 Task: Search one way flight ticket for 3 adults in first from Punta Gorda: Punta Gorda Airport to Laramie: Laramie Regional Airport on 5-3-2023. Choice of flights is Singapure airlines. Number of bags: 11 checked bags. Price is upto 106000. Outbound departure time preference is 18:30.
Action: Mouse moved to (393, 207)
Screenshot: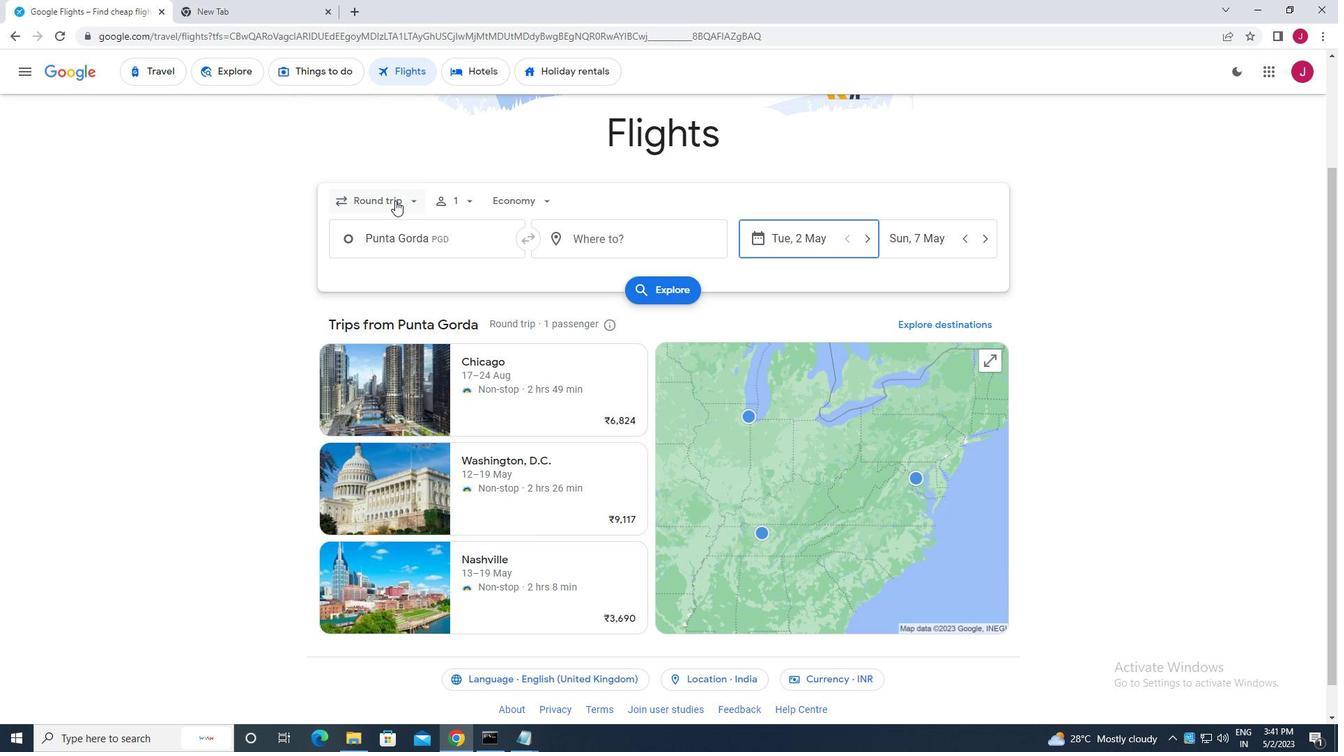 
Action: Mouse pressed left at (393, 207)
Screenshot: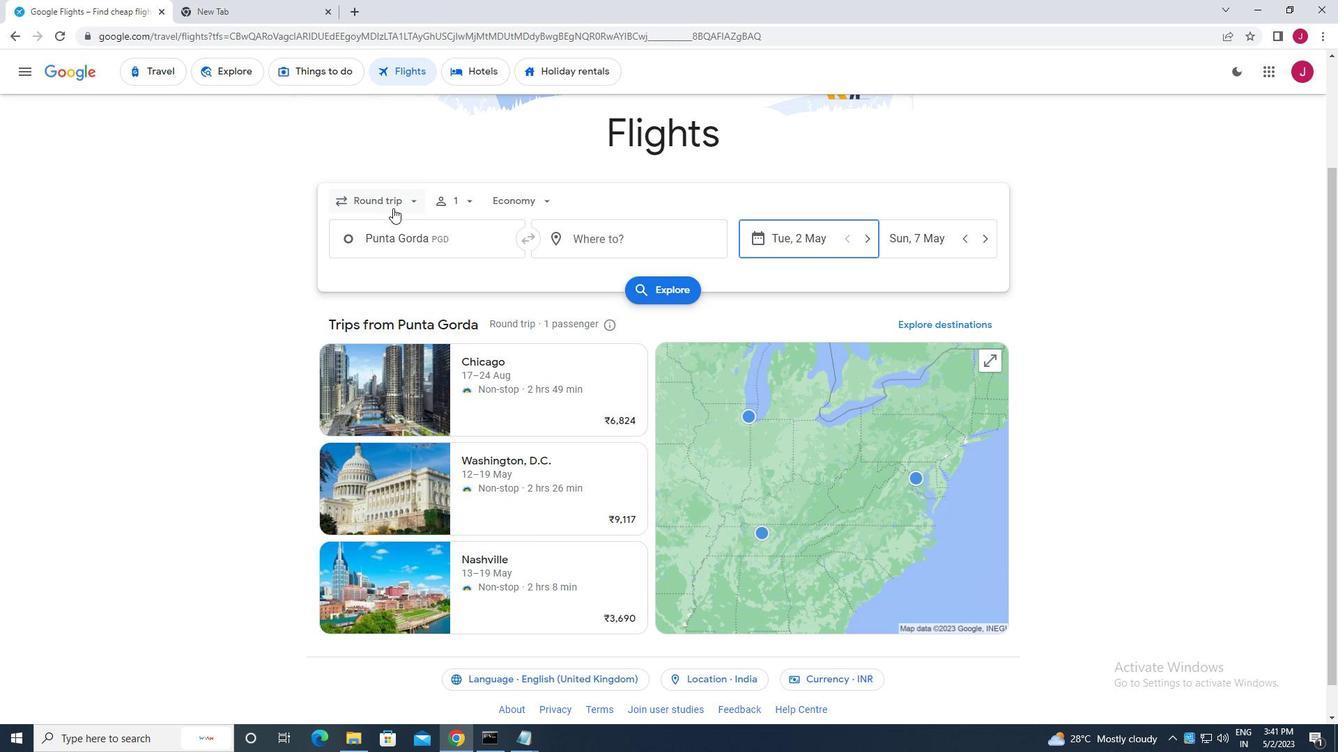 
Action: Mouse moved to (405, 261)
Screenshot: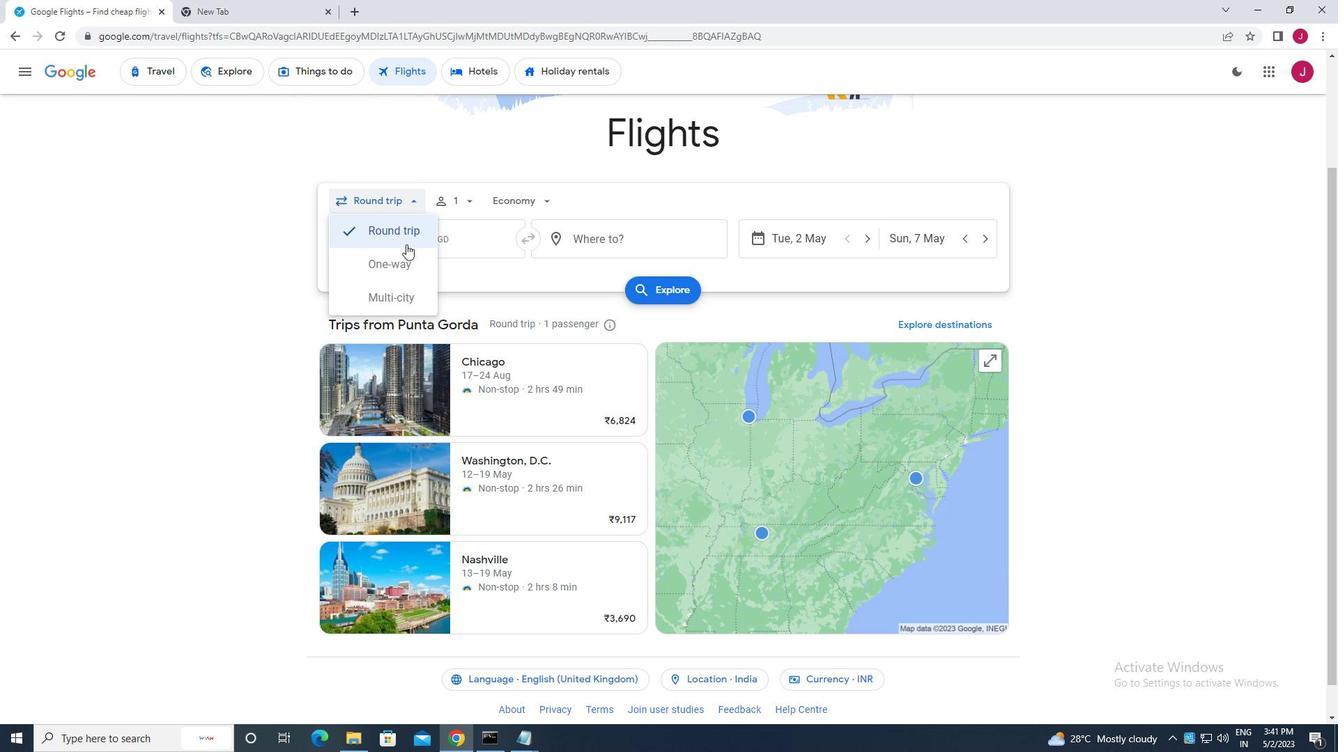 
Action: Mouse pressed left at (405, 261)
Screenshot: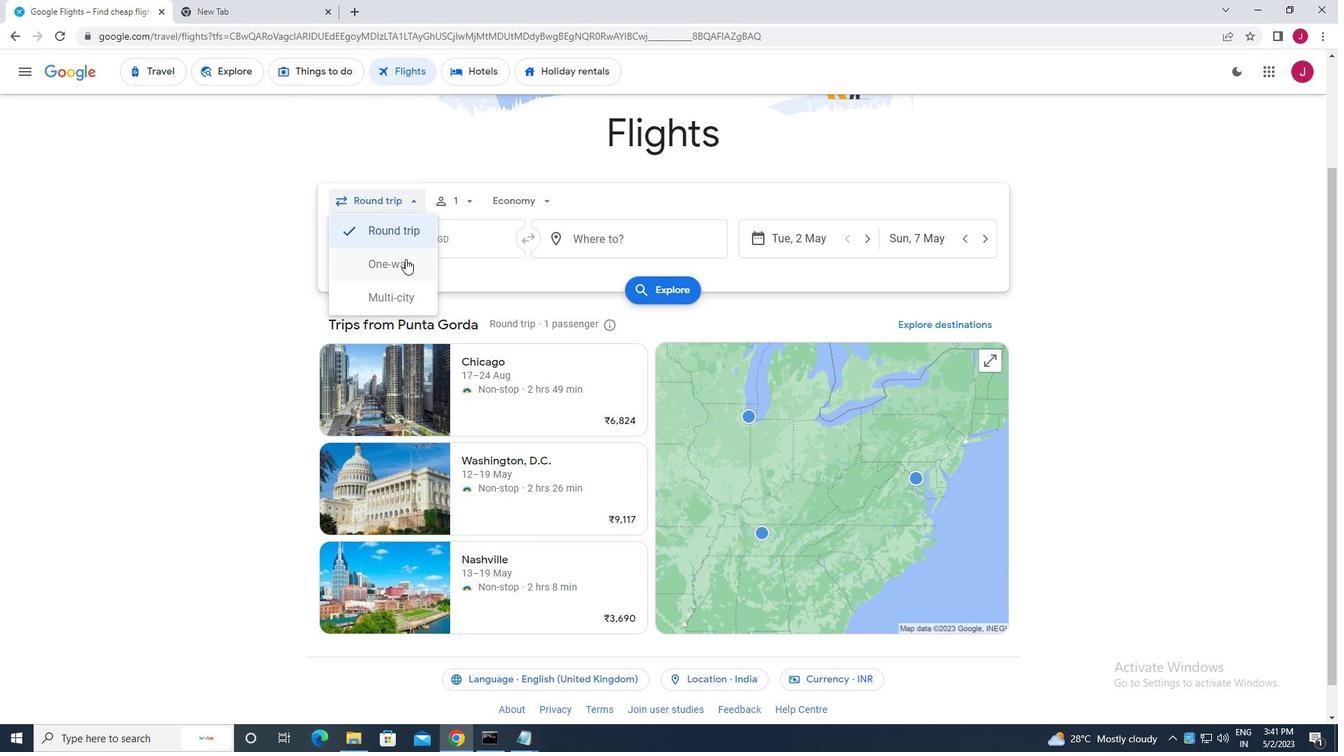 
Action: Mouse moved to (466, 196)
Screenshot: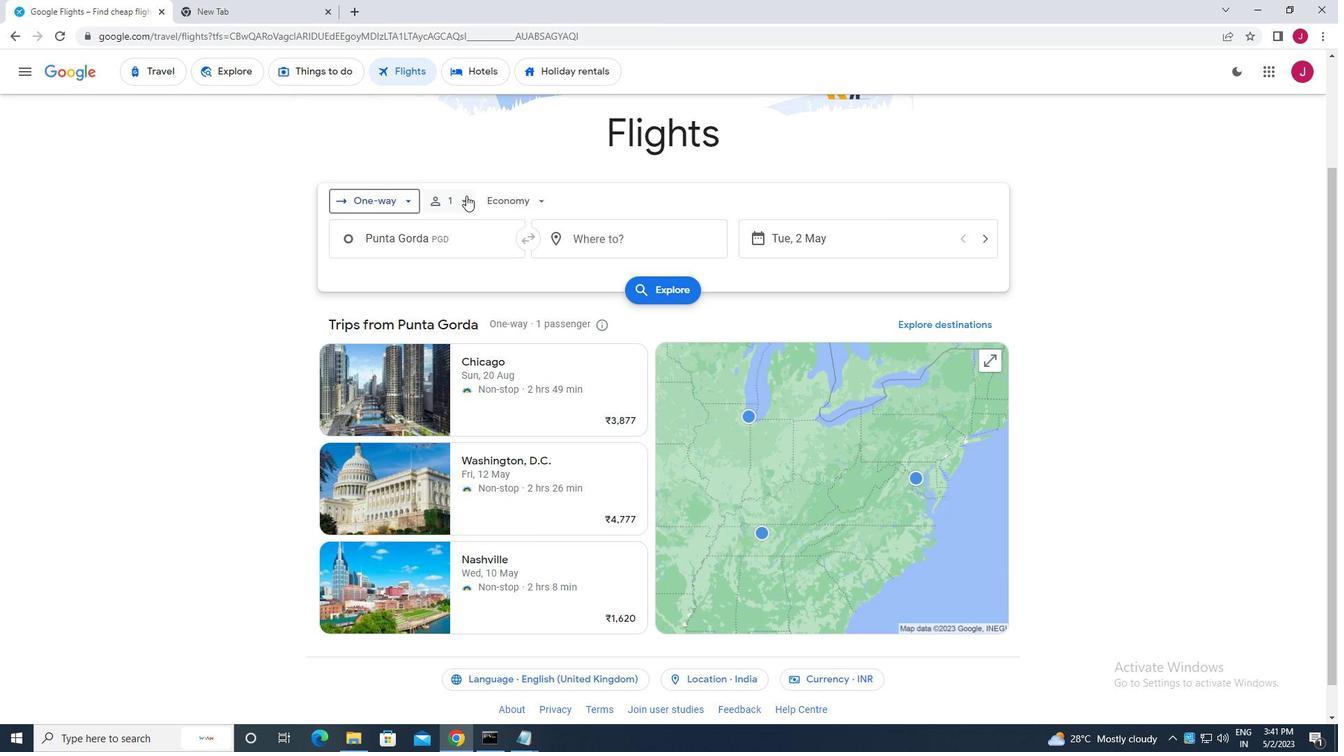 
Action: Mouse pressed left at (466, 196)
Screenshot: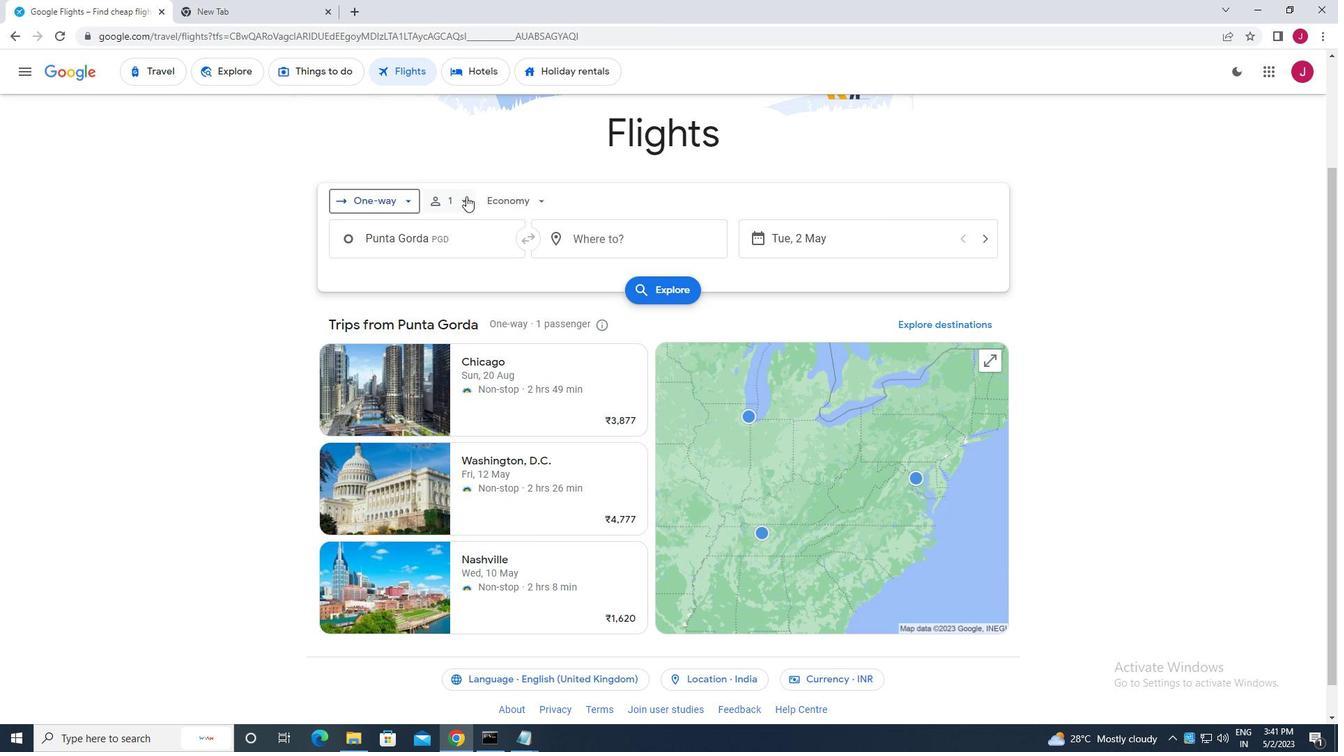 
Action: Mouse moved to (566, 232)
Screenshot: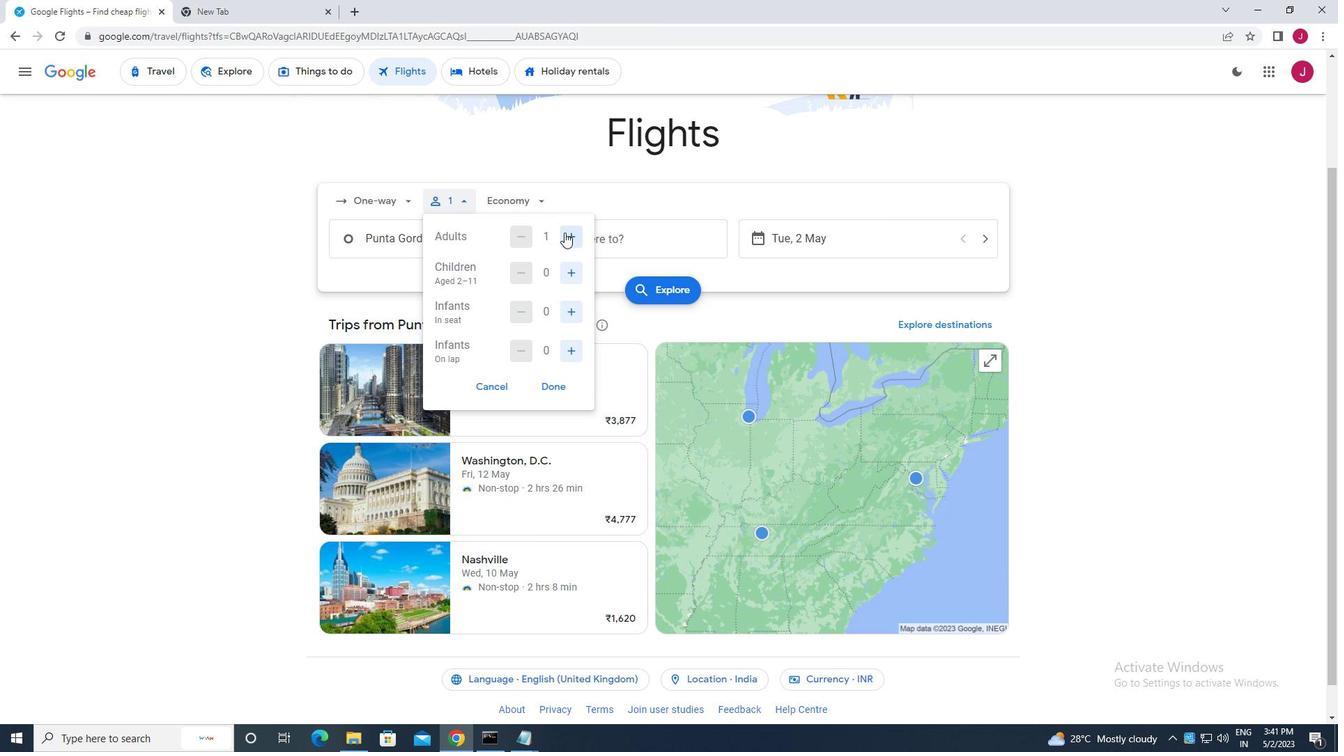 
Action: Mouse pressed left at (566, 232)
Screenshot: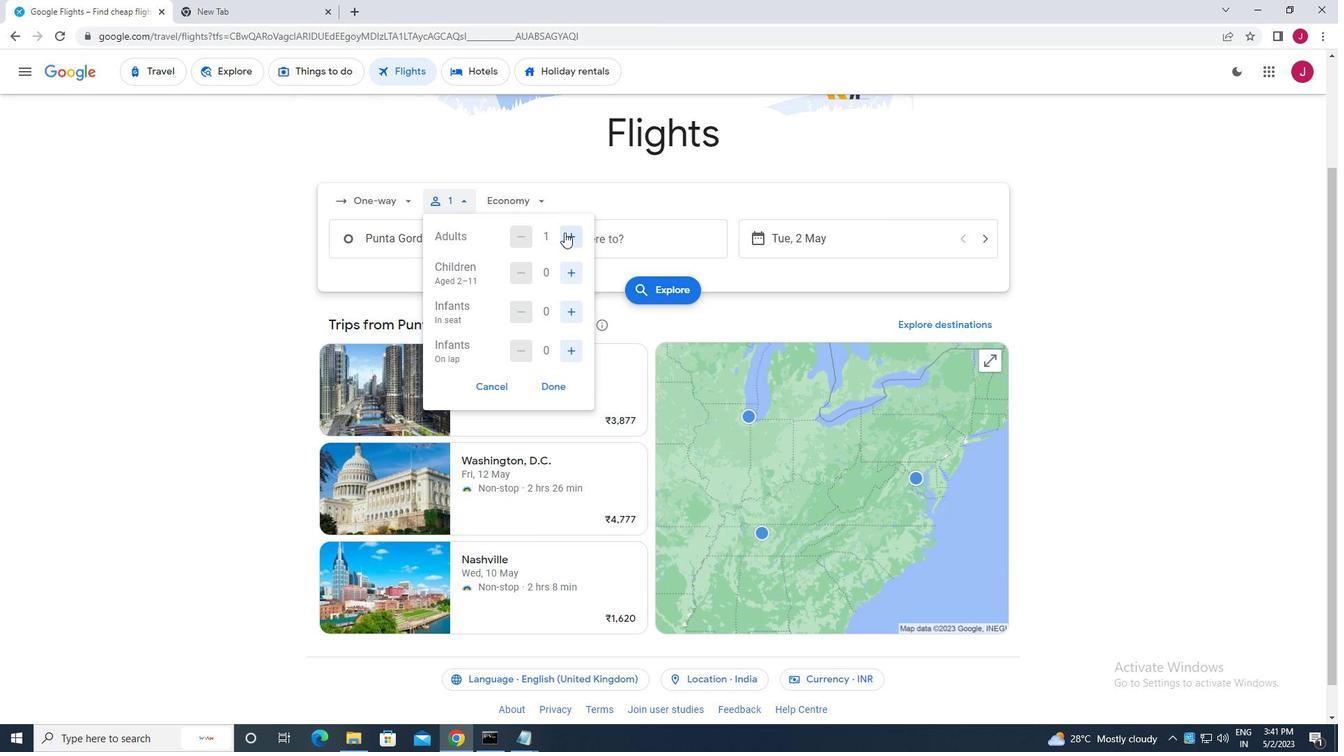 
Action: Mouse moved to (568, 233)
Screenshot: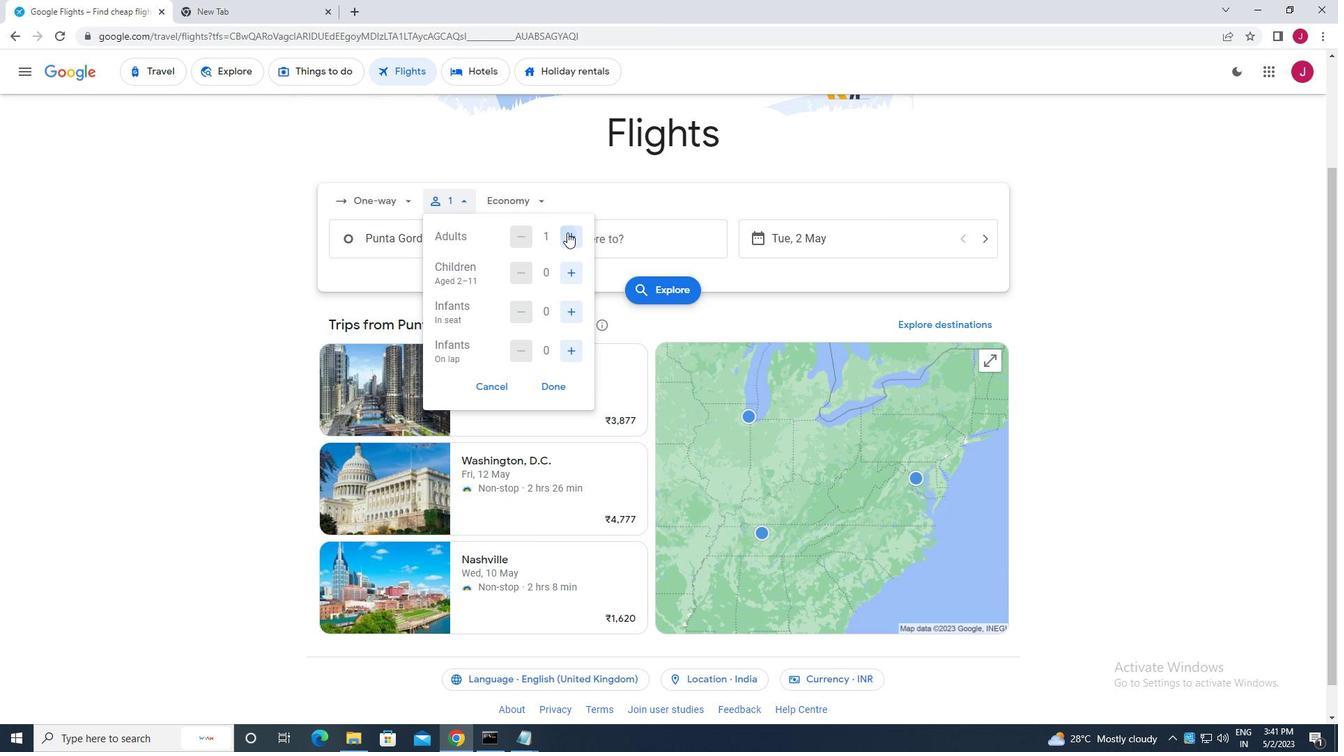 
Action: Mouse pressed left at (568, 233)
Screenshot: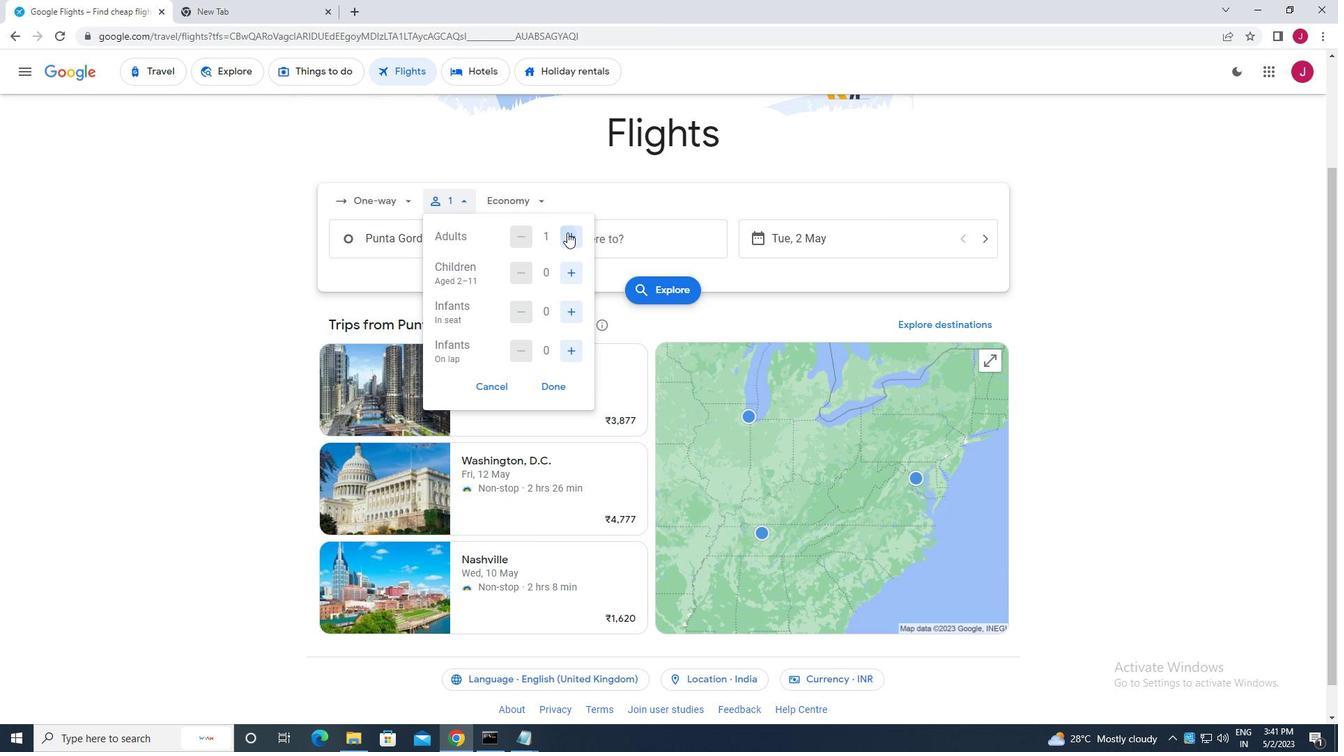 
Action: Mouse moved to (552, 387)
Screenshot: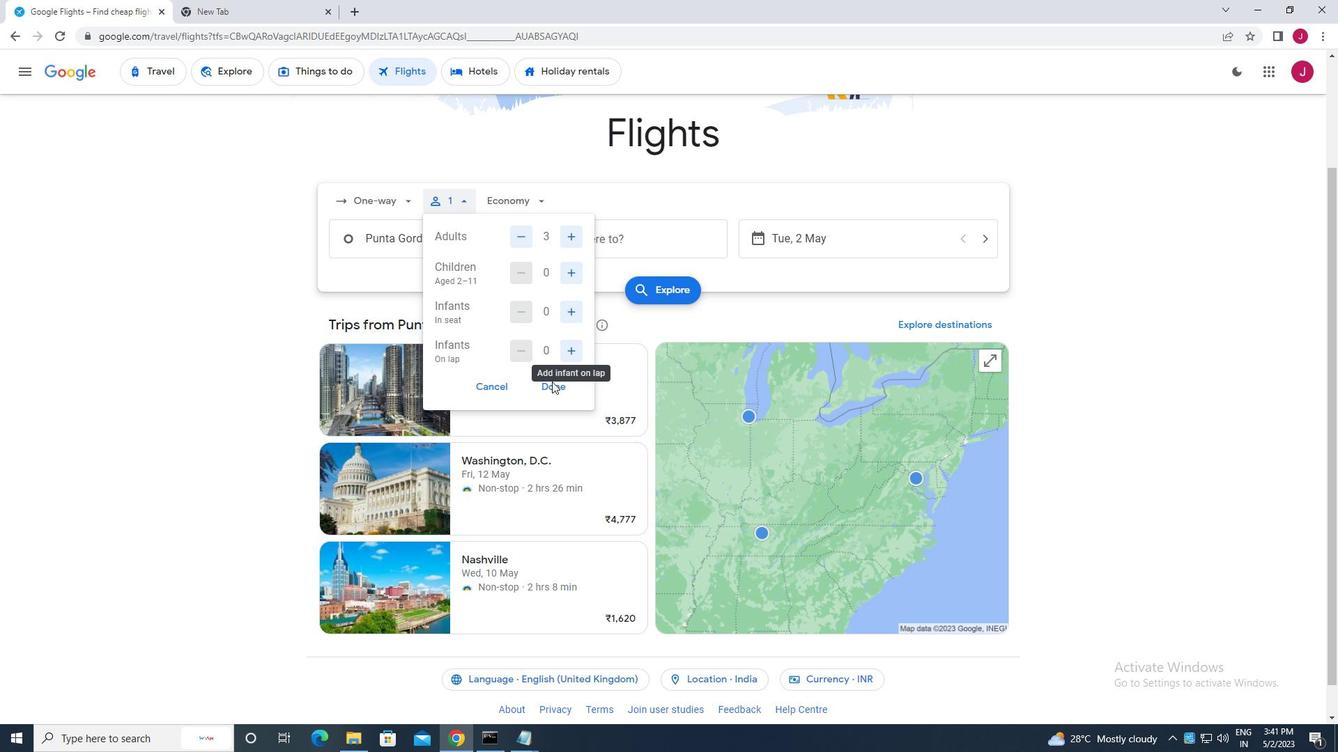
Action: Mouse pressed left at (552, 387)
Screenshot: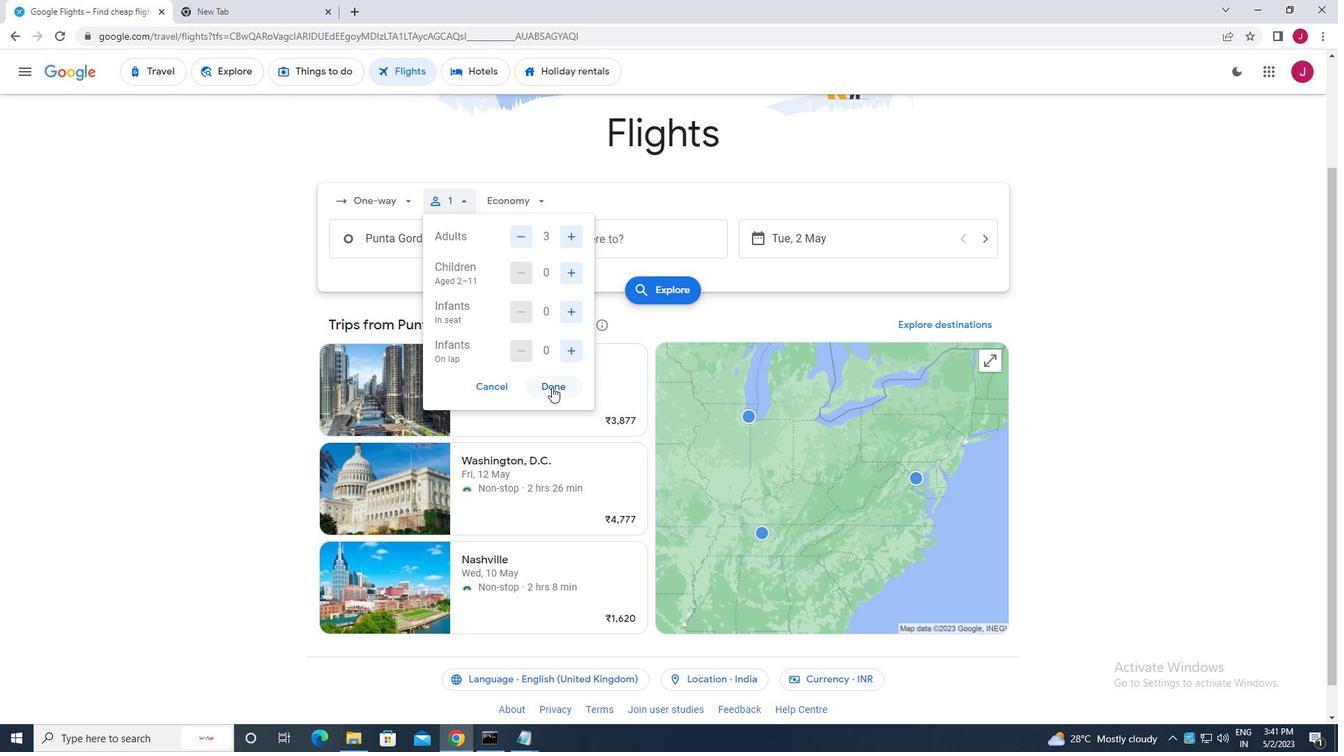 
Action: Mouse moved to (536, 197)
Screenshot: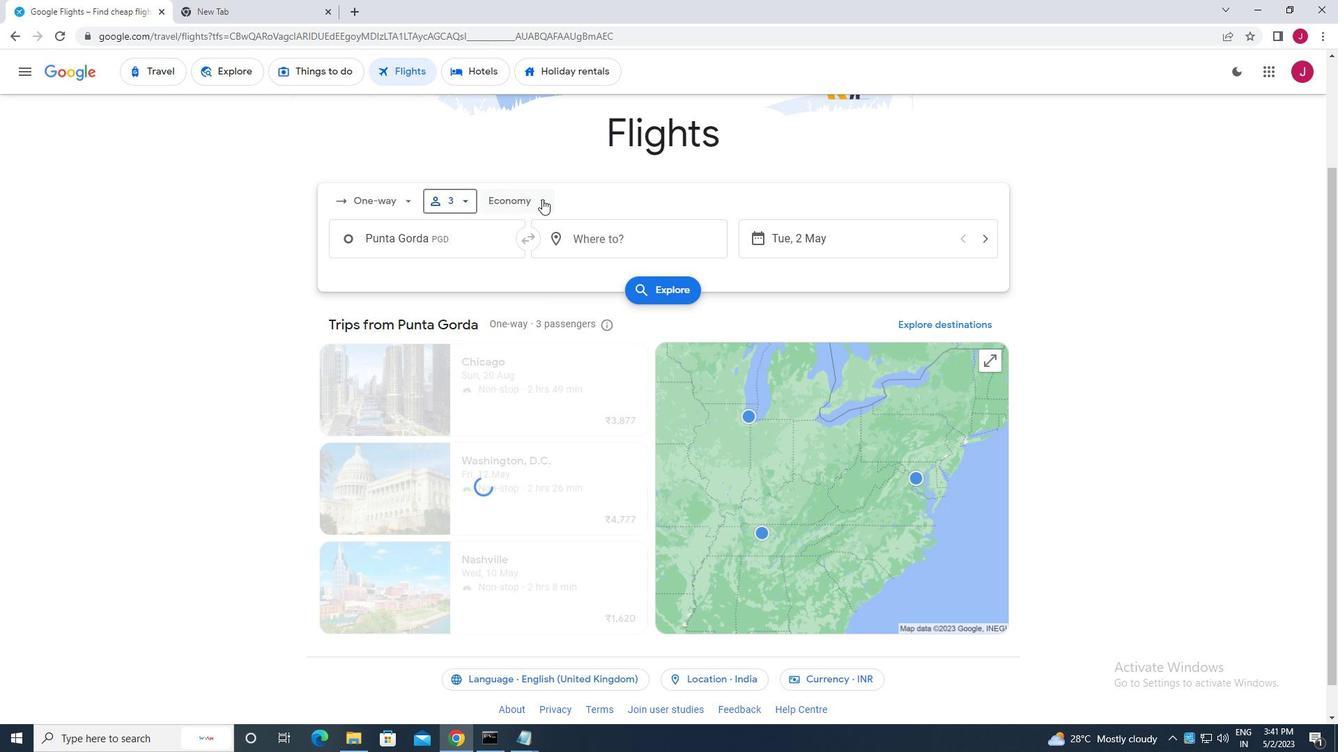 
Action: Mouse pressed left at (536, 197)
Screenshot: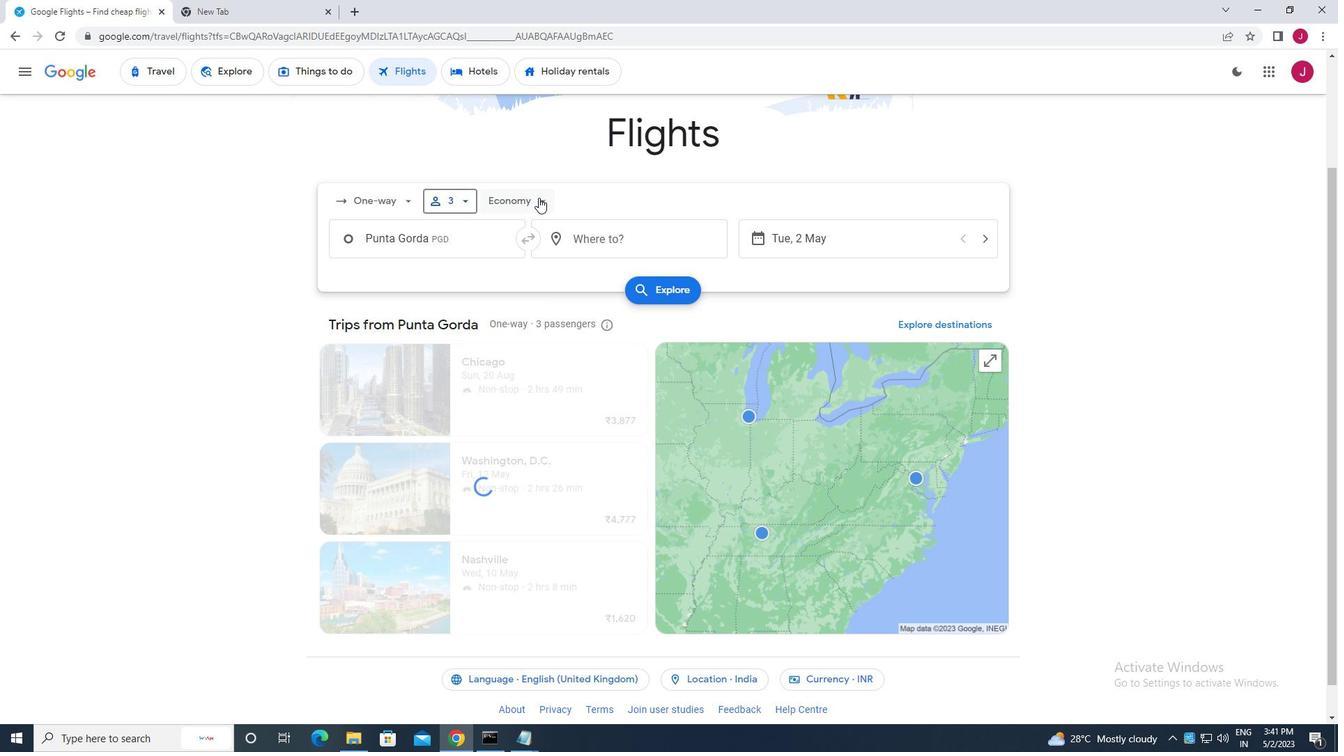 
Action: Mouse moved to (533, 329)
Screenshot: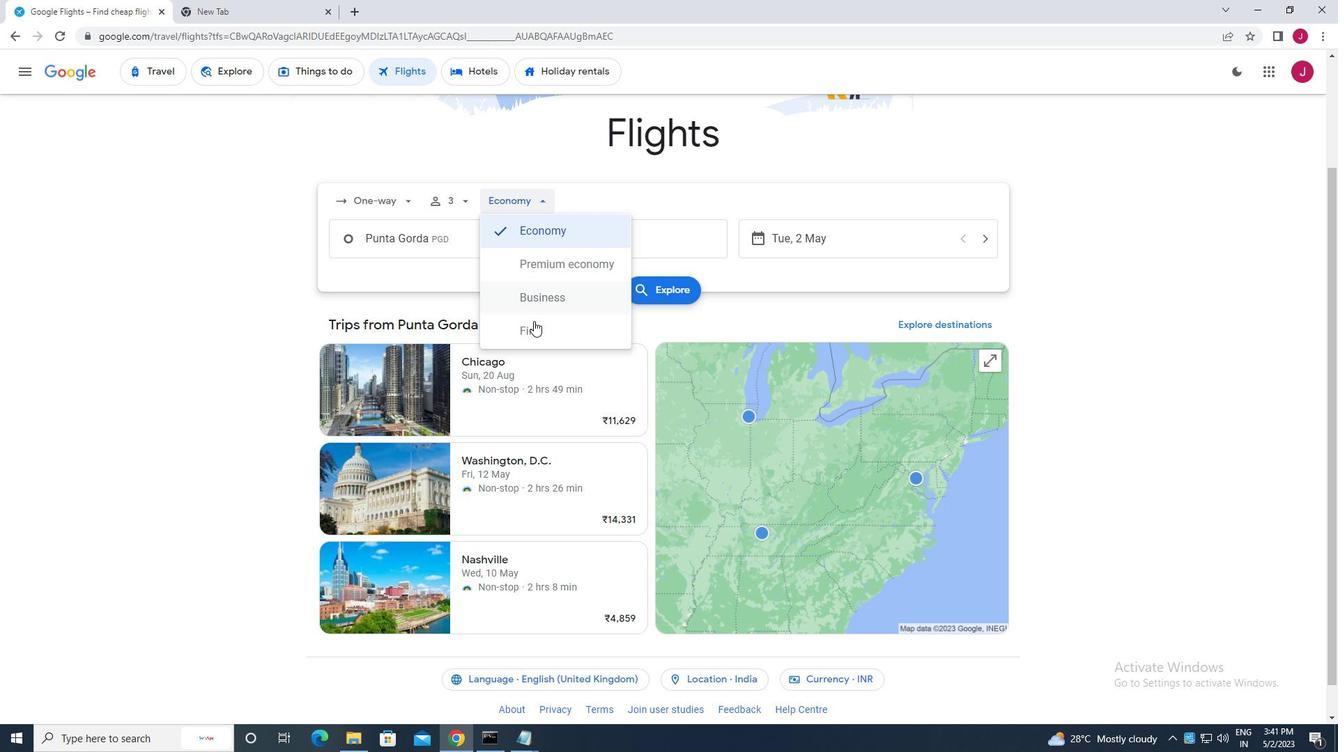 
Action: Mouse pressed left at (533, 329)
Screenshot: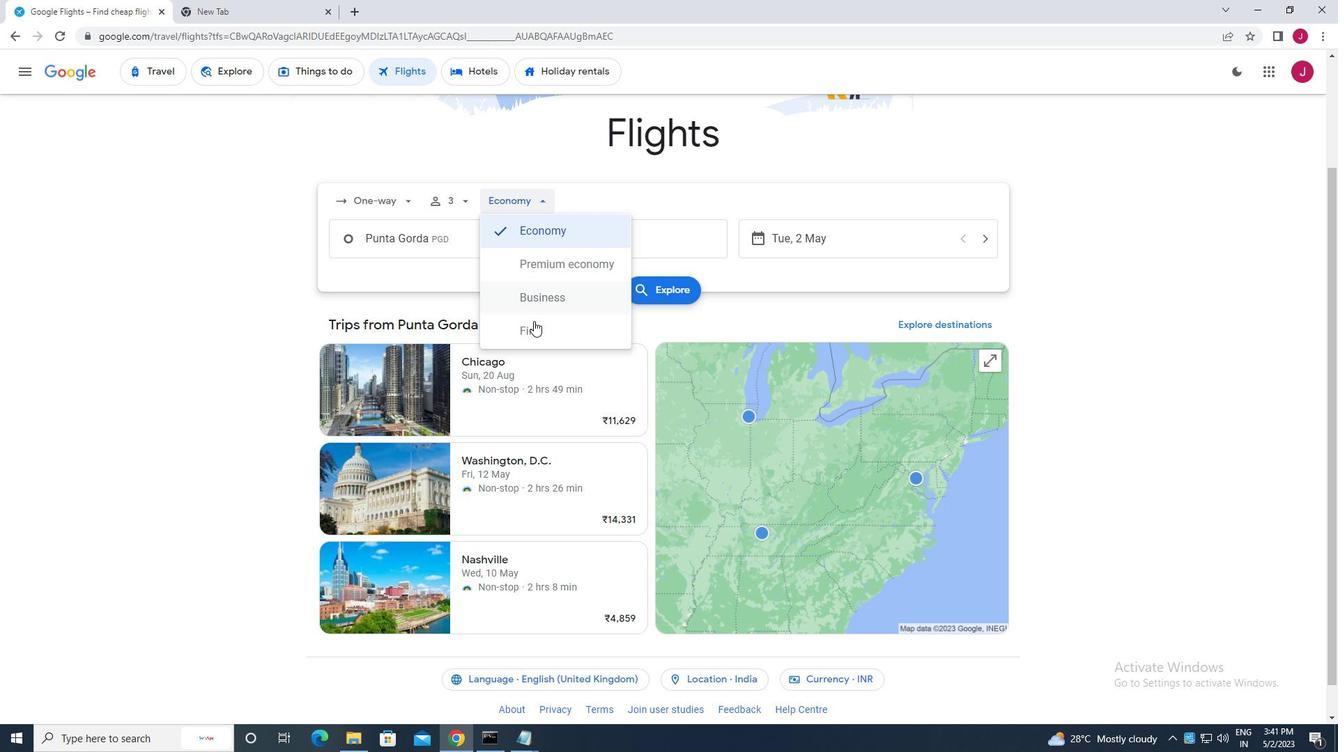 
Action: Mouse moved to (469, 241)
Screenshot: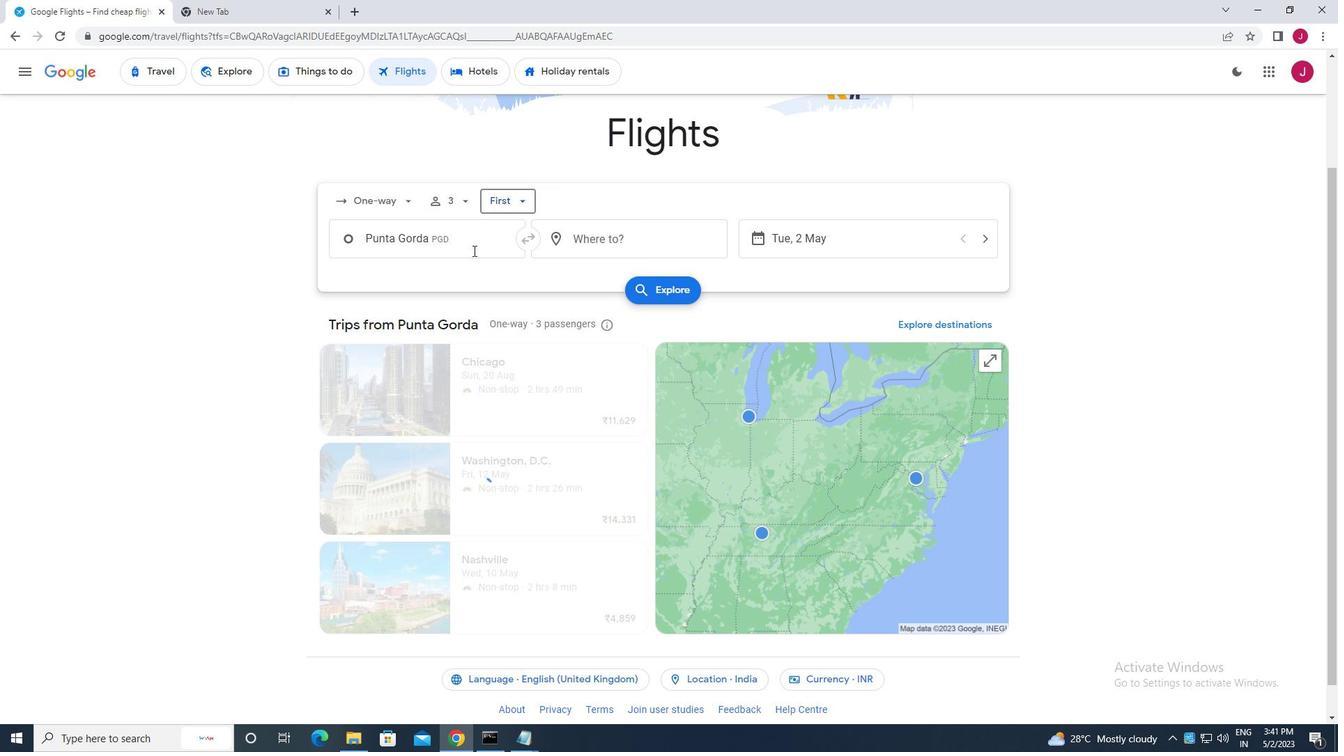
Action: Mouse pressed left at (469, 241)
Screenshot: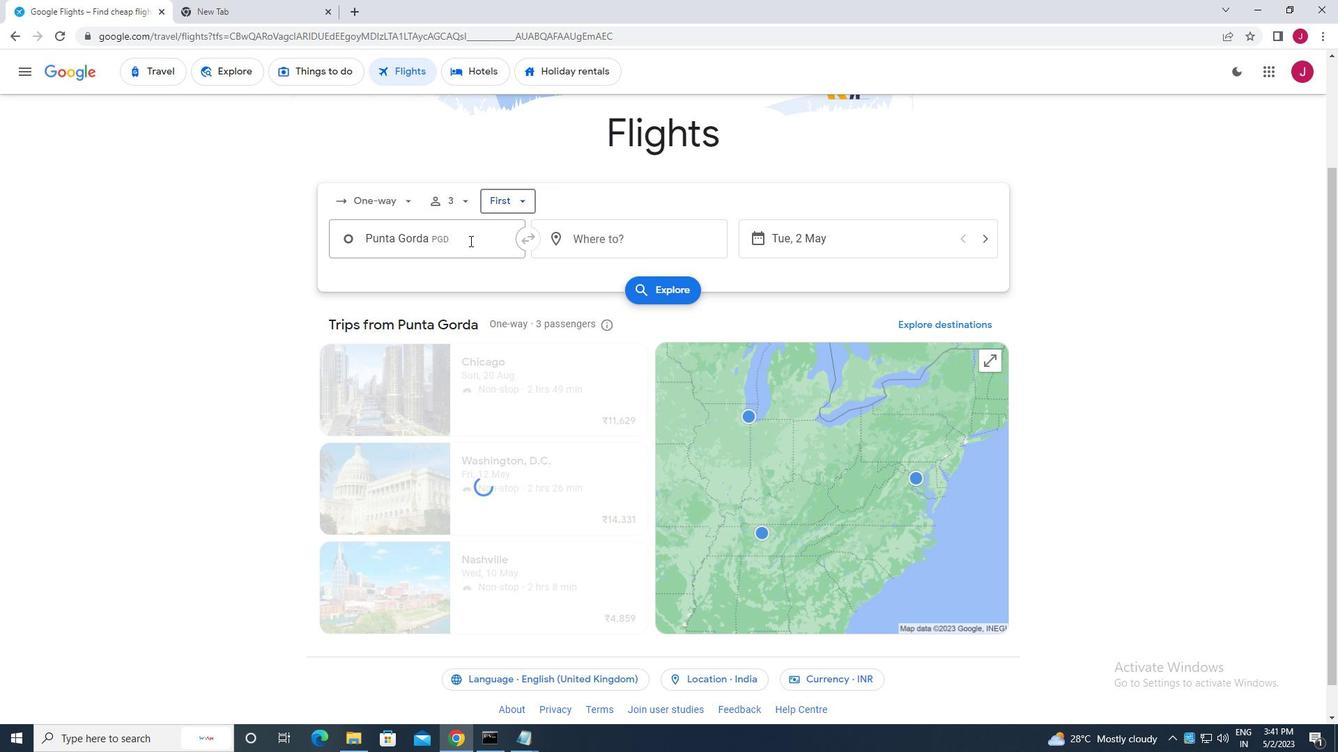 
Action: Mouse moved to (469, 239)
Screenshot: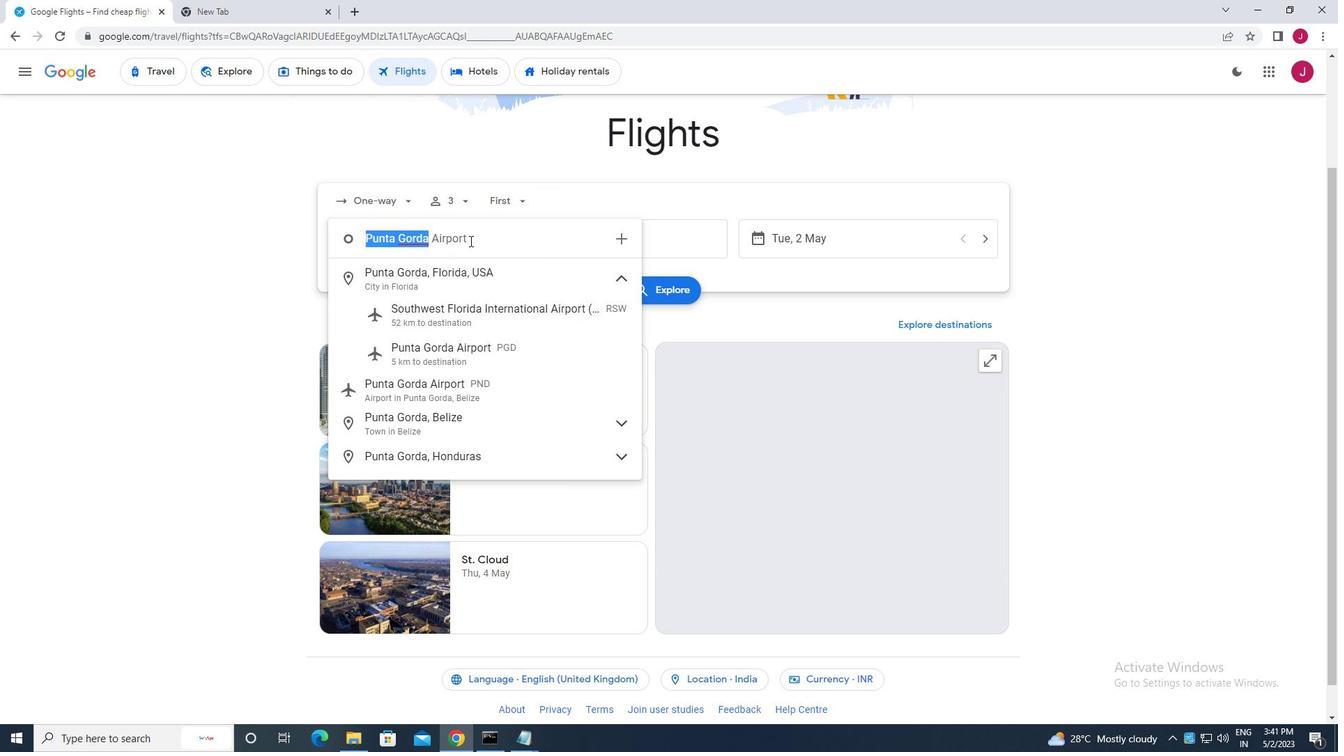 
Action: Key pressed punta<Key.space>g
Screenshot: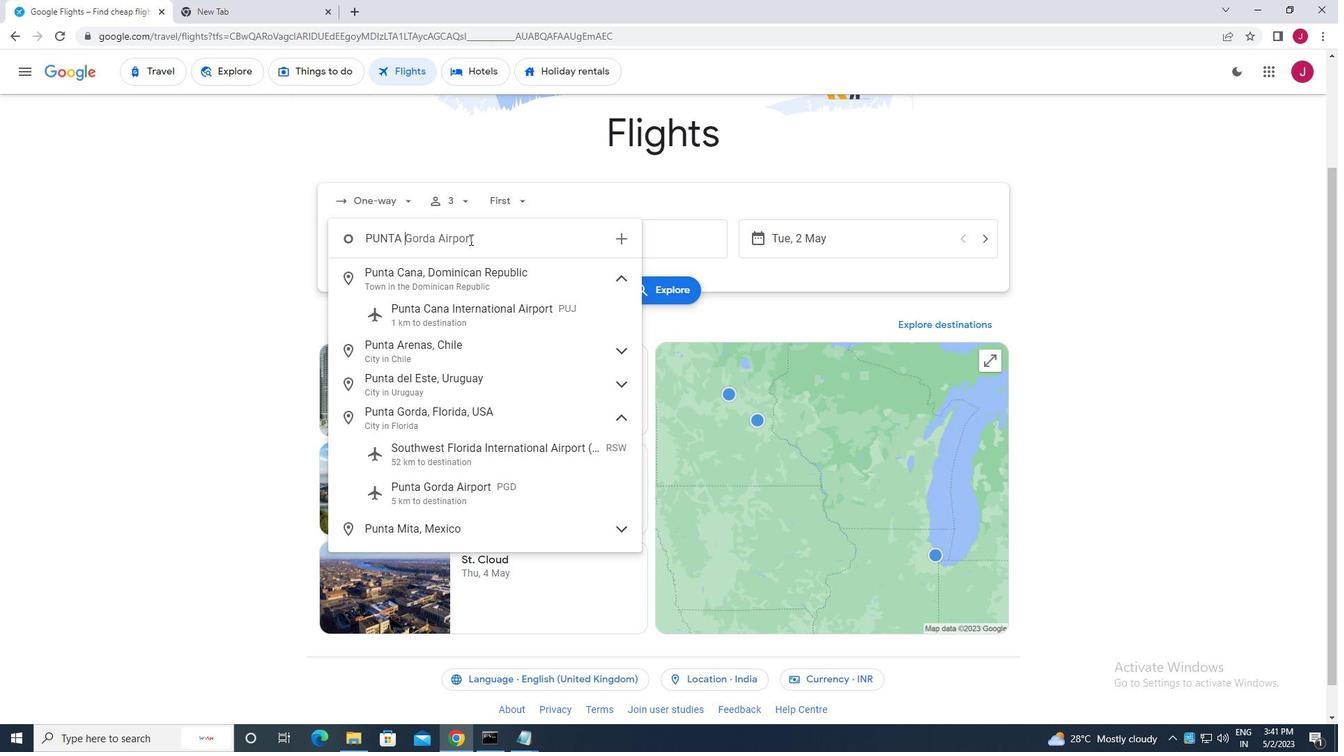 
Action: Mouse moved to (454, 271)
Screenshot: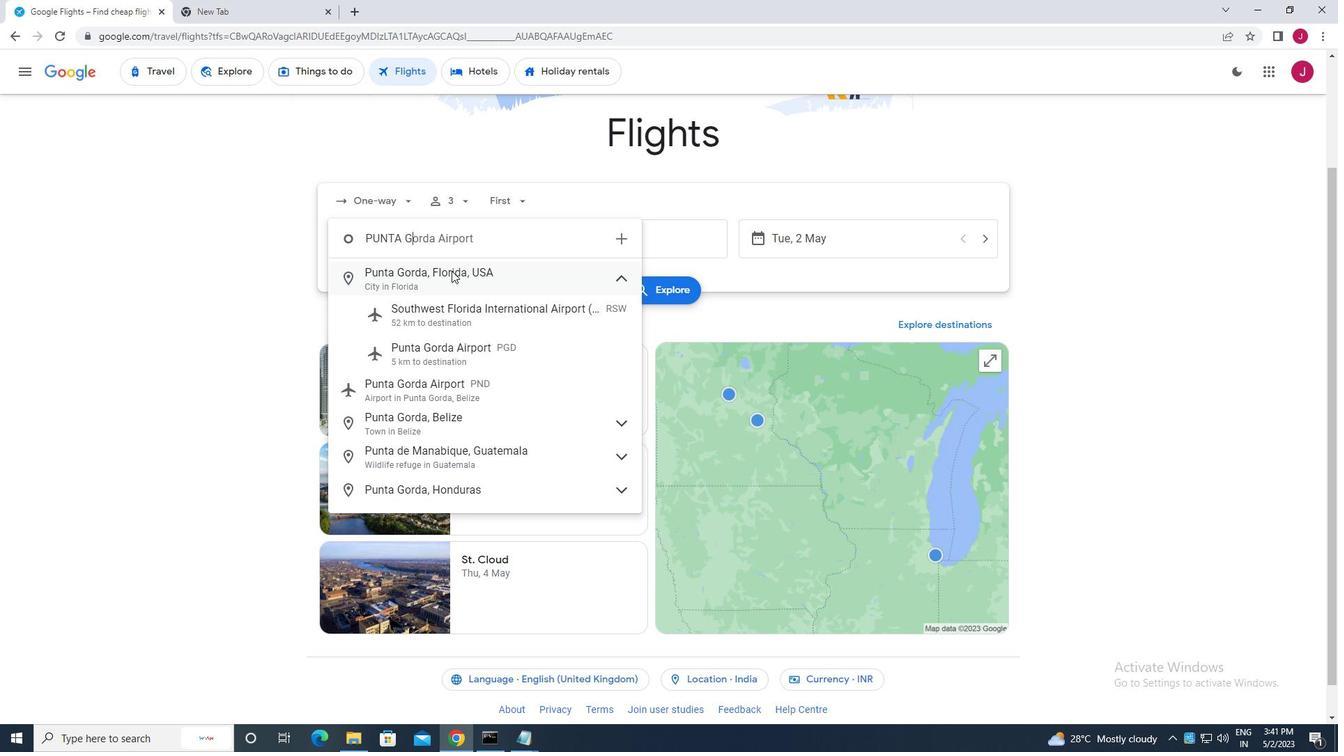 
Action: Mouse pressed left at (454, 271)
Screenshot: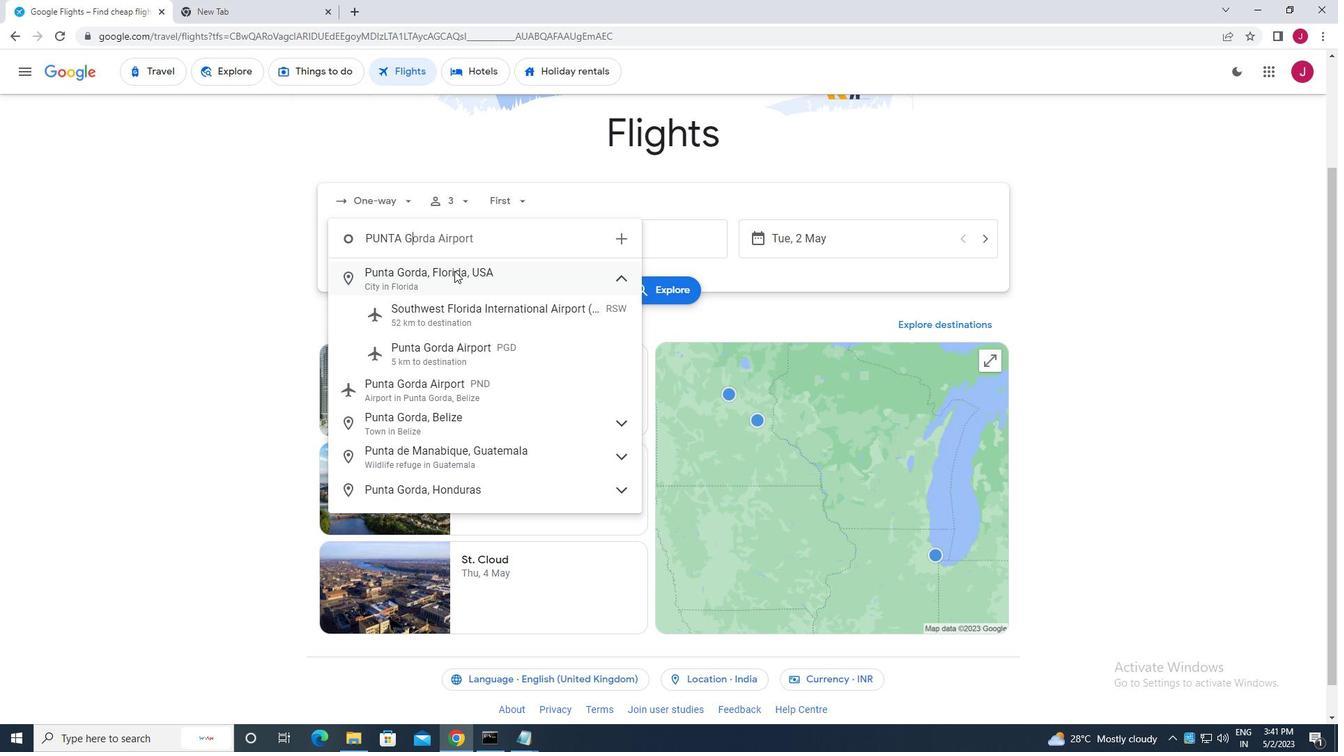 
Action: Mouse moved to (649, 247)
Screenshot: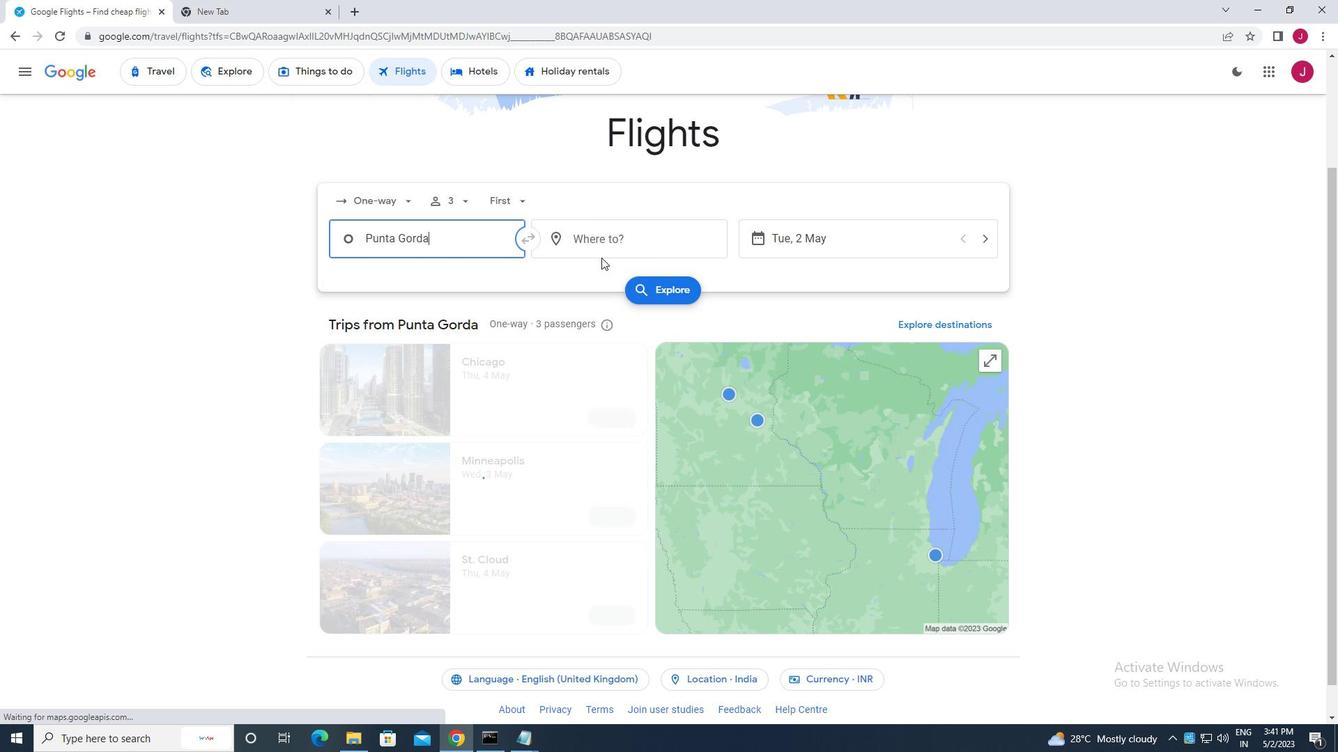 
Action: Mouse pressed left at (649, 247)
Screenshot: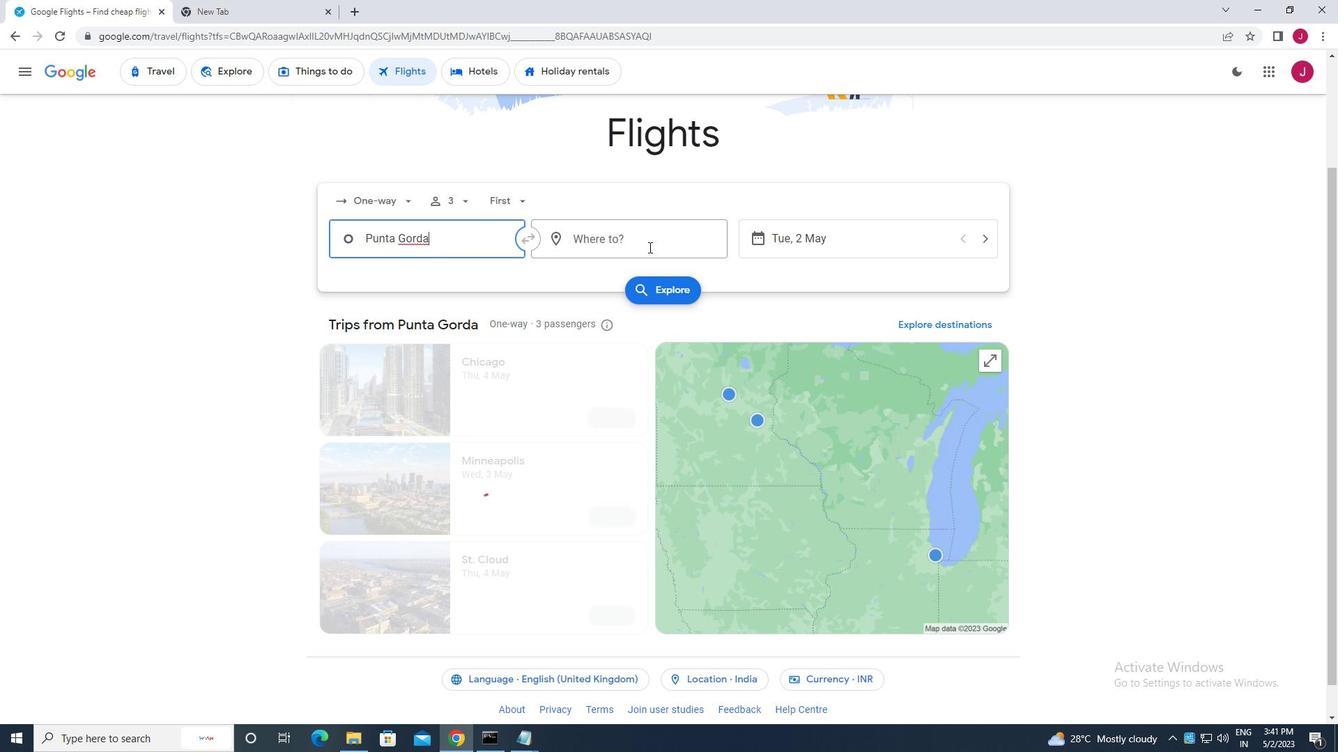 
Action: Mouse moved to (649, 246)
Screenshot: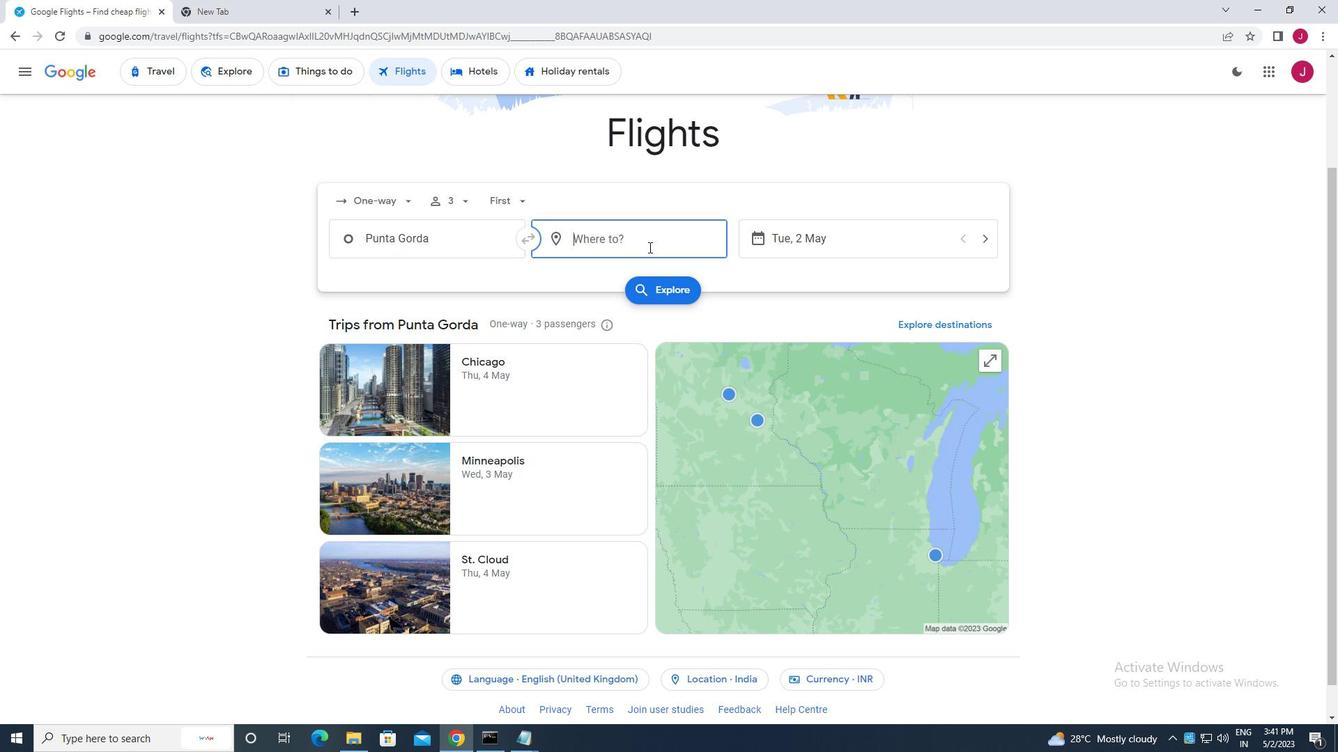 
Action: Key pressed laram
Screenshot: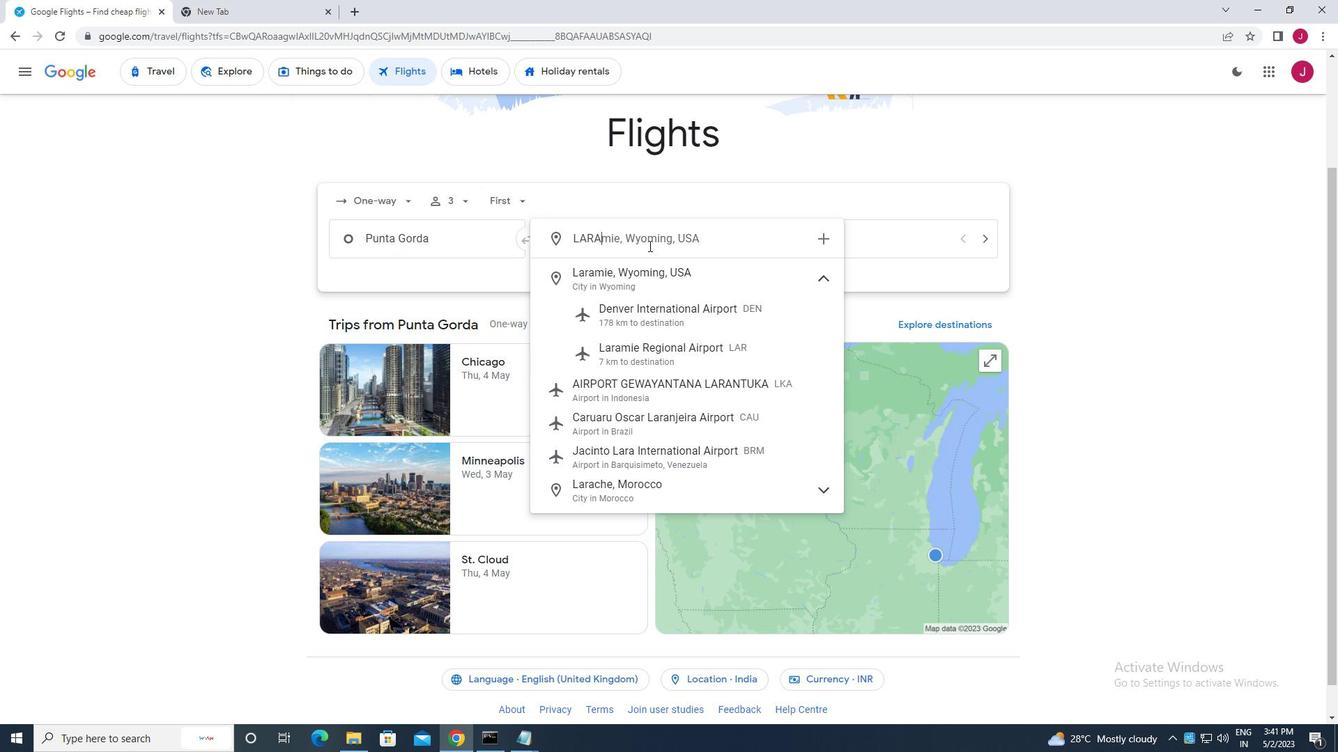 
Action: Mouse moved to (688, 359)
Screenshot: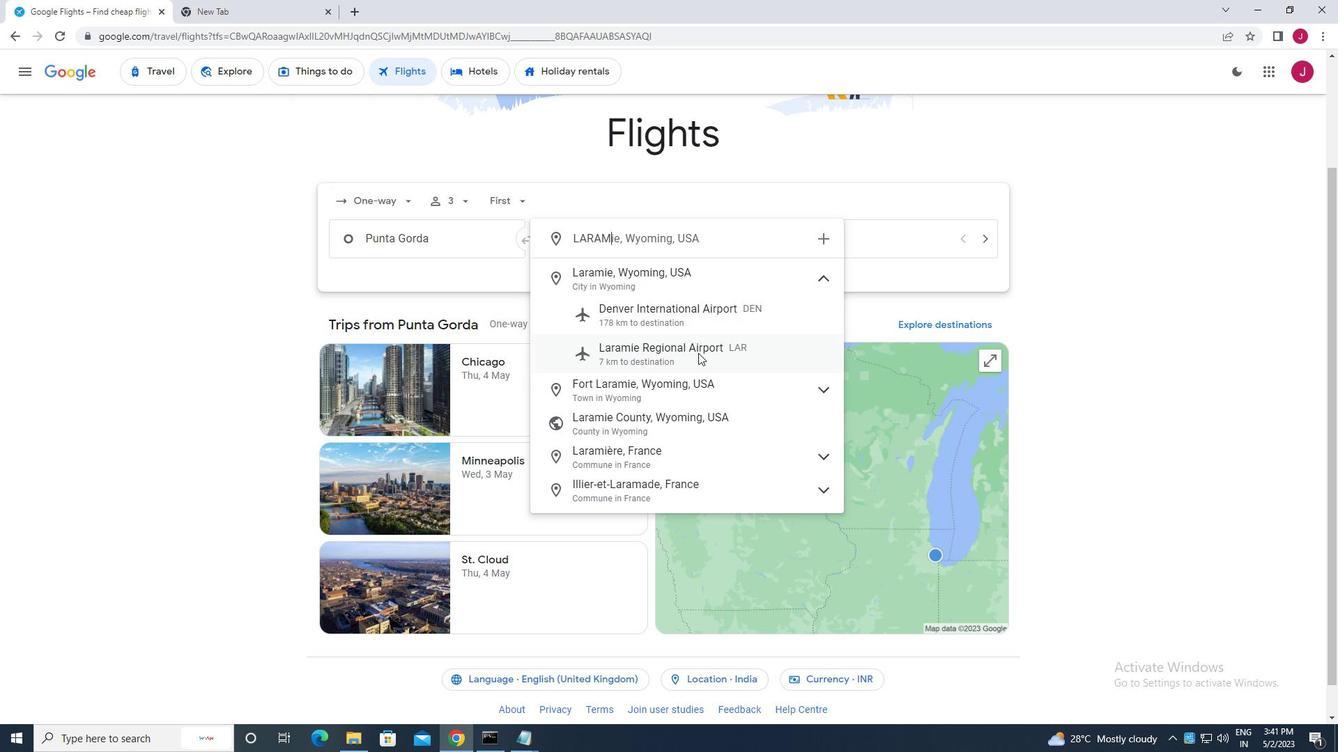 
Action: Mouse pressed left at (688, 359)
Screenshot: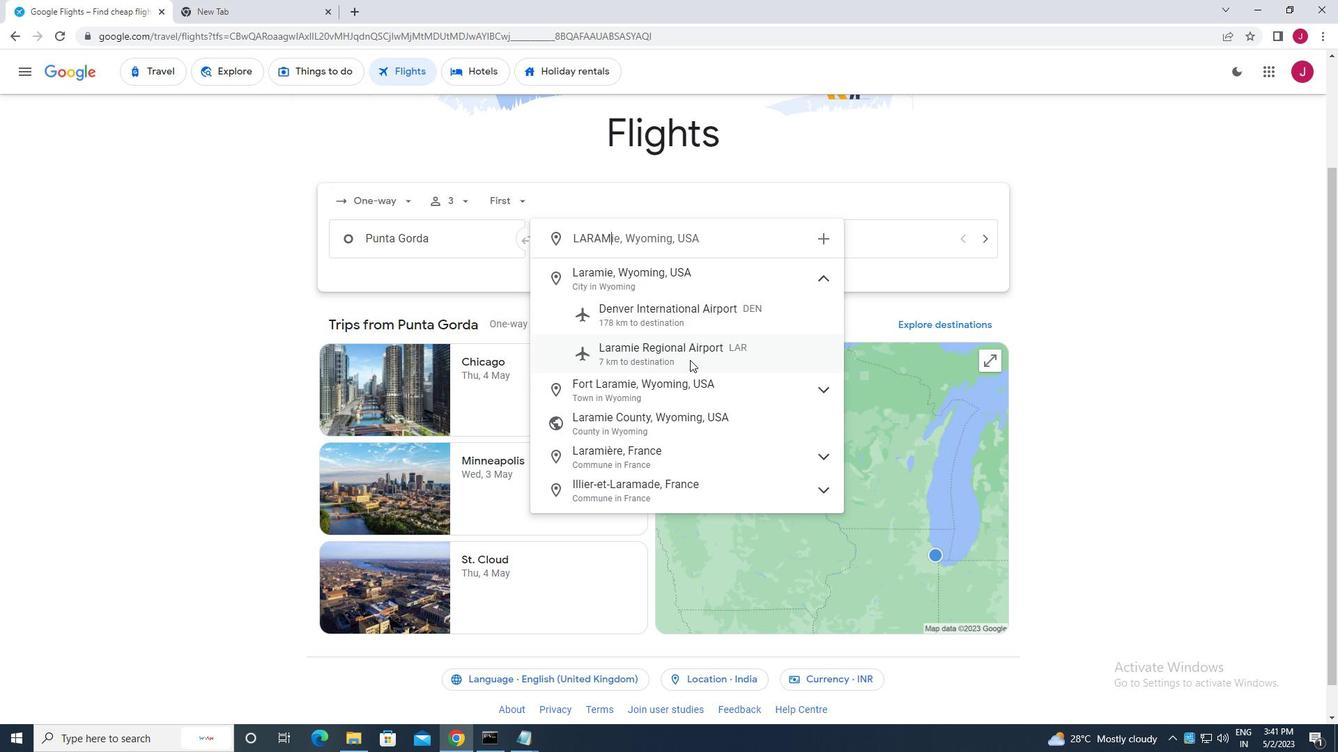 
Action: Mouse moved to (830, 232)
Screenshot: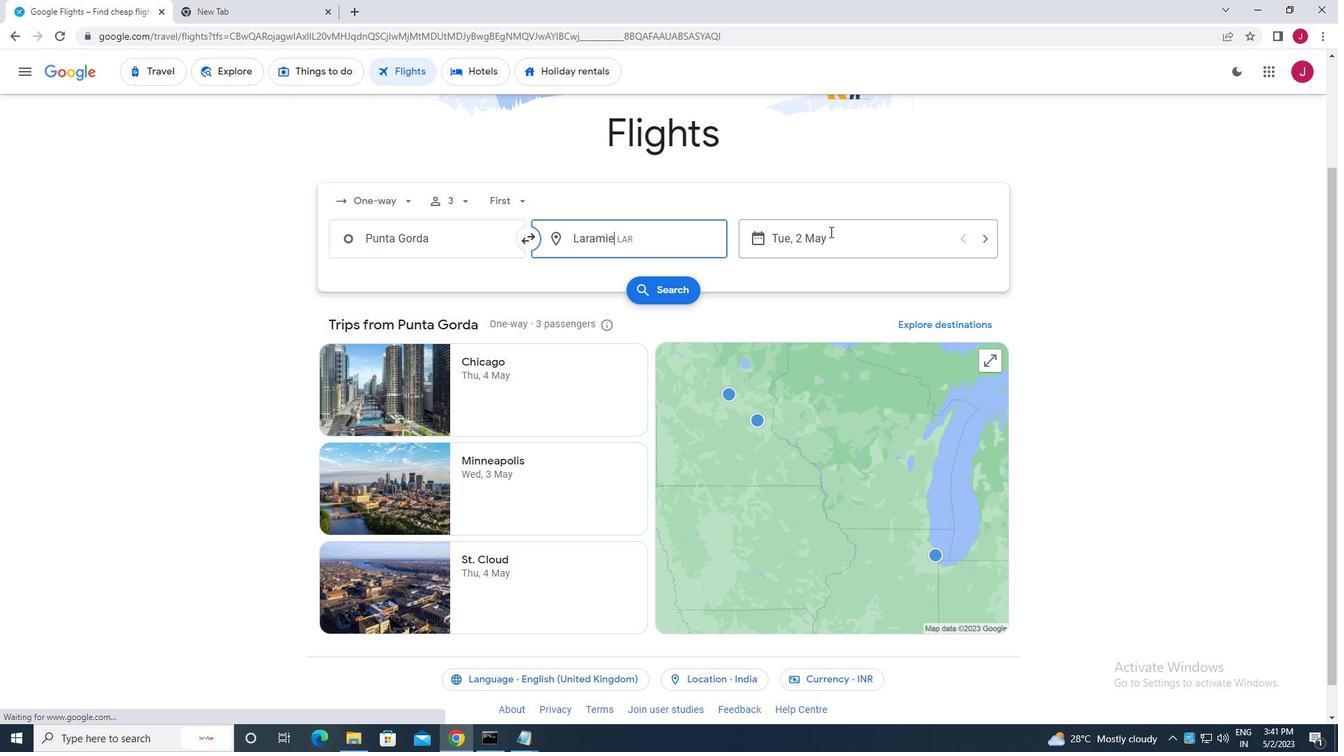 
Action: Mouse pressed left at (830, 232)
Screenshot: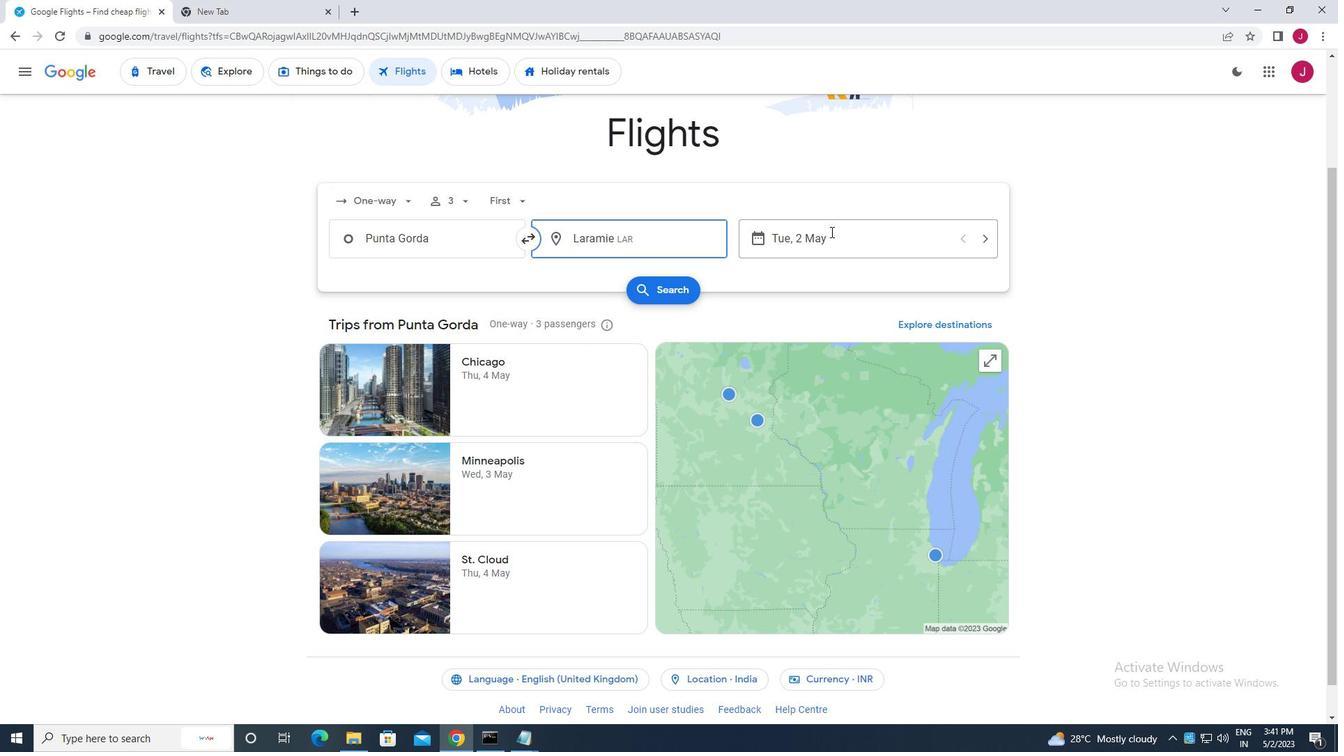 
Action: Mouse moved to (614, 343)
Screenshot: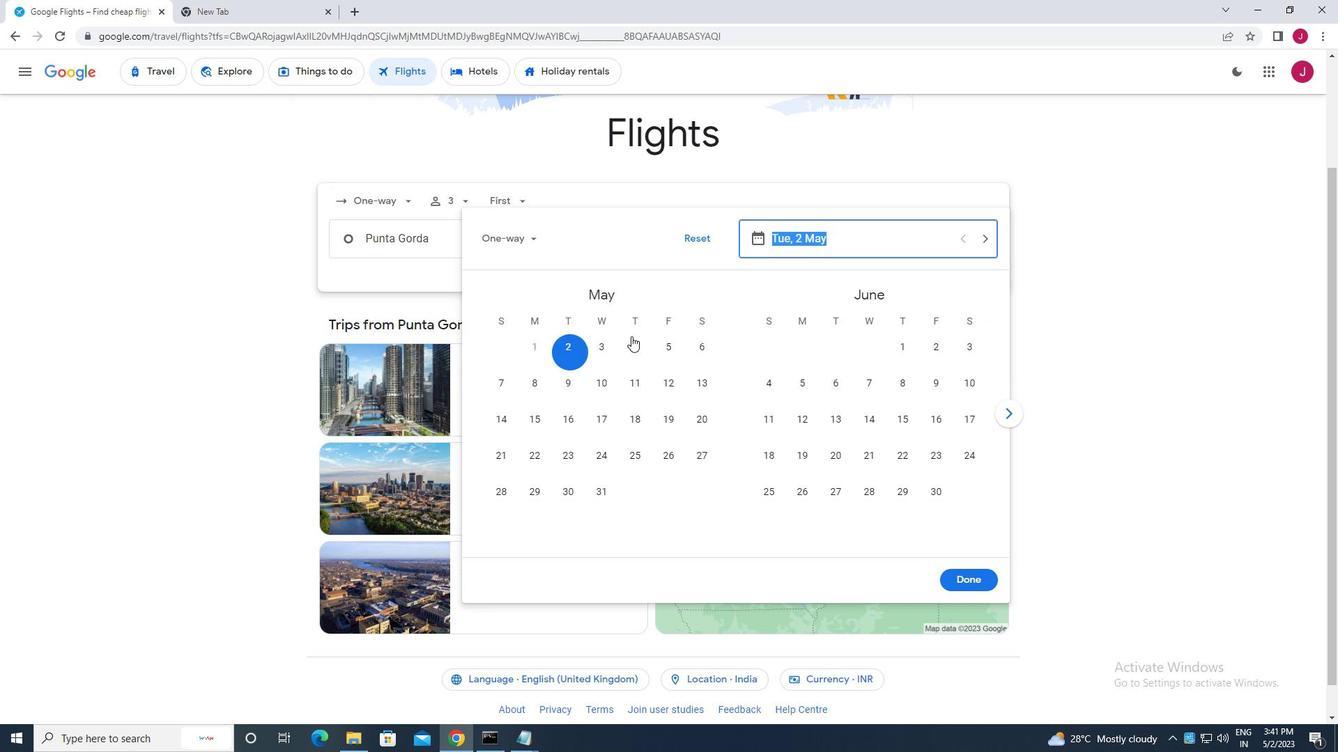 
Action: Mouse pressed left at (614, 343)
Screenshot: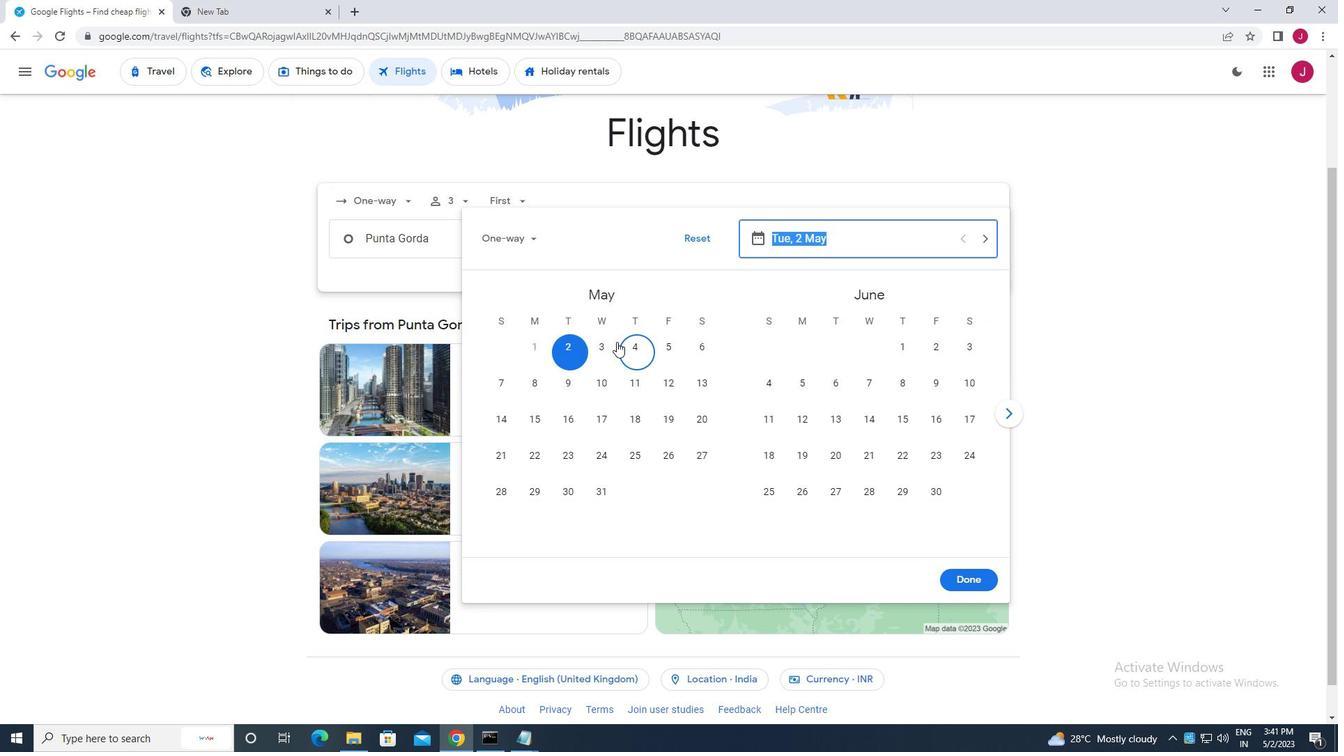 
Action: Mouse moved to (980, 575)
Screenshot: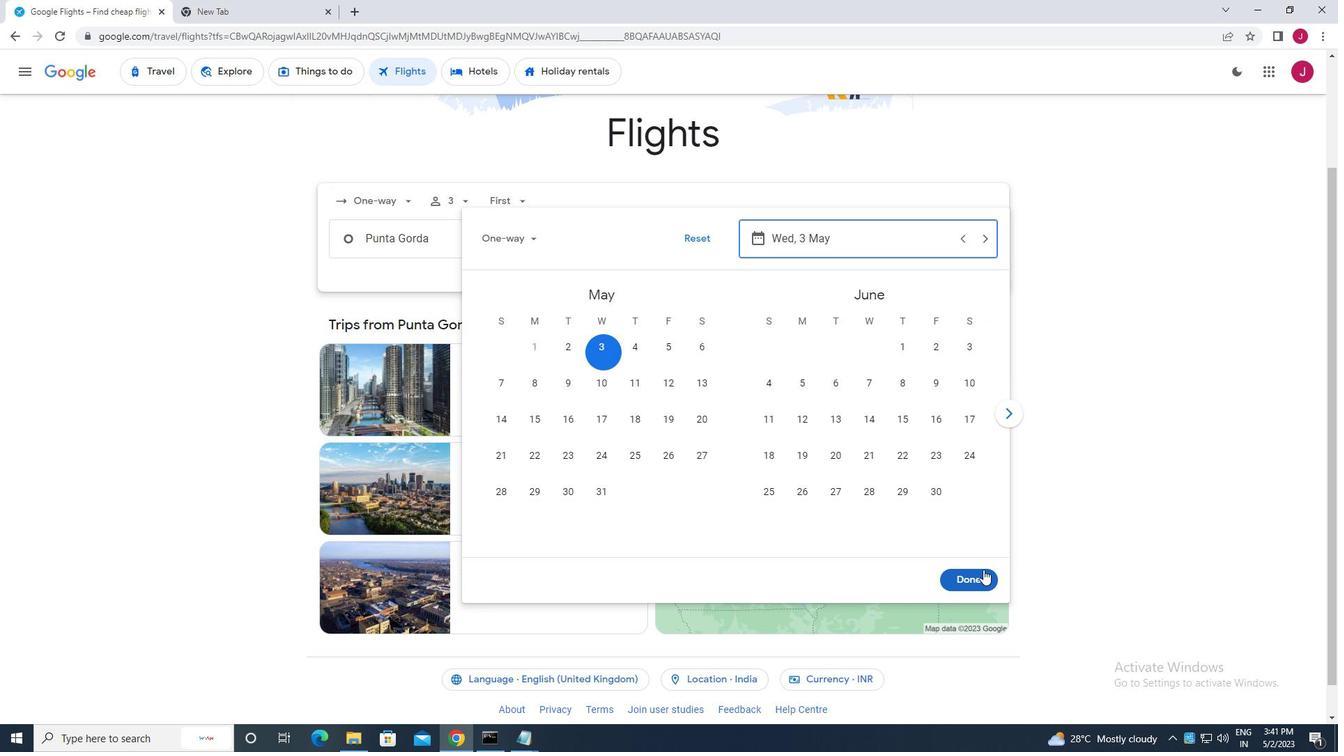 
Action: Mouse pressed left at (980, 575)
Screenshot: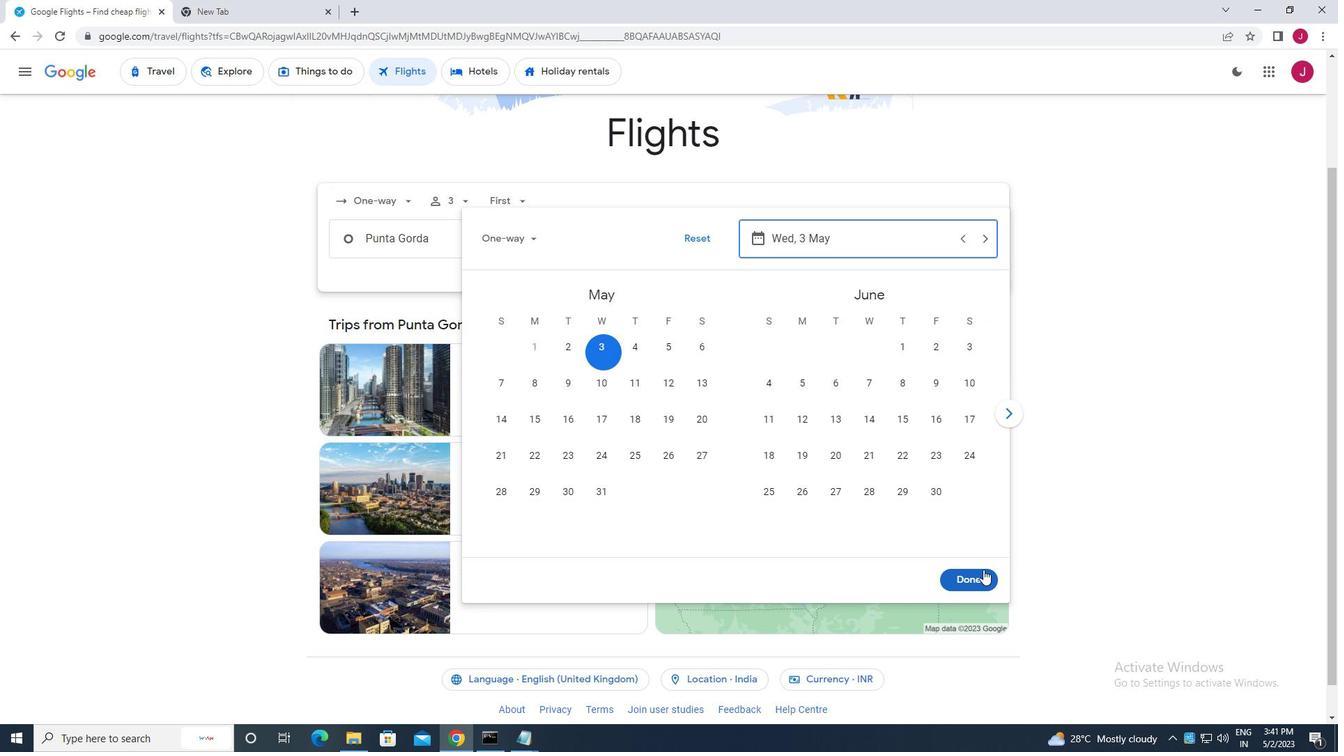 
Action: Mouse moved to (674, 289)
Screenshot: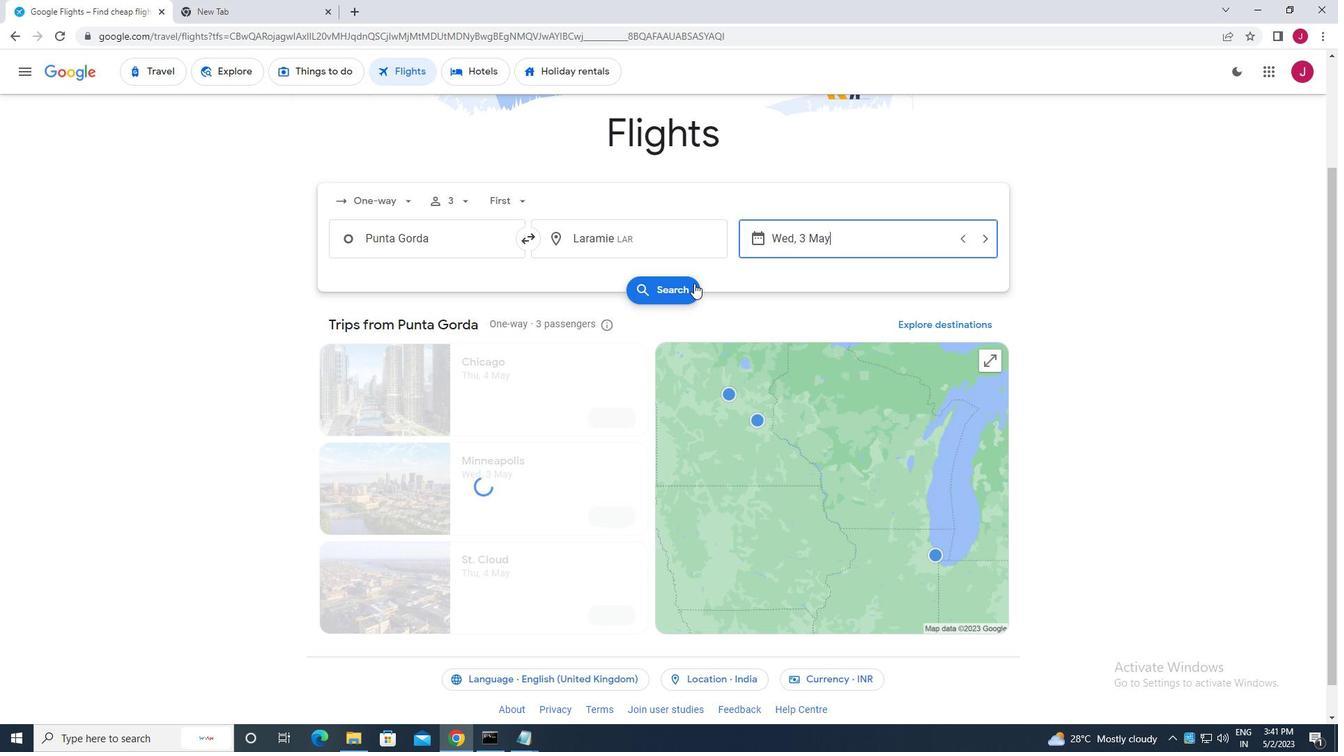 
Action: Mouse pressed left at (674, 289)
Screenshot: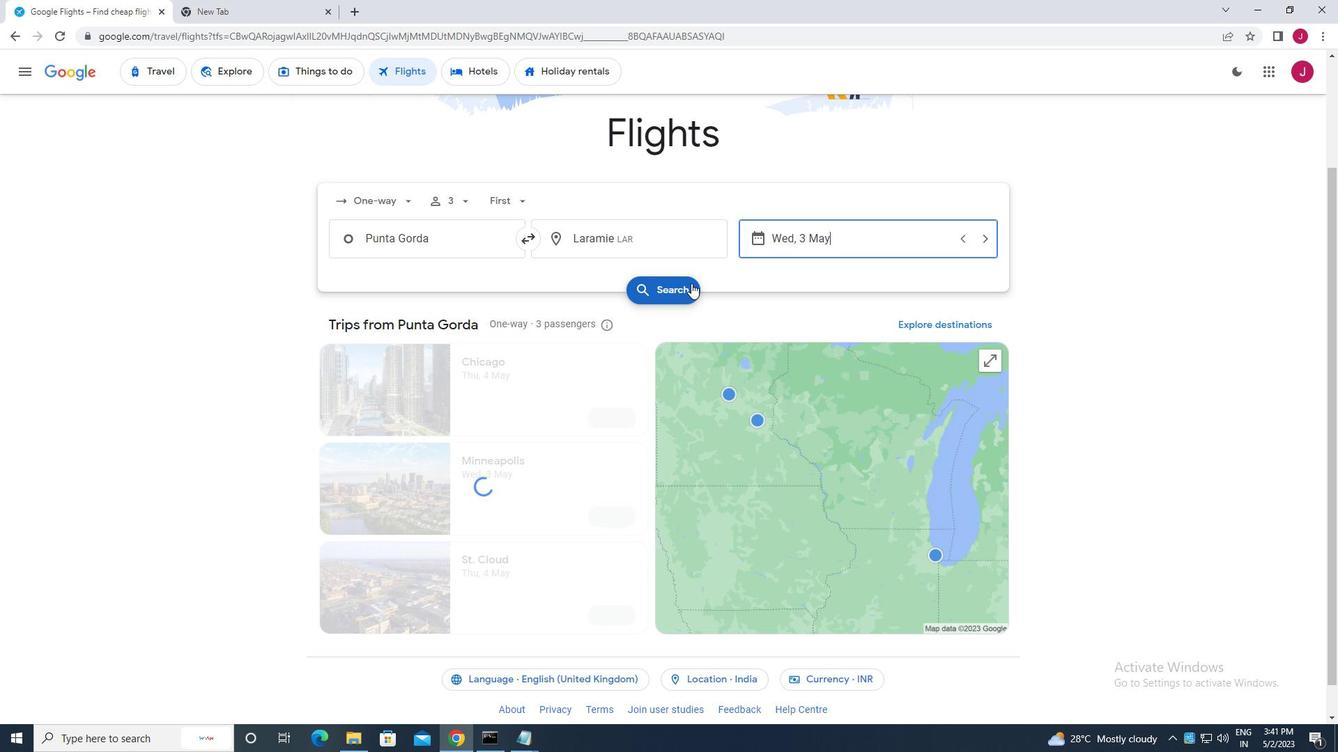 
Action: Mouse moved to (360, 200)
Screenshot: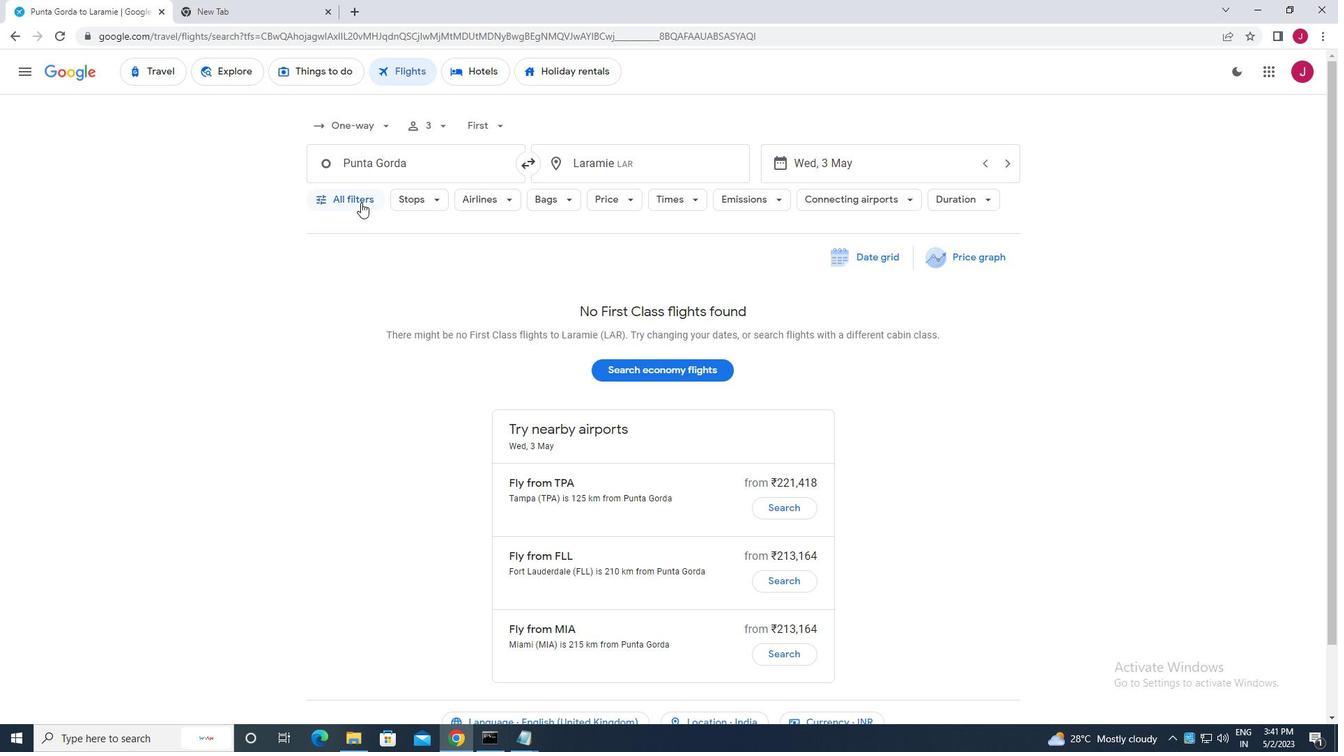 
Action: Mouse pressed left at (360, 200)
Screenshot: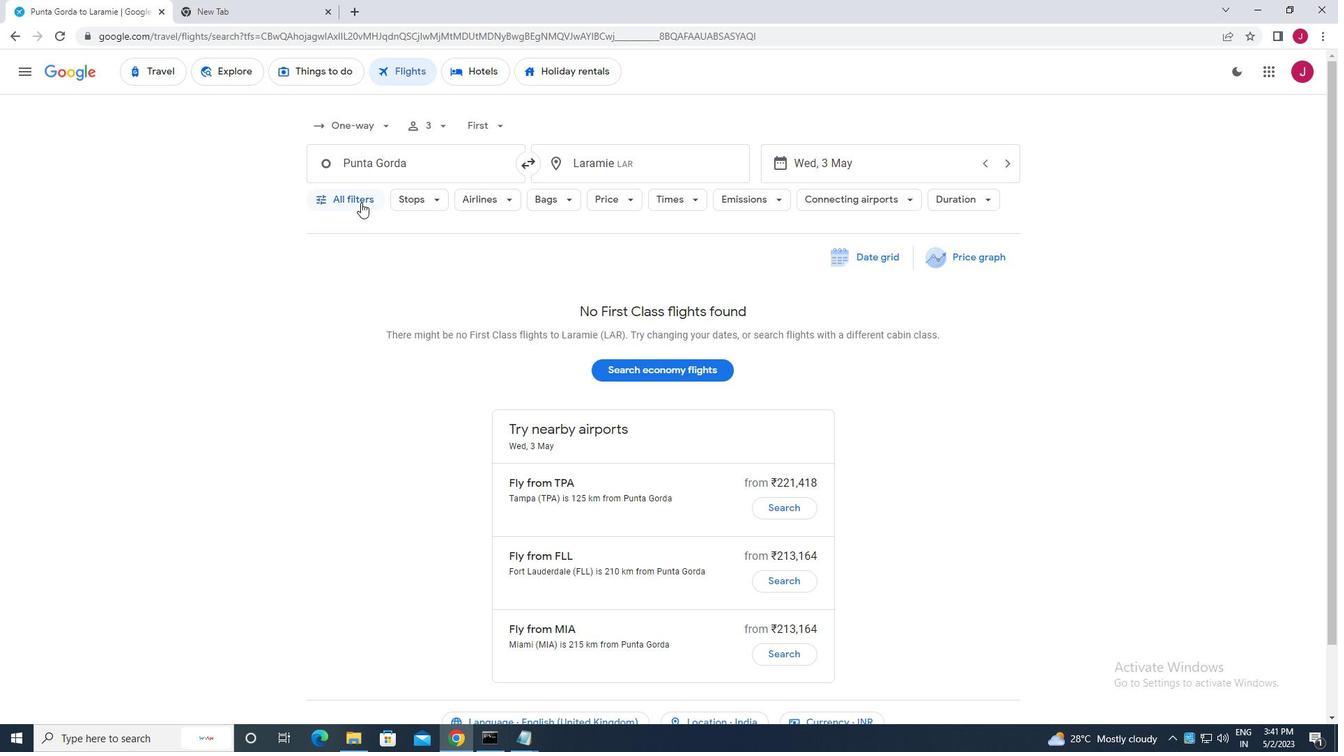 
Action: Mouse moved to (437, 285)
Screenshot: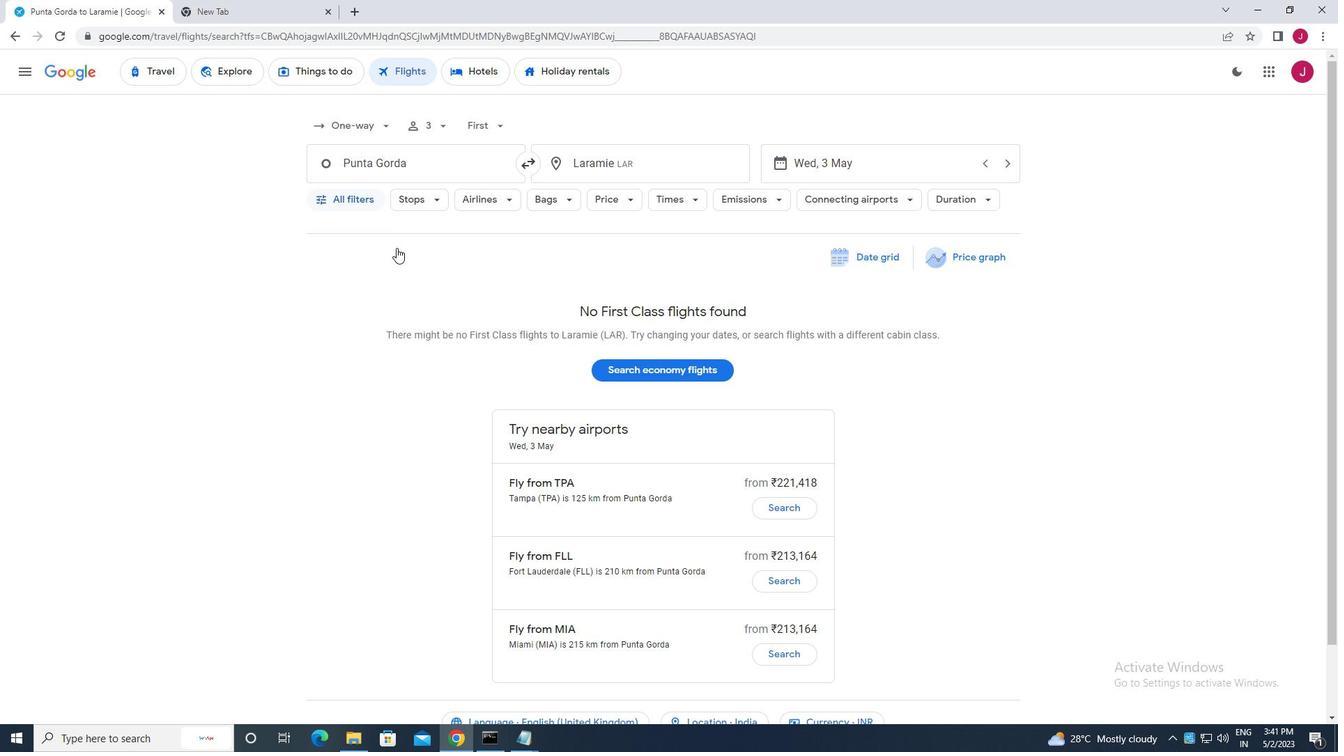 
Action: Mouse scrolled (437, 285) with delta (0, 0)
Screenshot: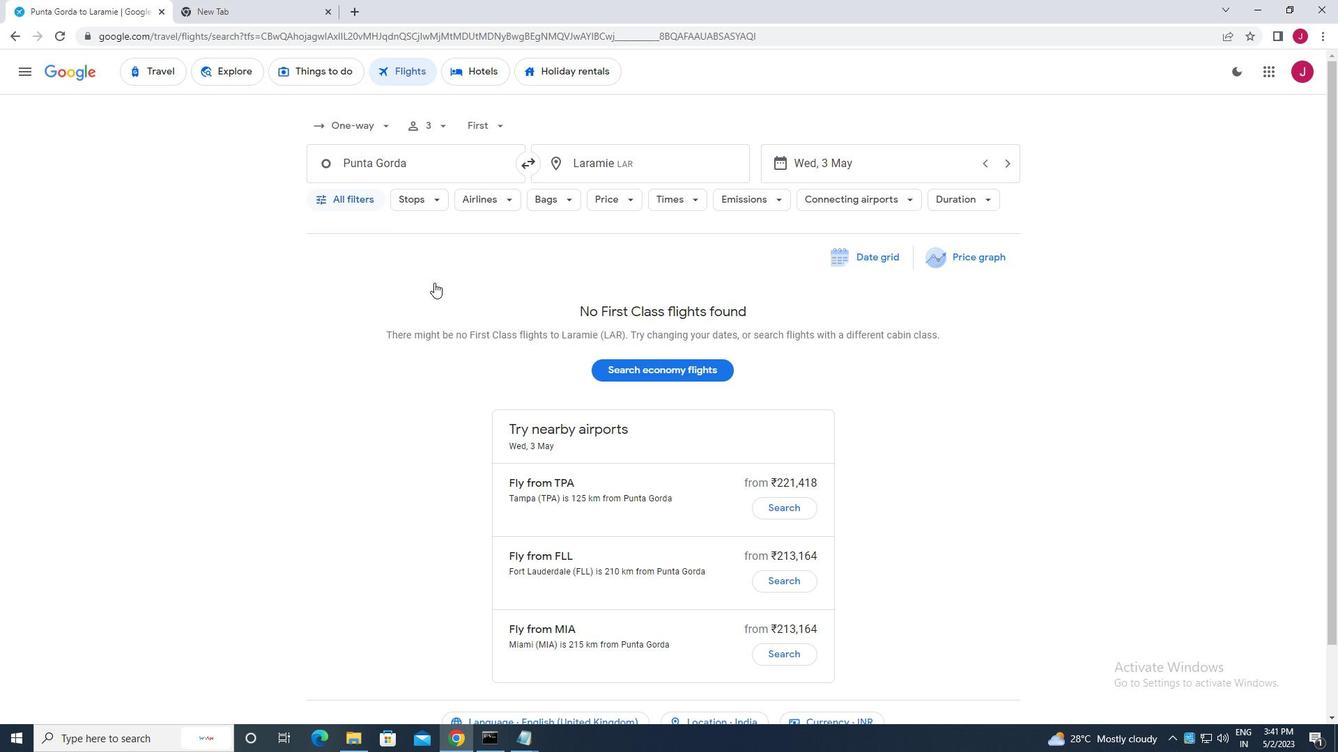 
Action: Mouse scrolled (437, 285) with delta (0, 0)
Screenshot: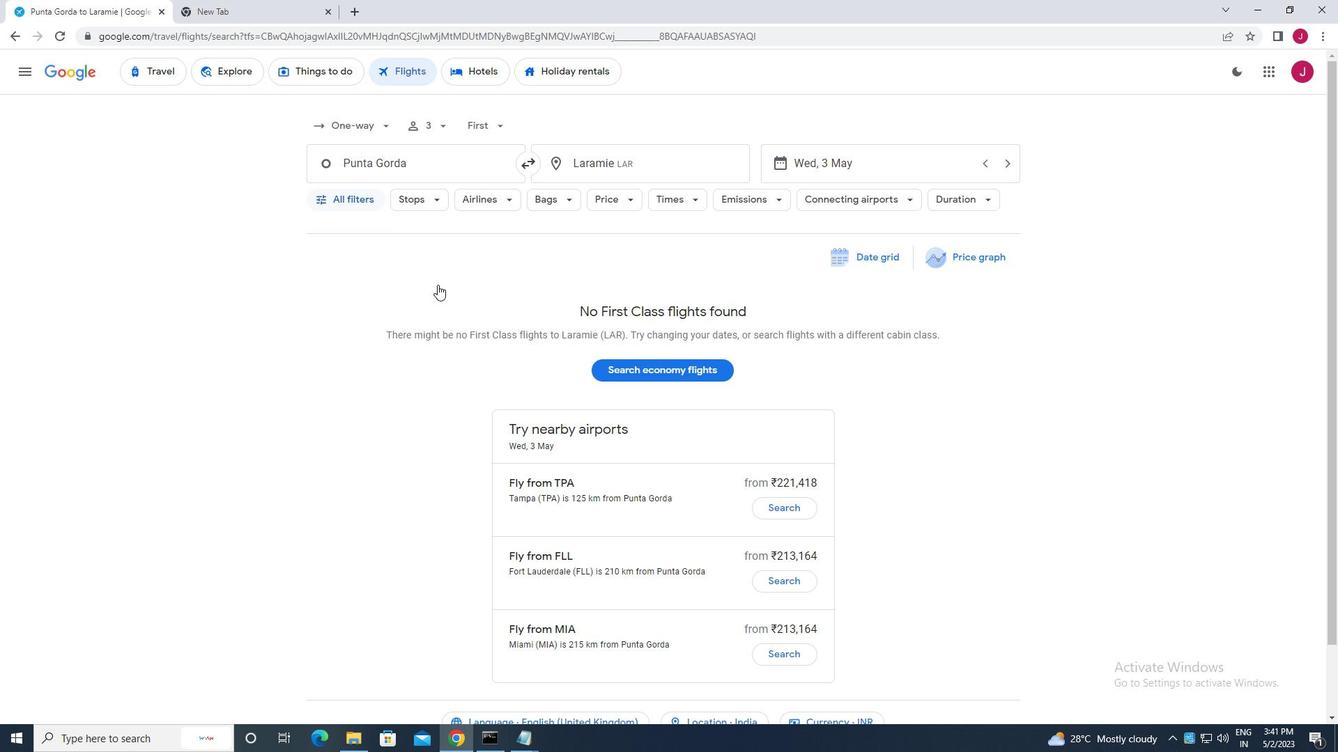 
Action: Mouse scrolled (437, 285) with delta (0, 0)
Screenshot: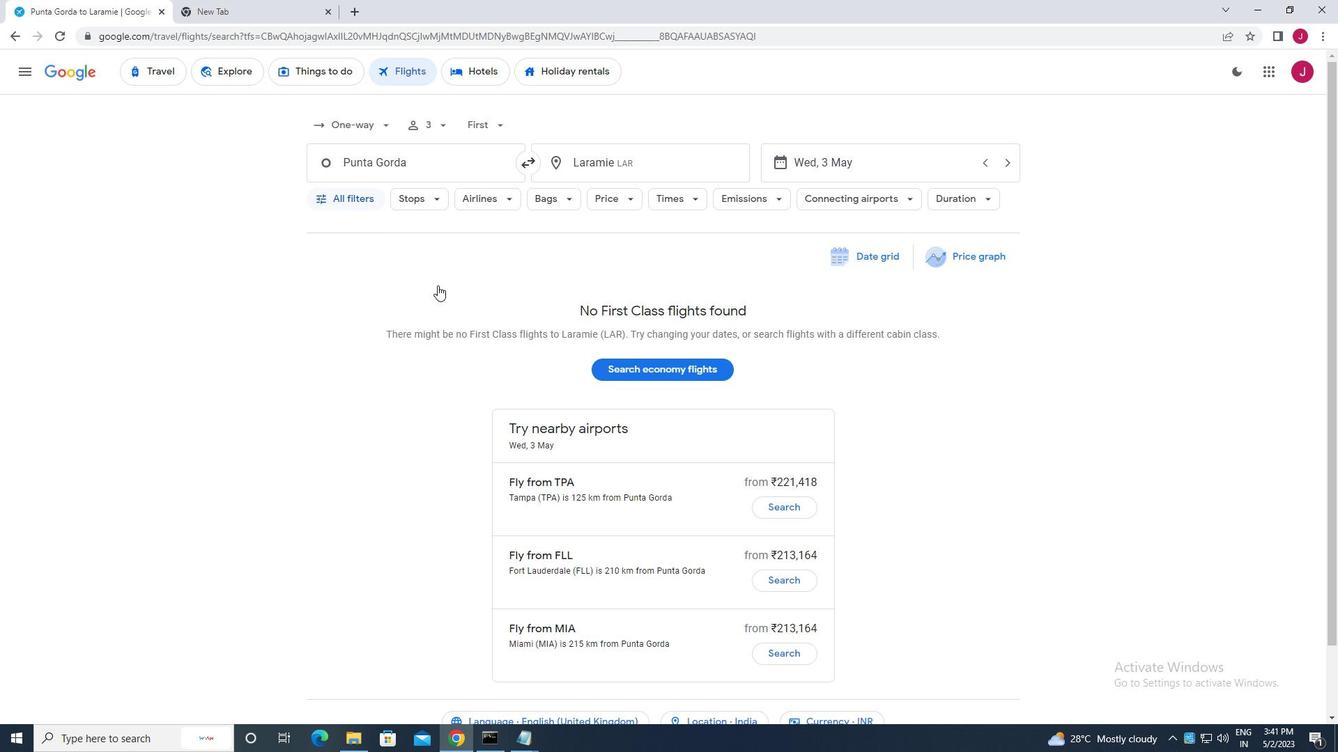 
Action: Mouse moved to (437, 280)
Screenshot: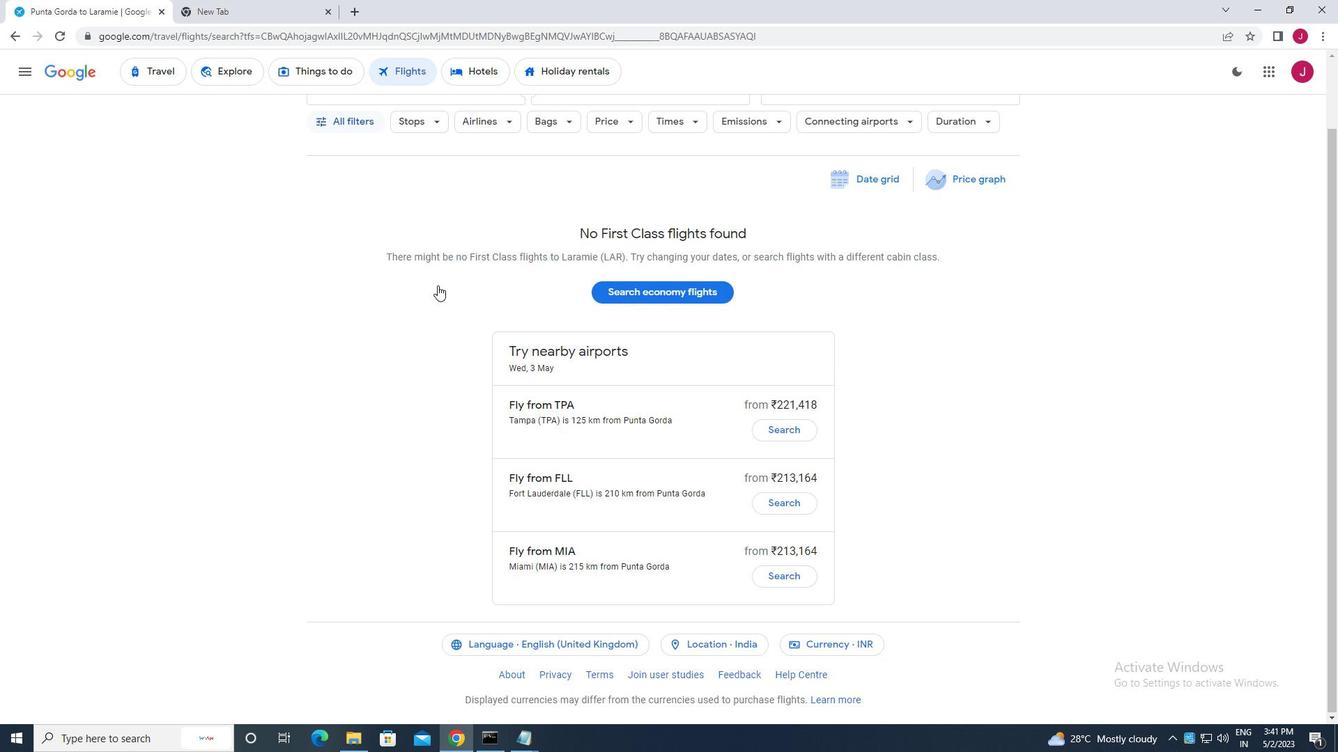 
Action: Mouse scrolled (437, 280) with delta (0, 0)
Screenshot: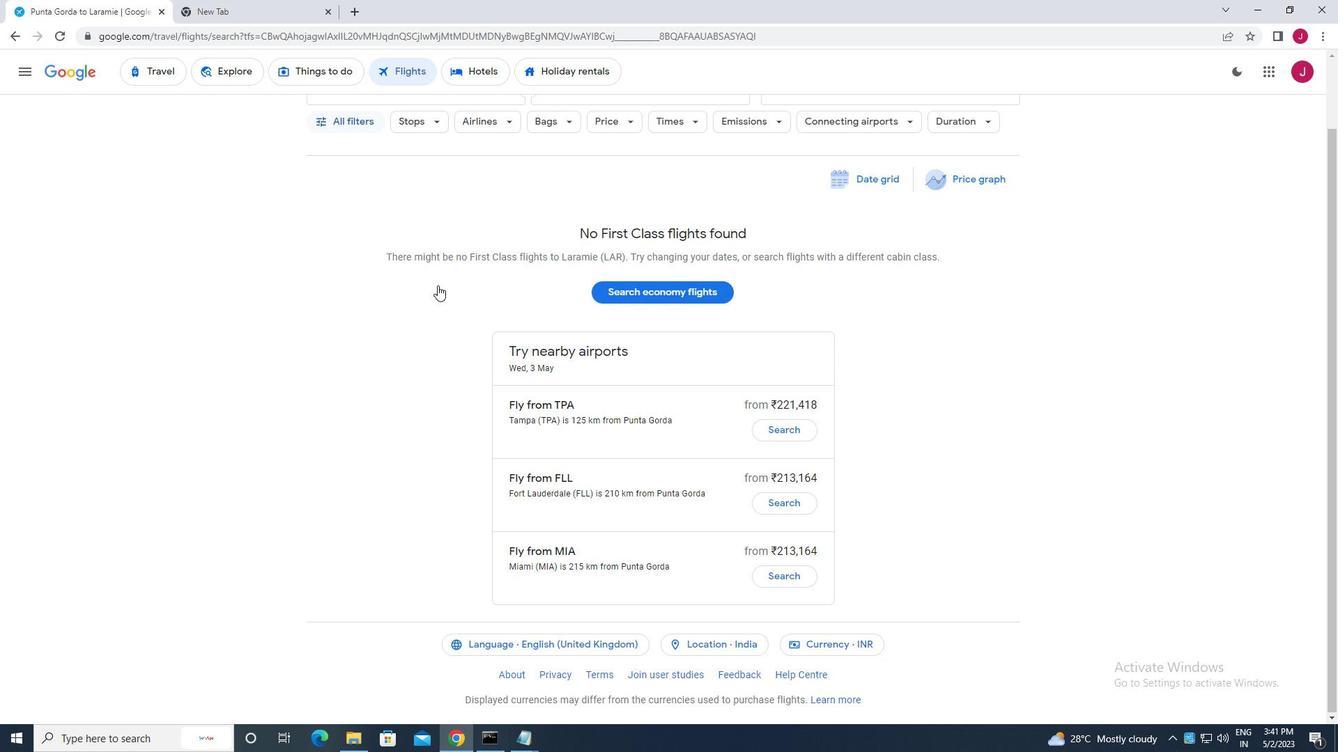 
Action: Mouse moved to (349, 193)
Screenshot: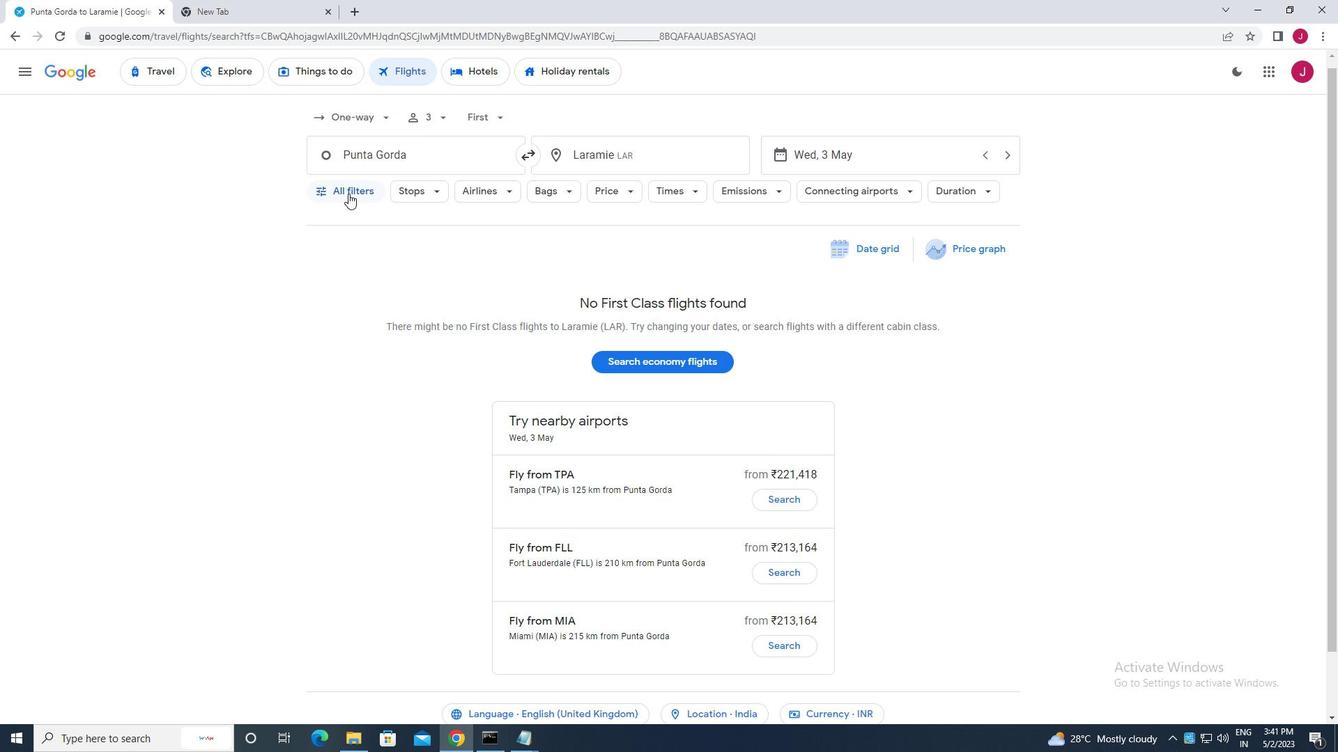 
Action: Mouse pressed left at (349, 193)
Screenshot: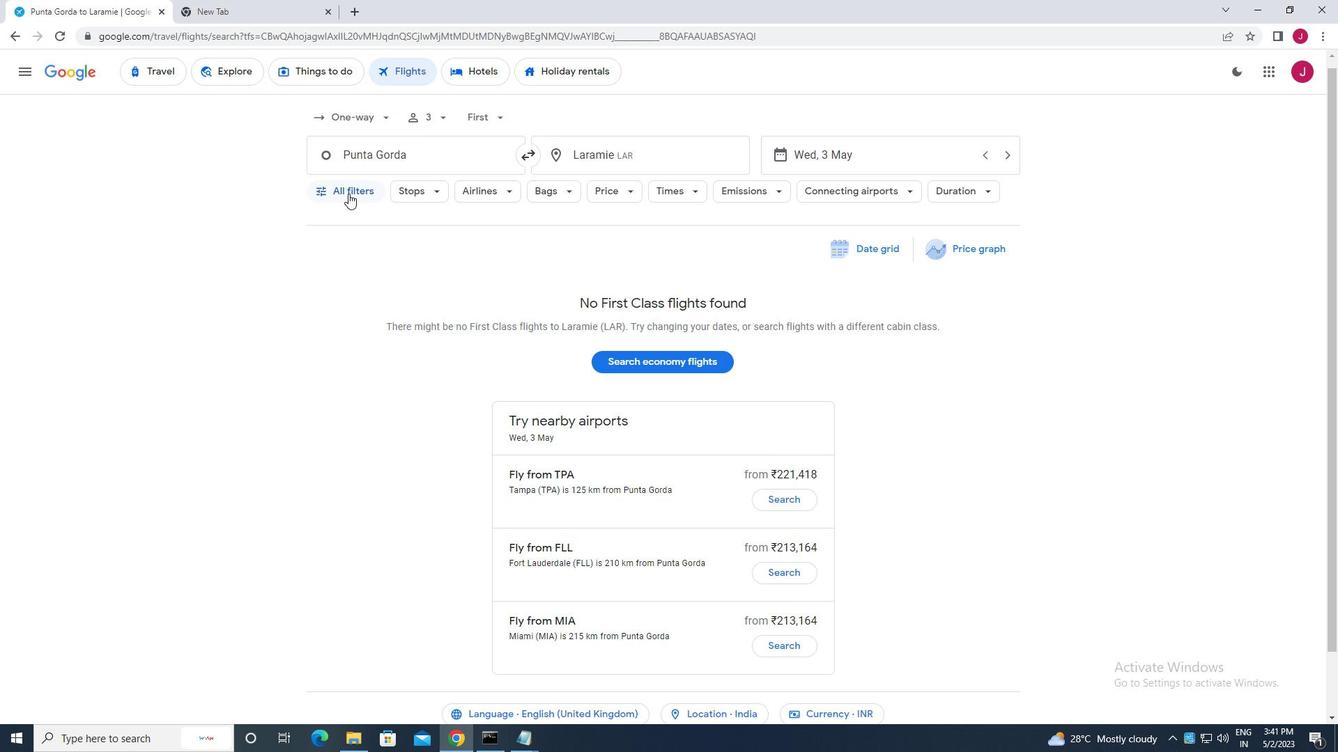 
Action: Mouse moved to (363, 195)
Screenshot: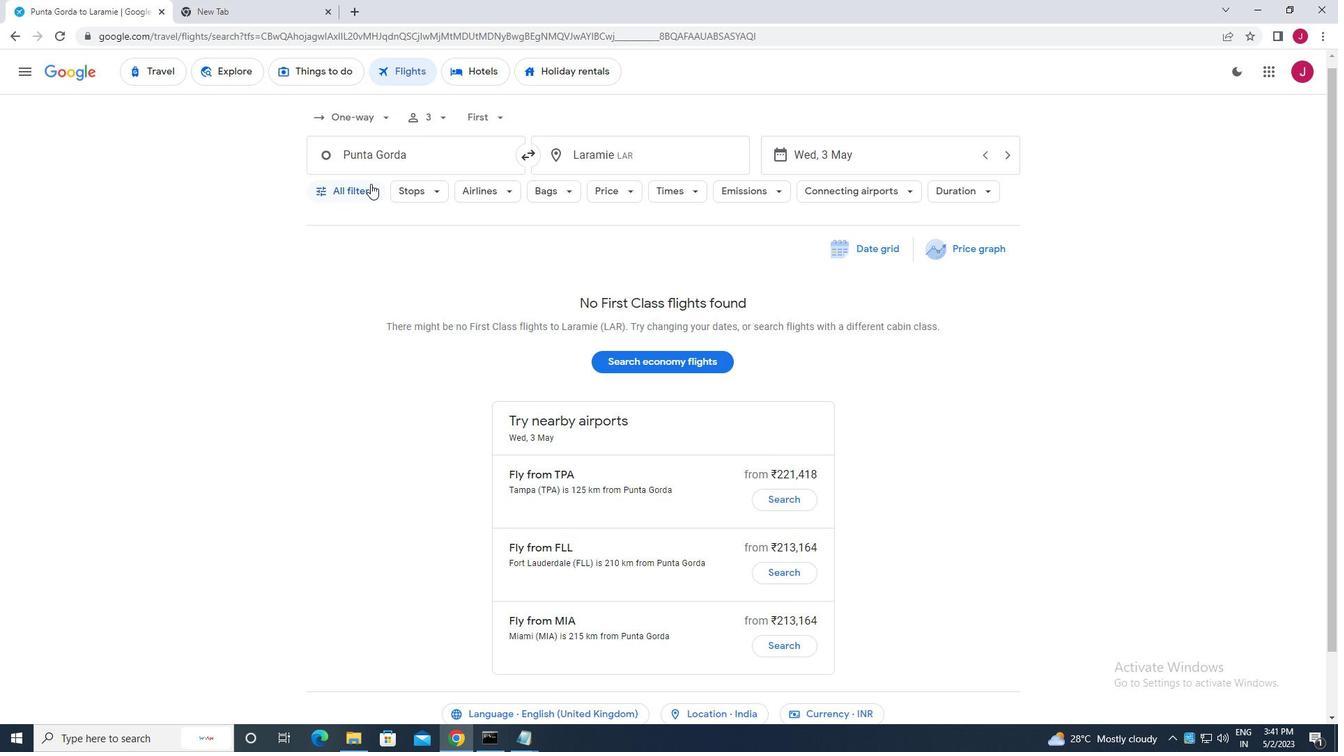 
Action: Mouse pressed left at (363, 195)
Screenshot: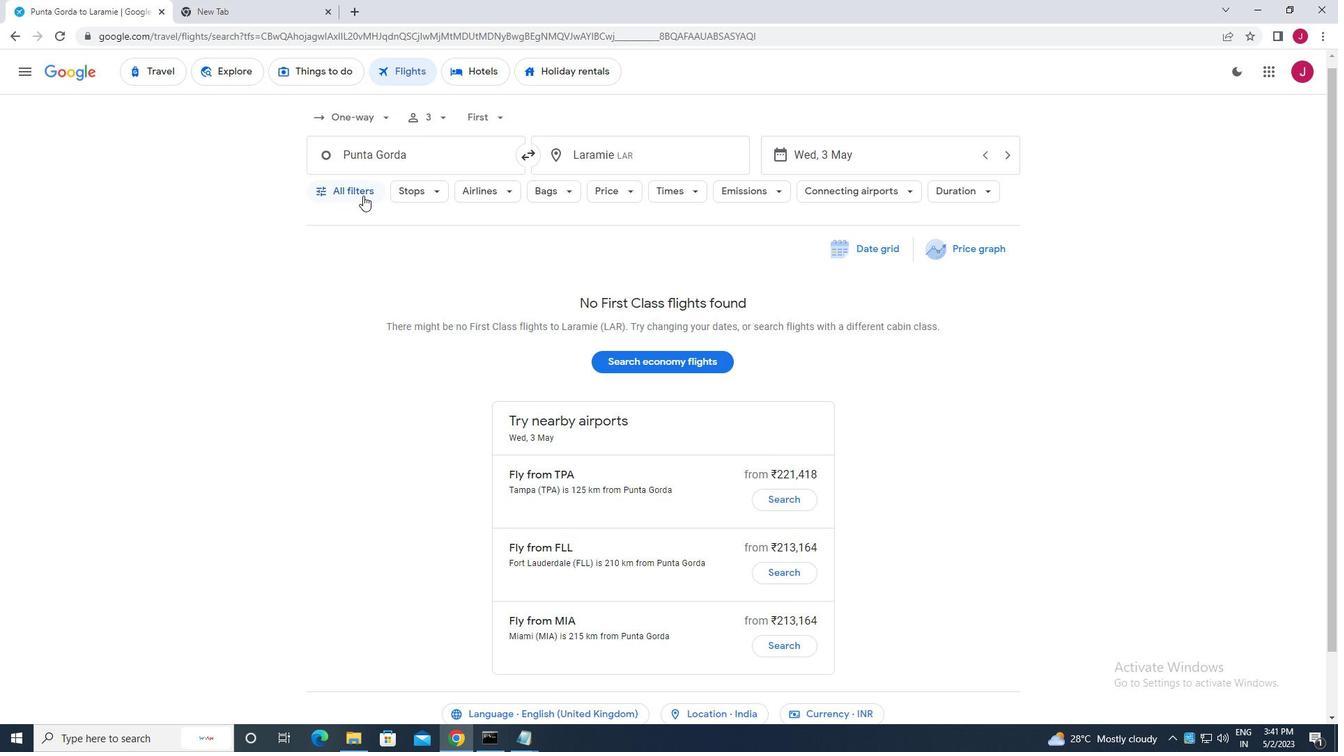 
Action: Mouse moved to (436, 308)
Screenshot: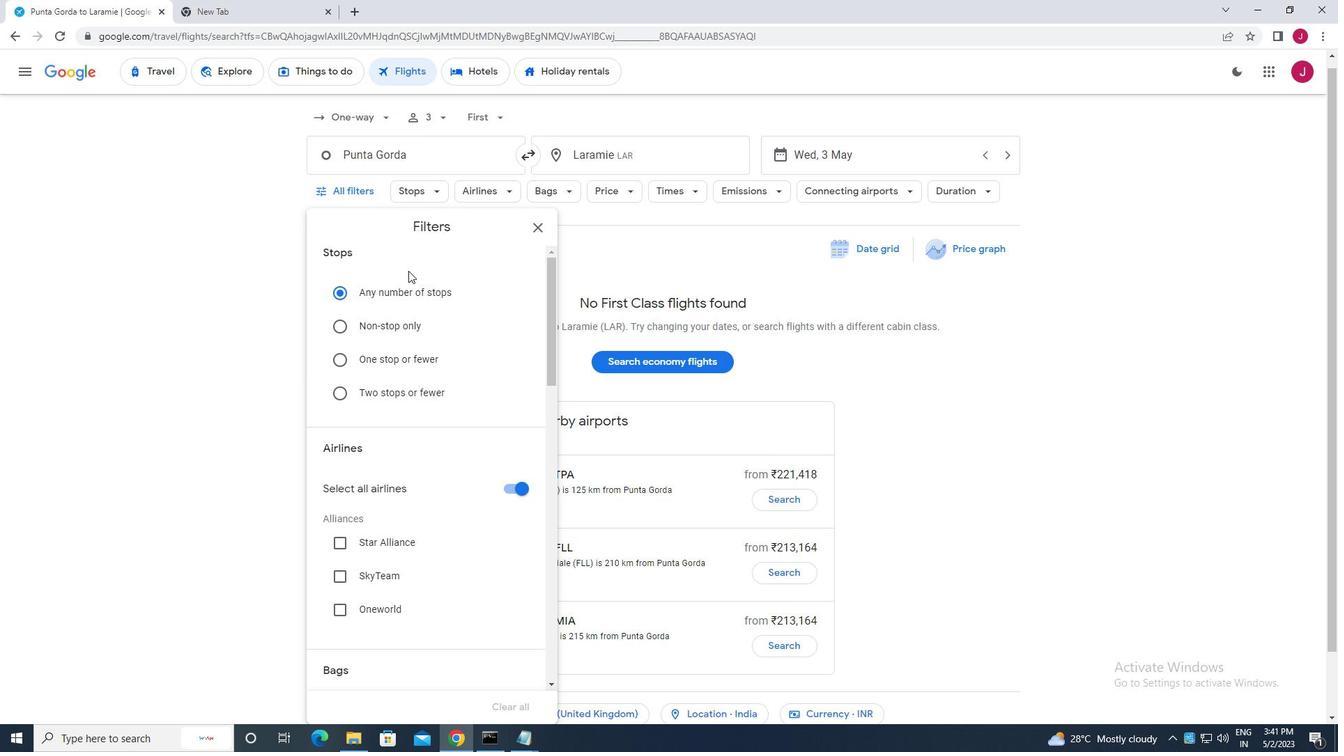 
Action: Mouse scrolled (436, 307) with delta (0, 0)
Screenshot: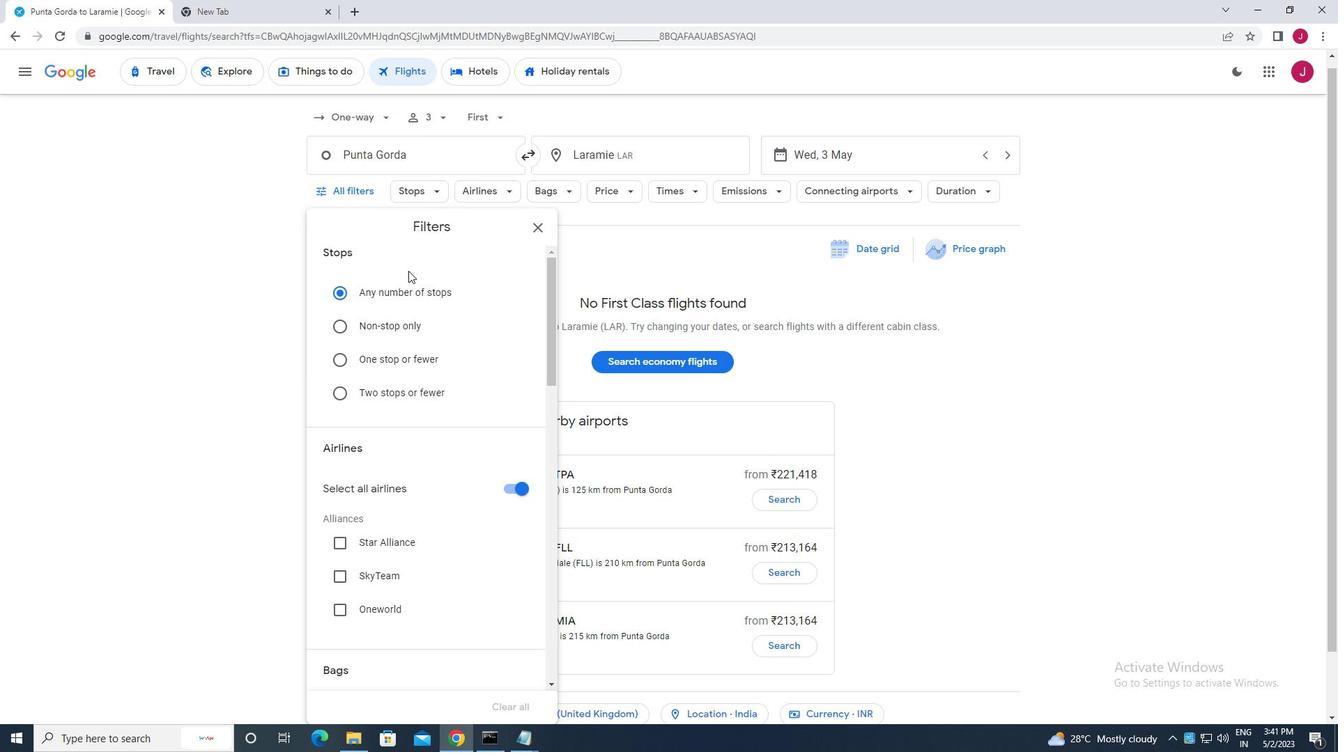 
Action: Mouse moved to (437, 310)
Screenshot: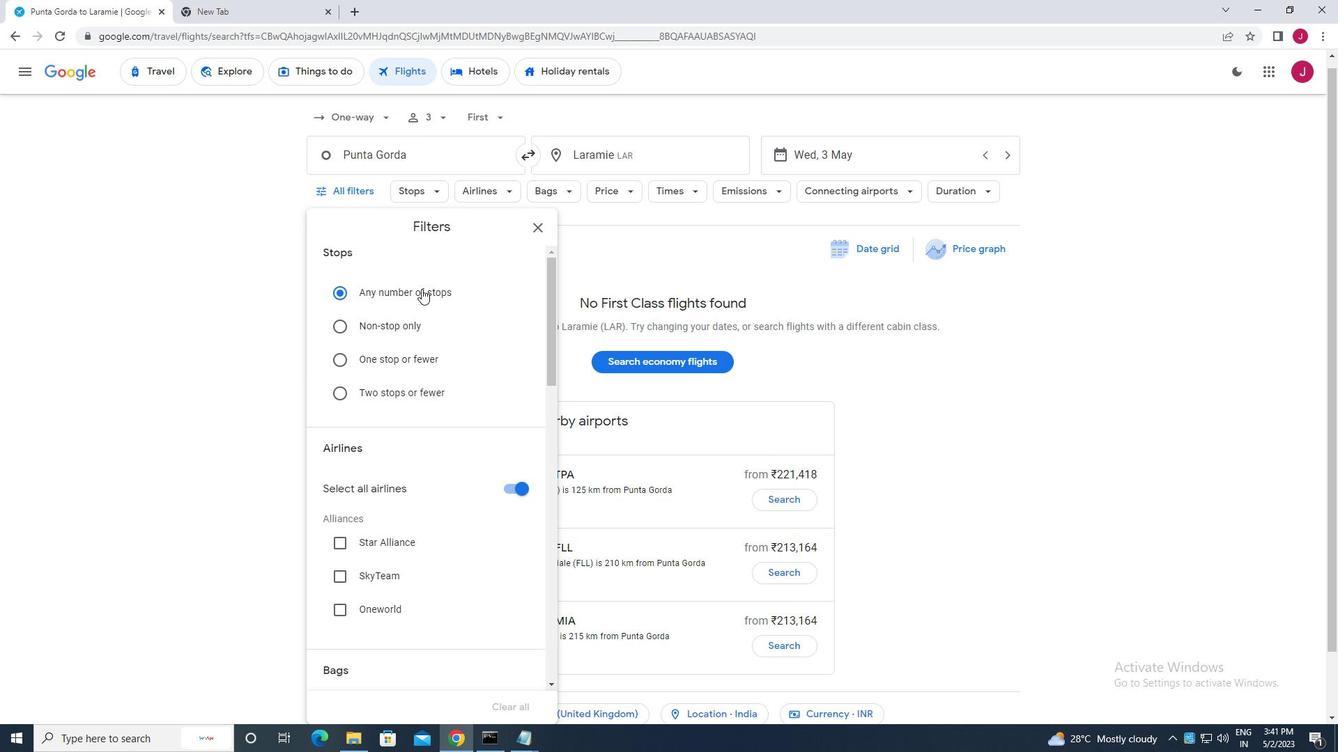 
Action: Mouse scrolled (437, 309) with delta (0, 0)
Screenshot: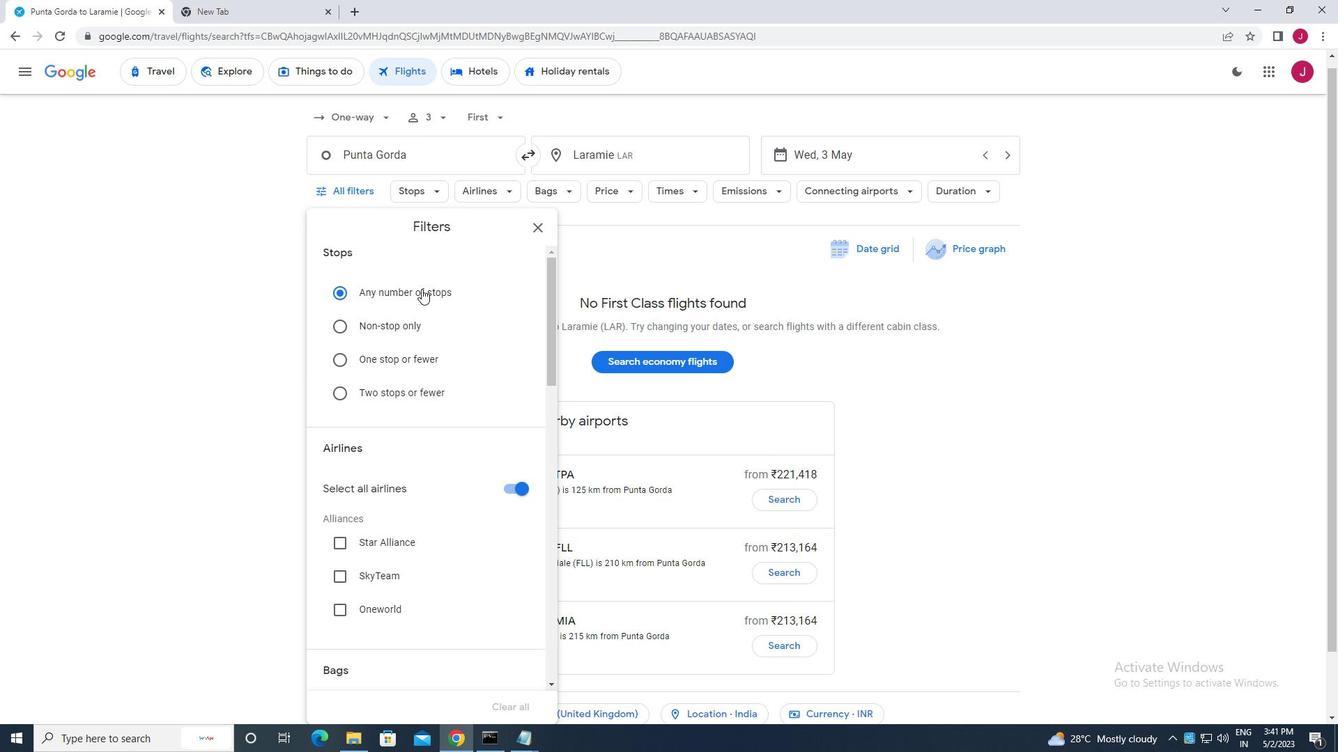 
Action: Mouse moved to (512, 354)
Screenshot: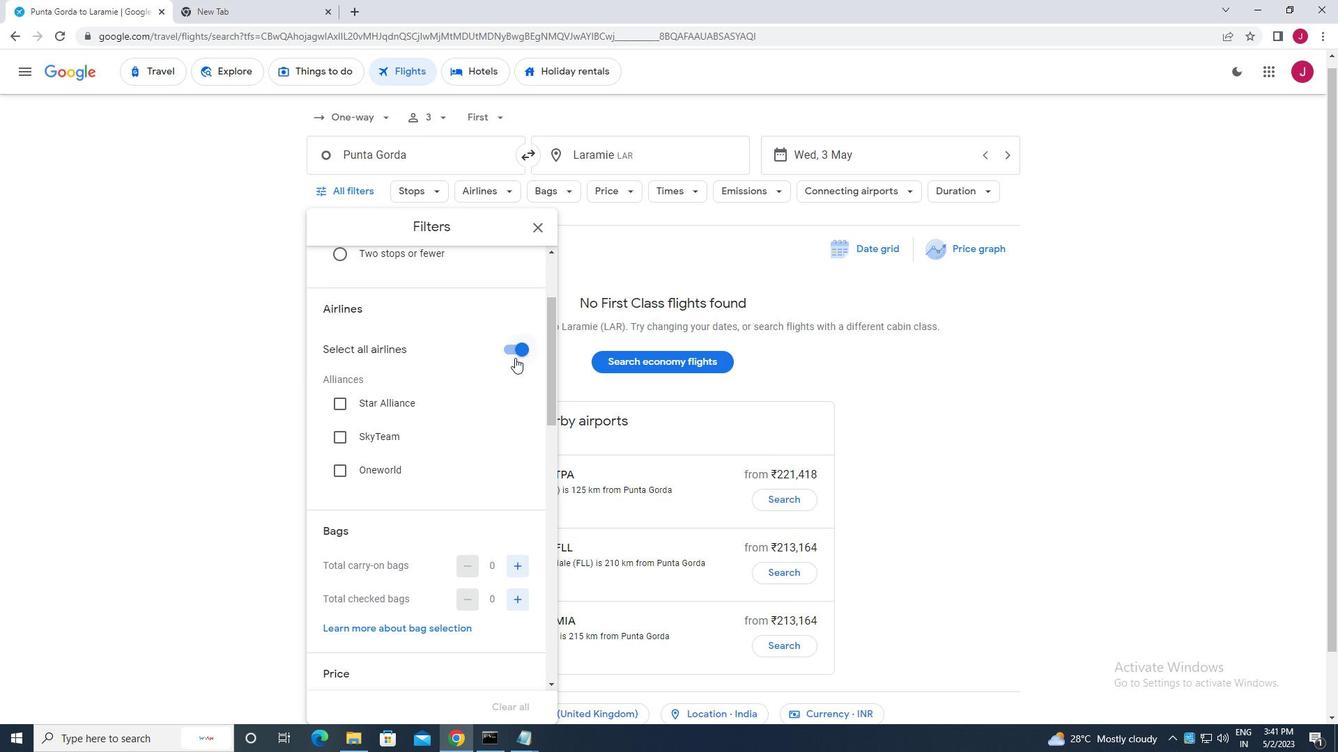 
Action: Mouse pressed left at (512, 354)
Screenshot: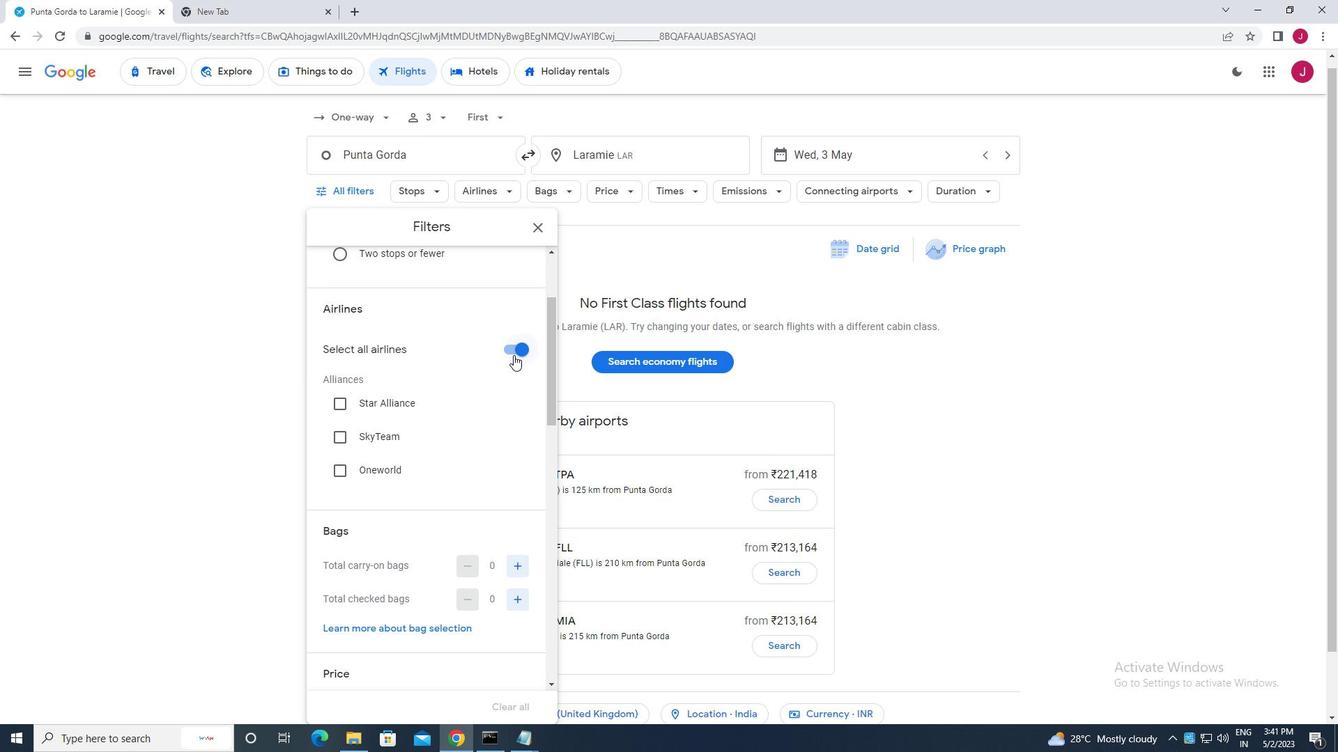 
Action: Mouse moved to (424, 398)
Screenshot: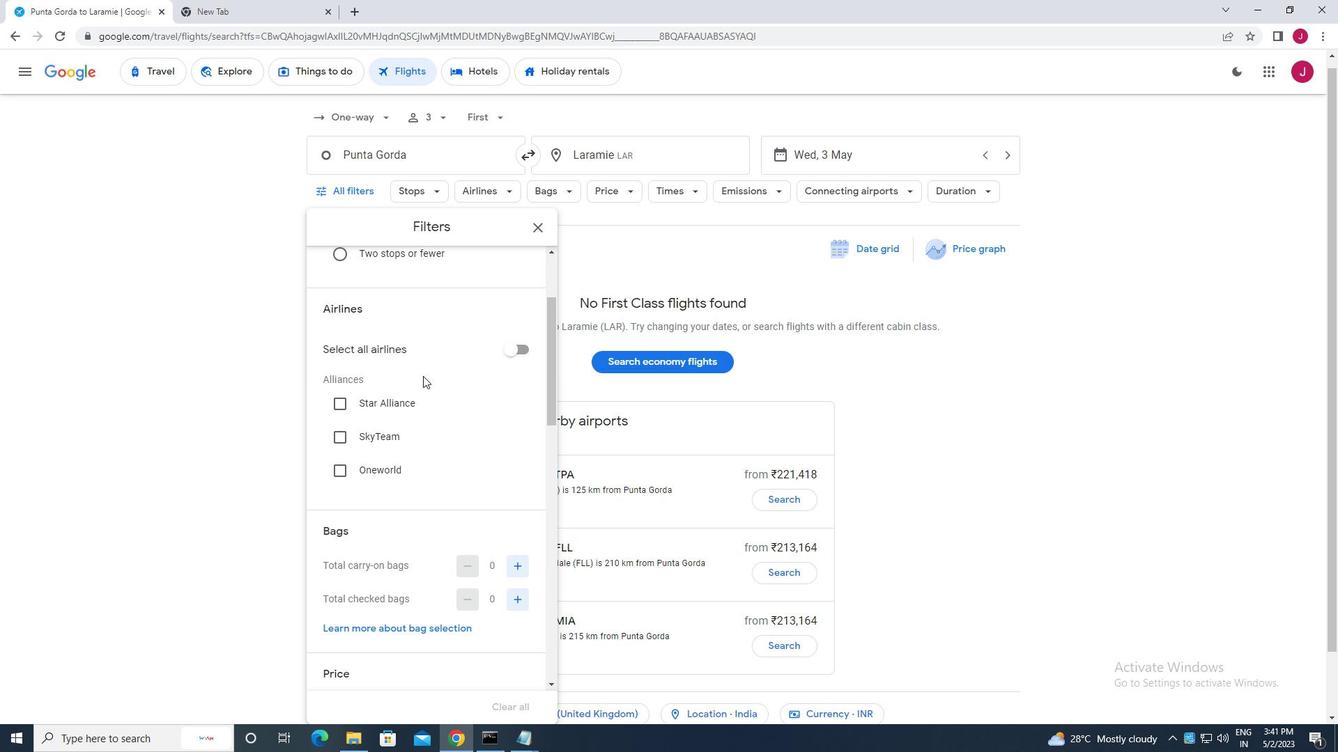 
Action: Mouse scrolled (424, 397) with delta (0, 0)
Screenshot: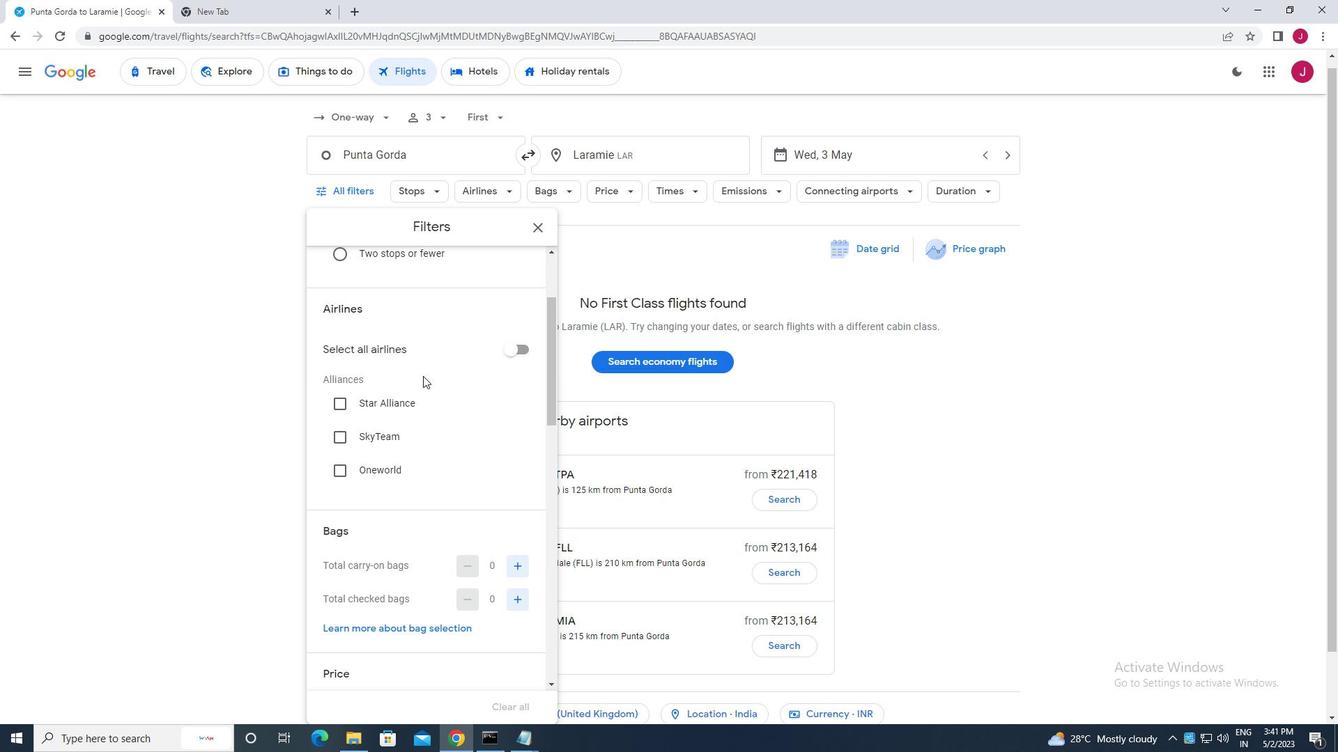 
Action: Mouse moved to (425, 400)
Screenshot: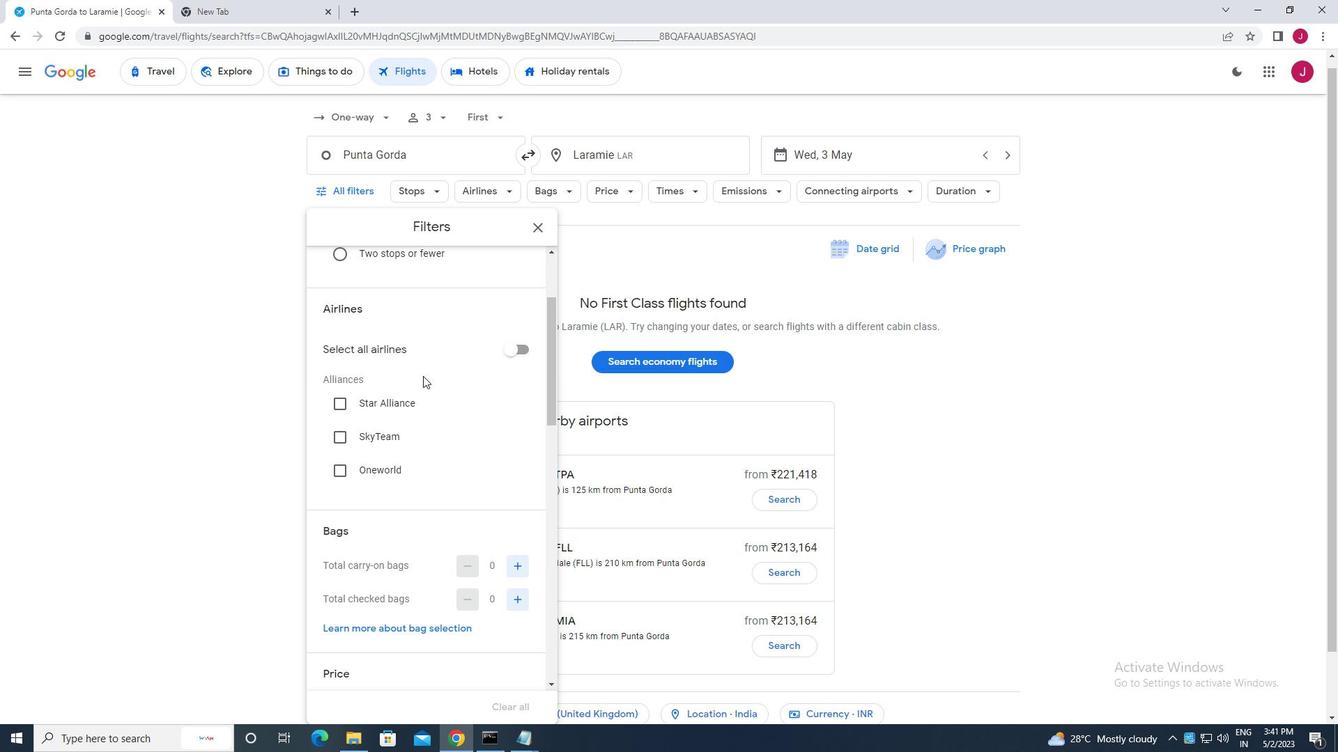 
Action: Mouse scrolled (425, 399) with delta (0, 0)
Screenshot: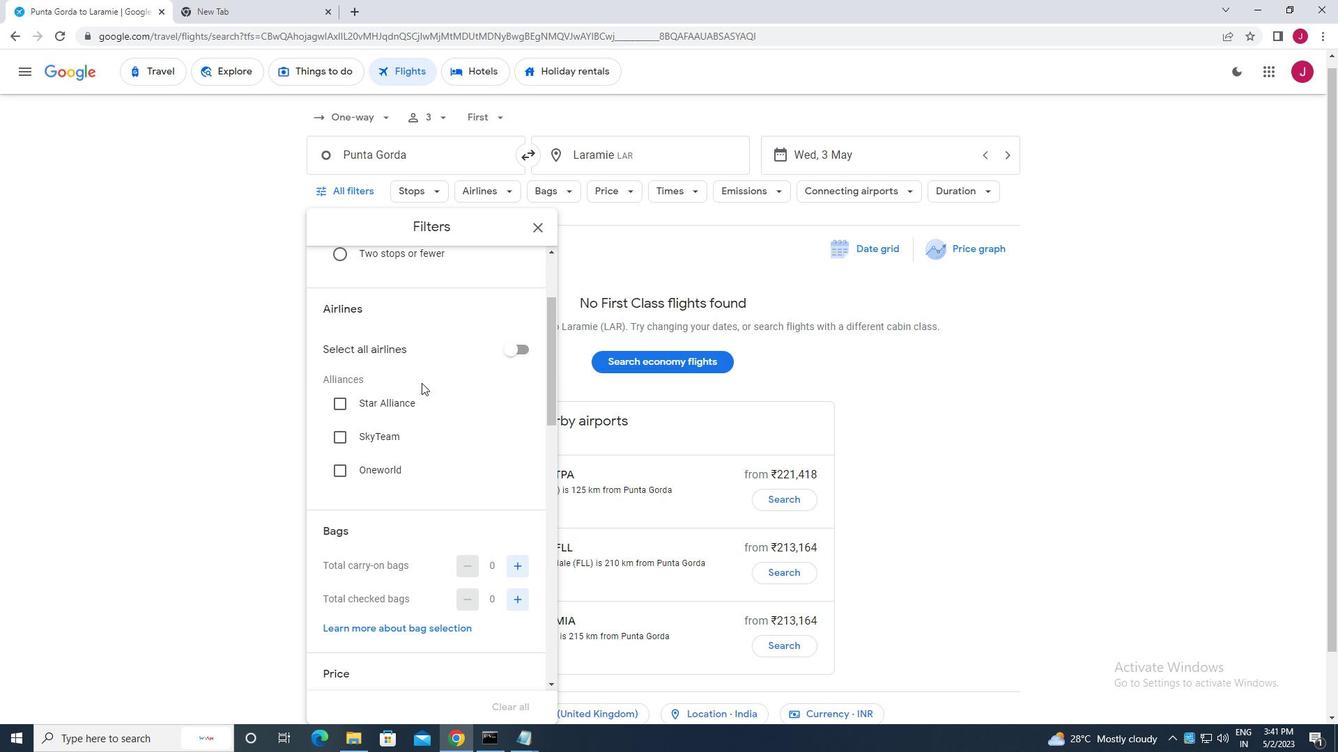 
Action: Mouse moved to (425, 400)
Screenshot: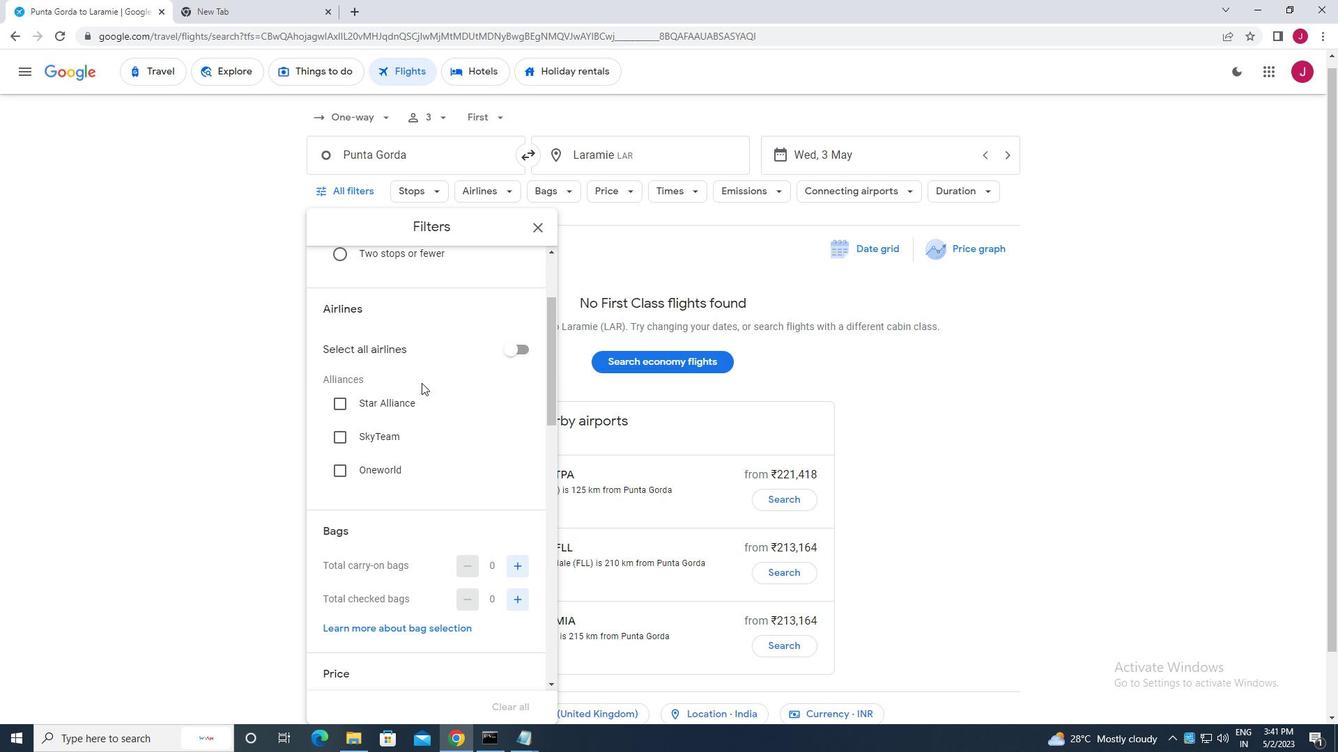 
Action: Mouse scrolled (425, 399) with delta (0, 0)
Screenshot: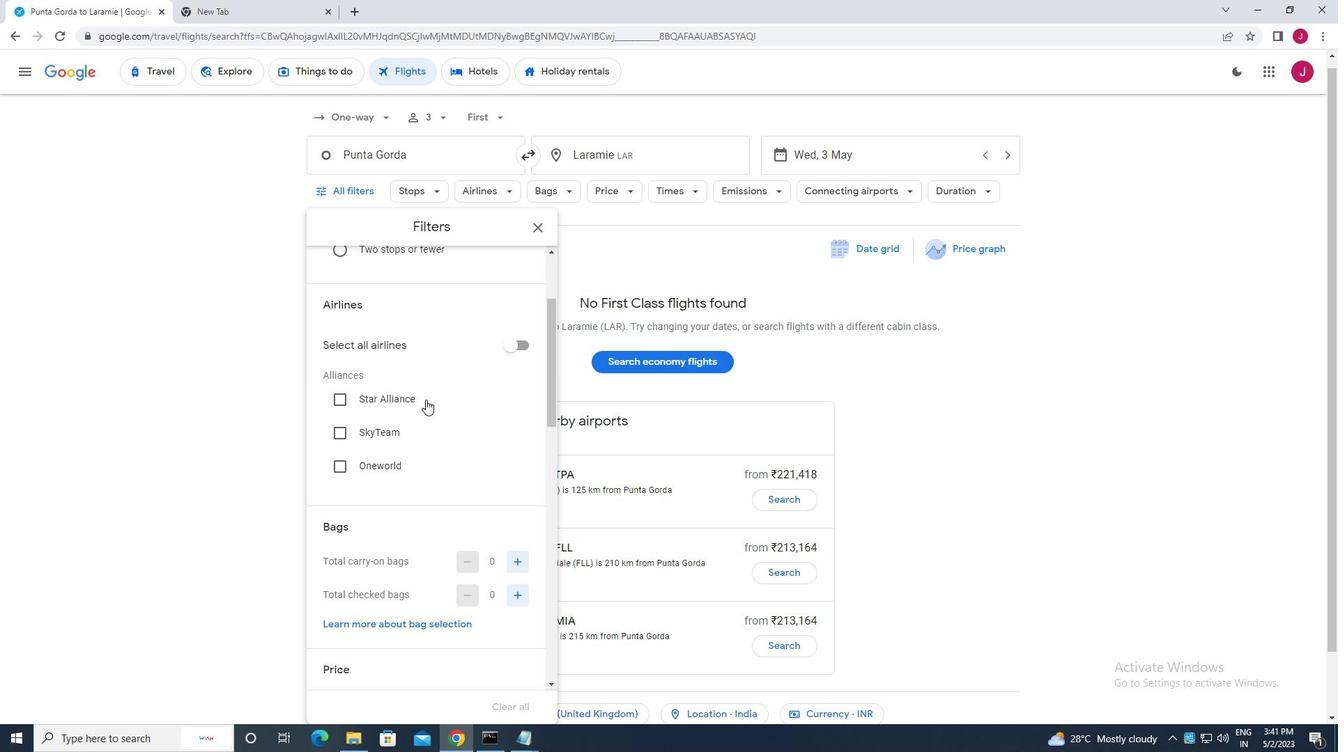
Action: Mouse moved to (519, 393)
Screenshot: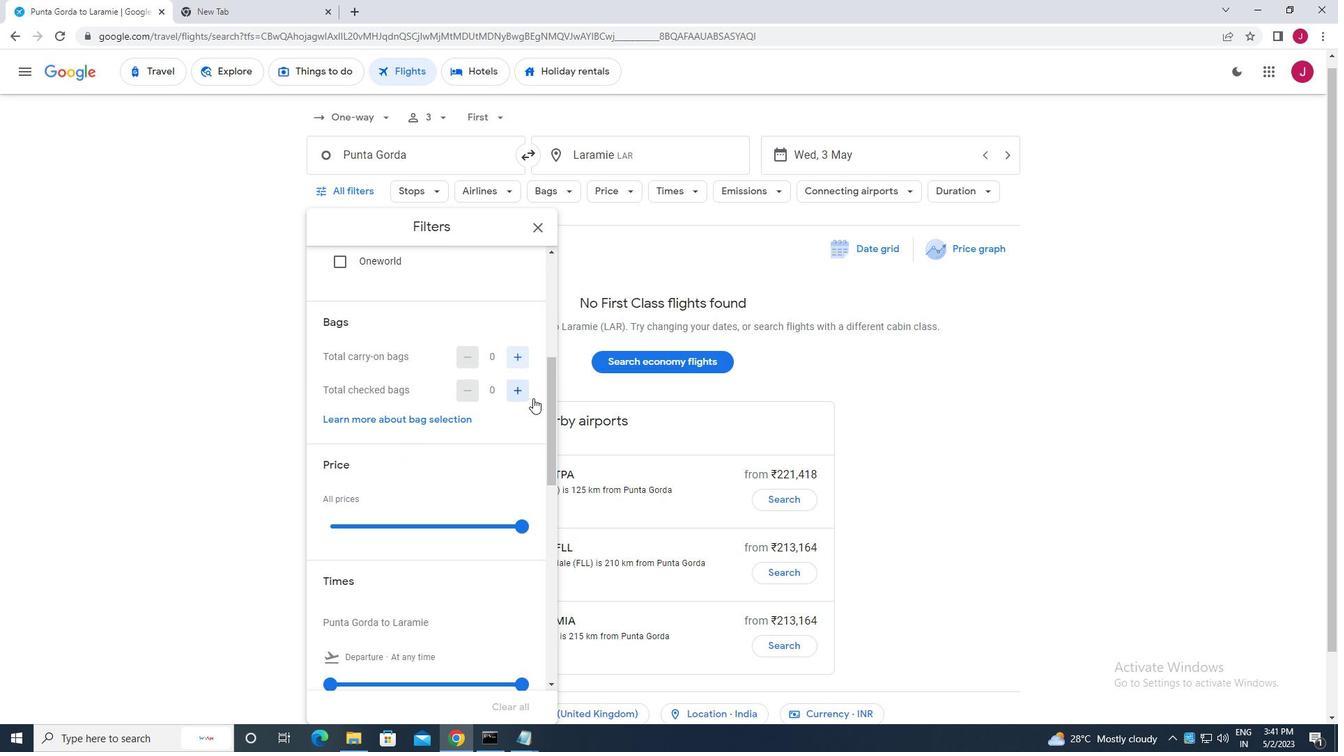 
Action: Mouse pressed left at (519, 393)
Screenshot: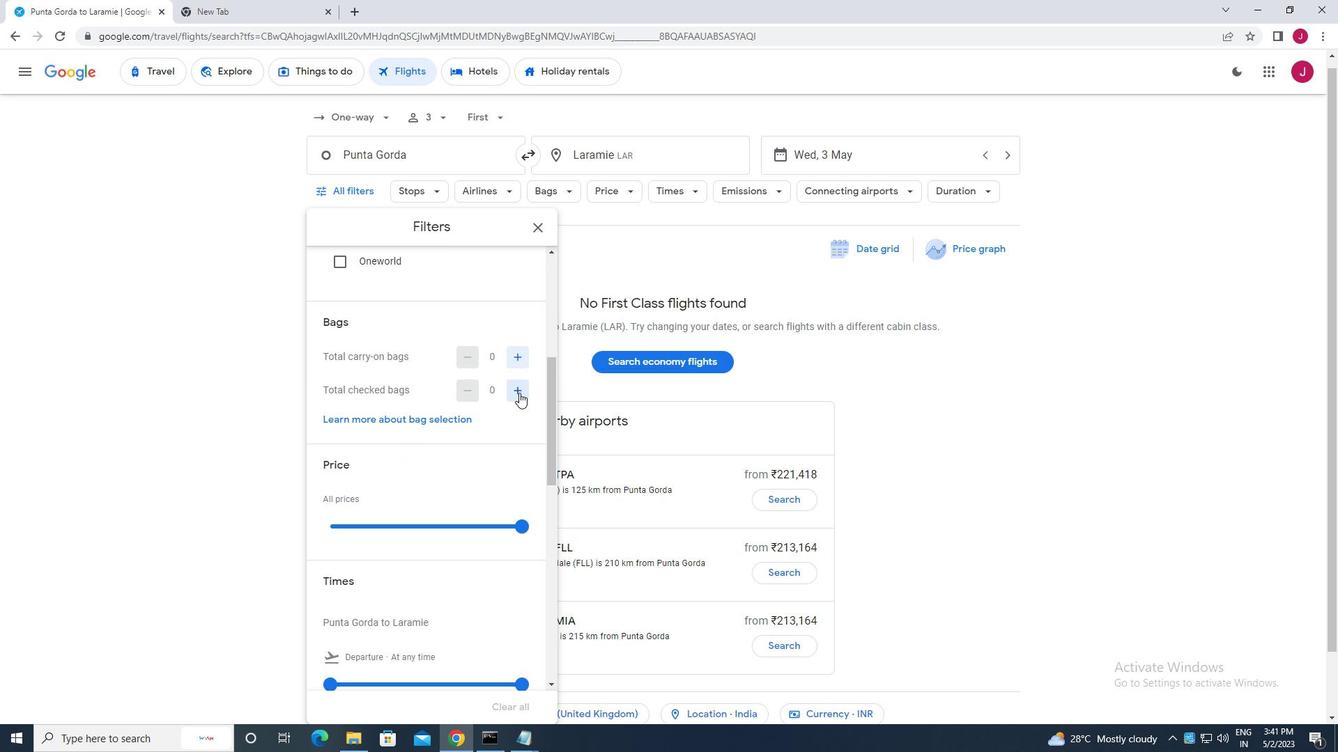 
Action: Mouse pressed left at (519, 393)
Screenshot: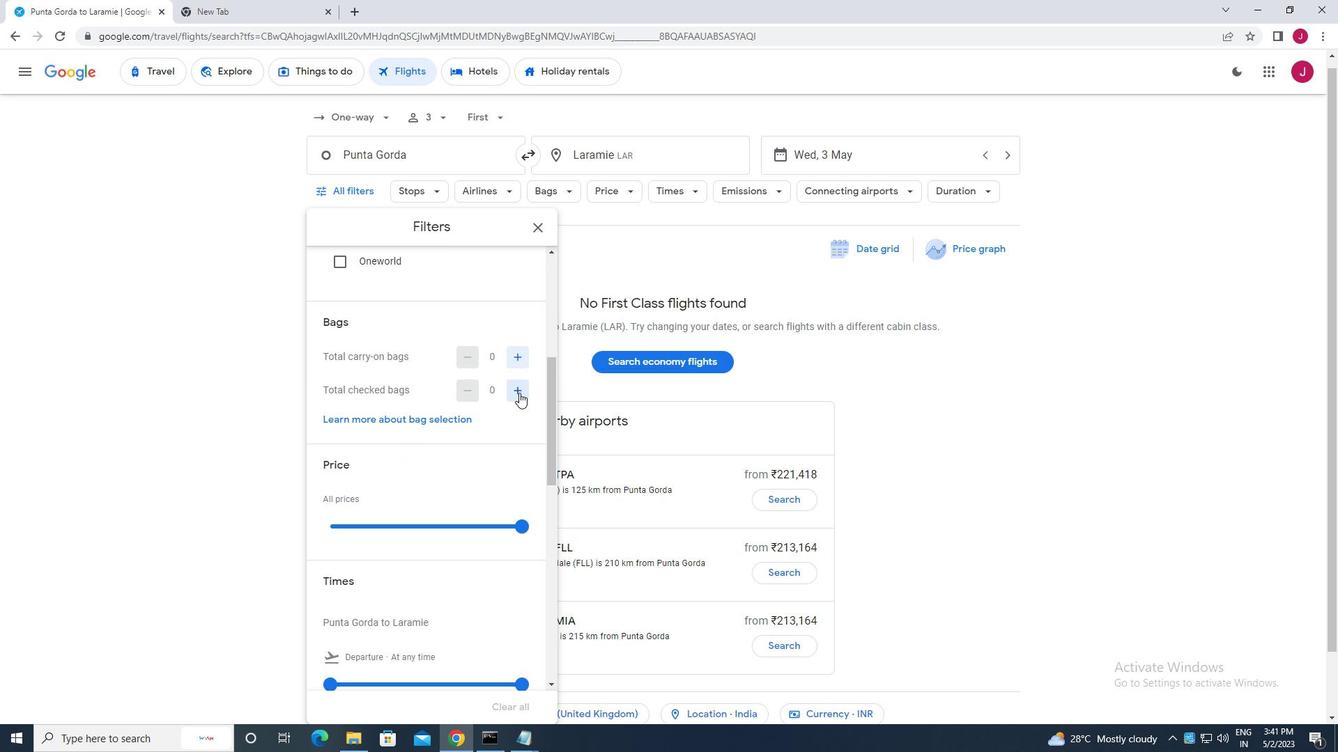 
Action: Mouse pressed left at (519, 393)
Screenshot: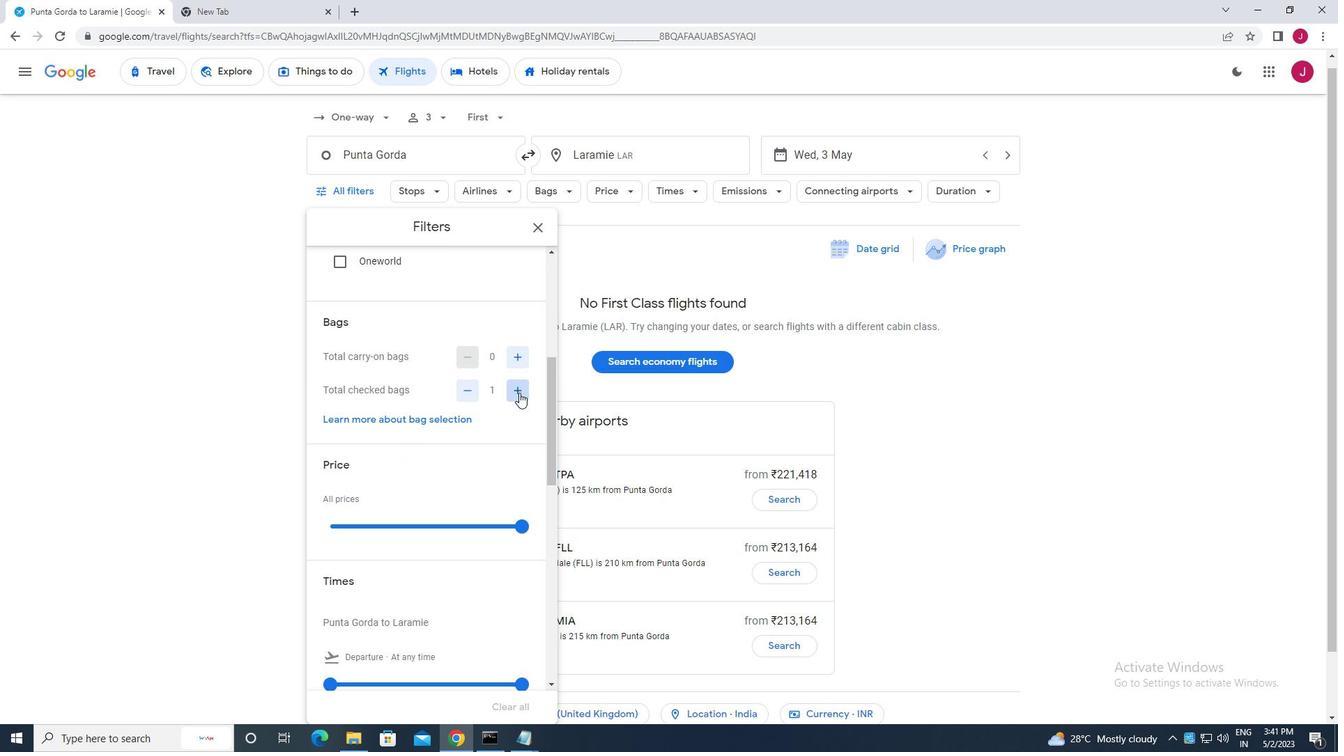 
Action: Mouse pressed left at (519, 393)
Screenshot: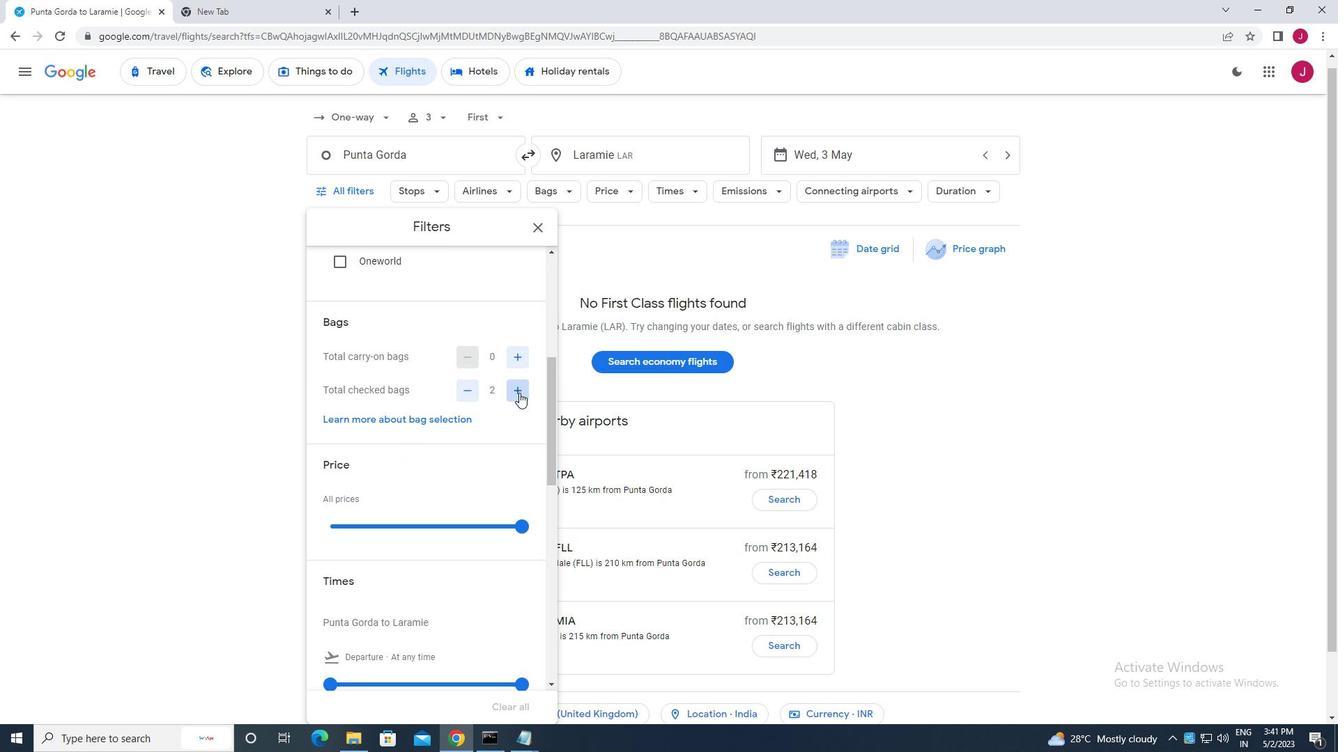 
Action: Mouse pressed left at (519, 393)
Screenshot: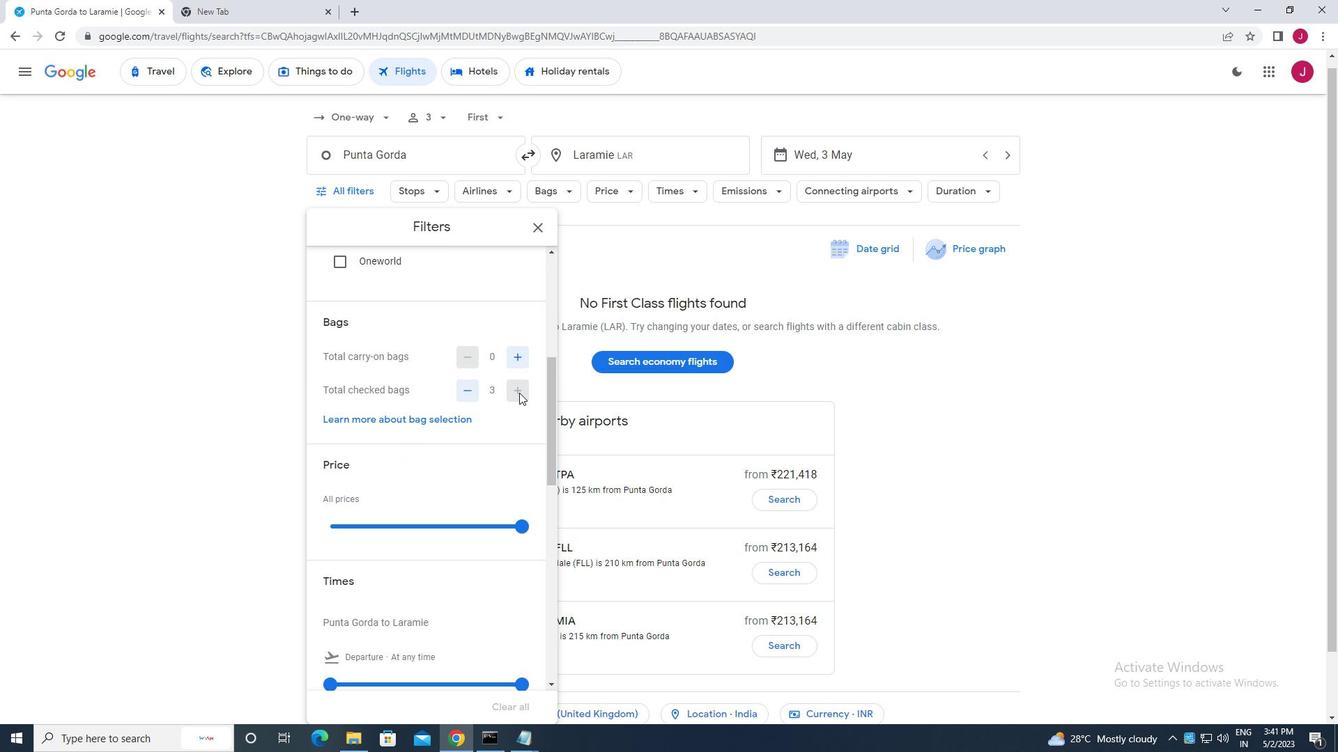 
Action: Mouse pressed left at (519, 393)
Screenshot: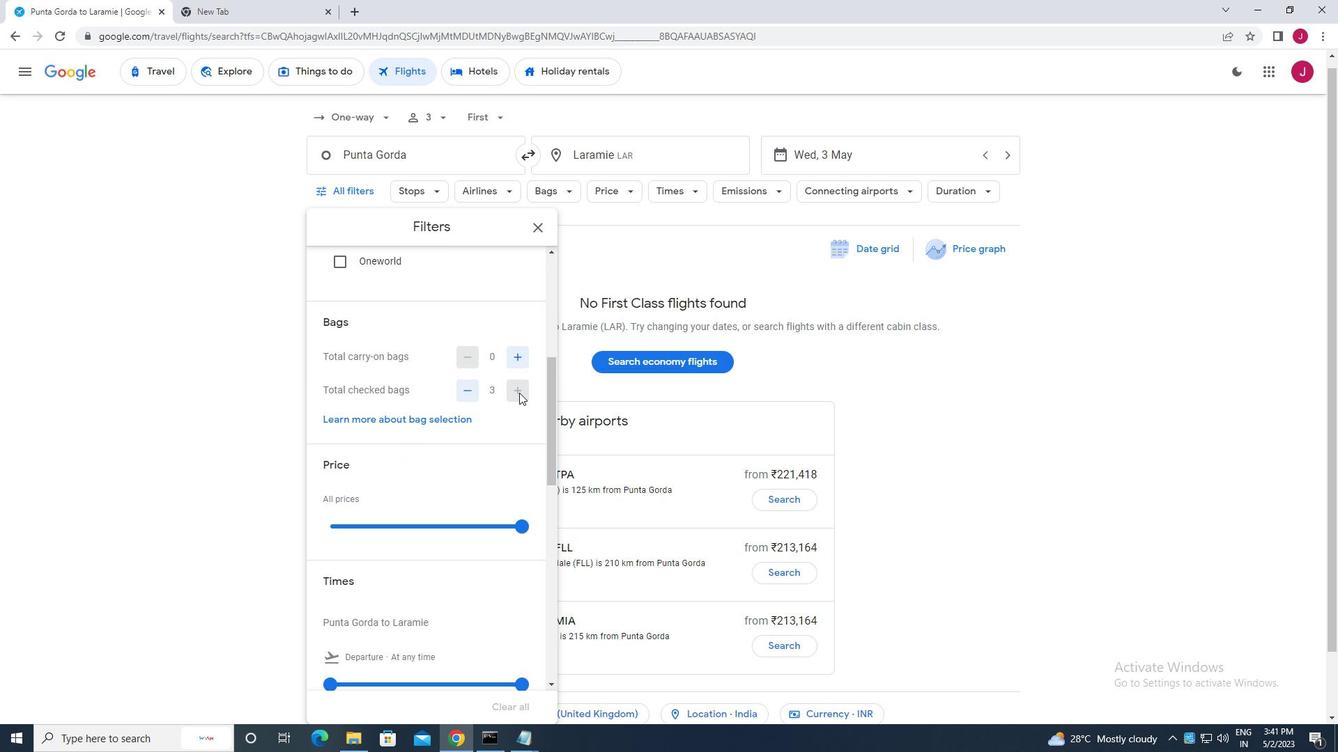 
Action: Mouse pressed left at (519, 393)
Screenshot: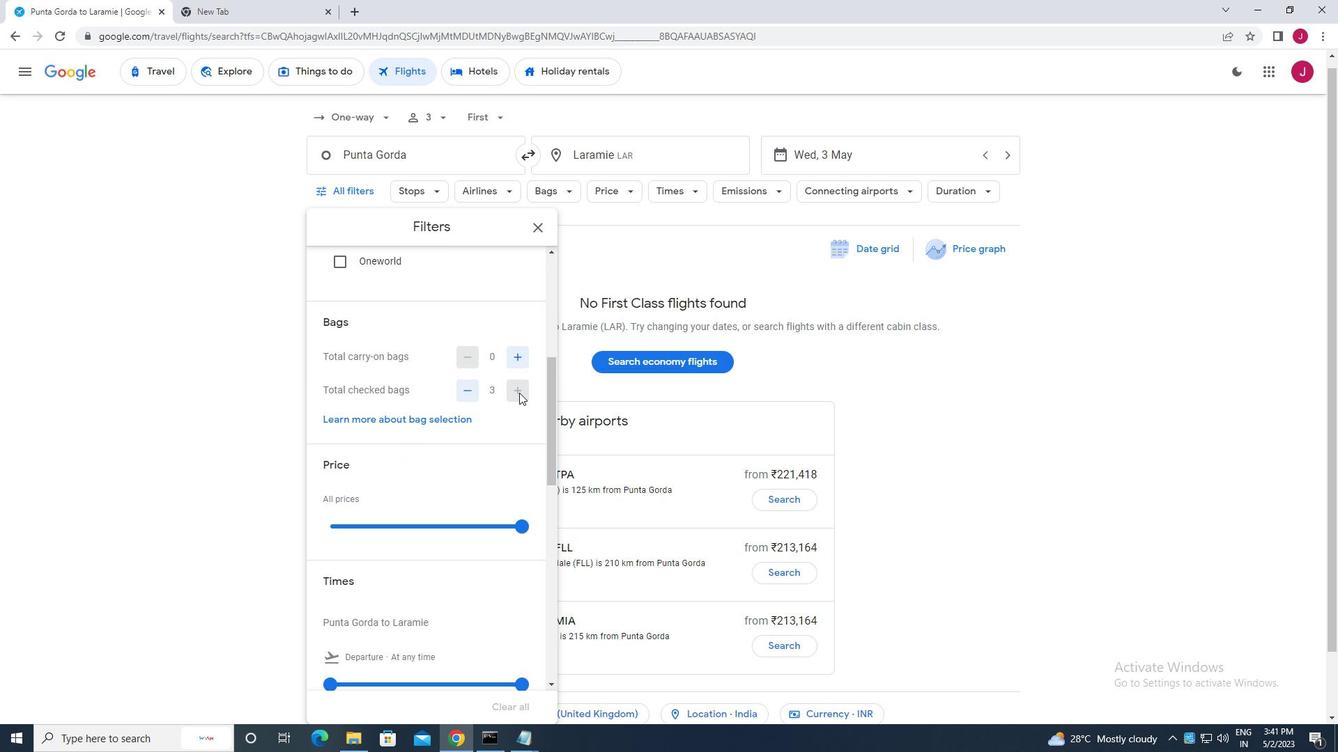 
Action: Mouse pressed left at (519, 393)
Screenshot: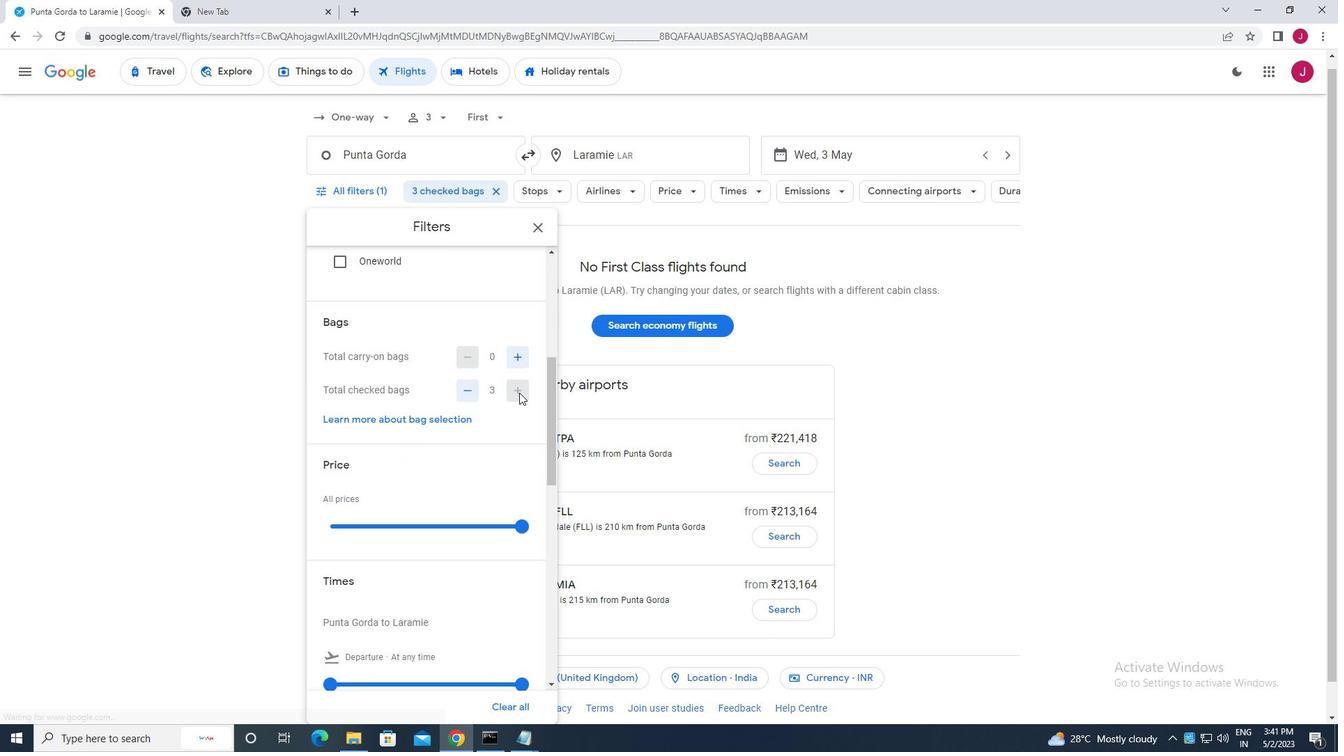 
Action: Mouse pressed left at (519, 393)
Screenshot: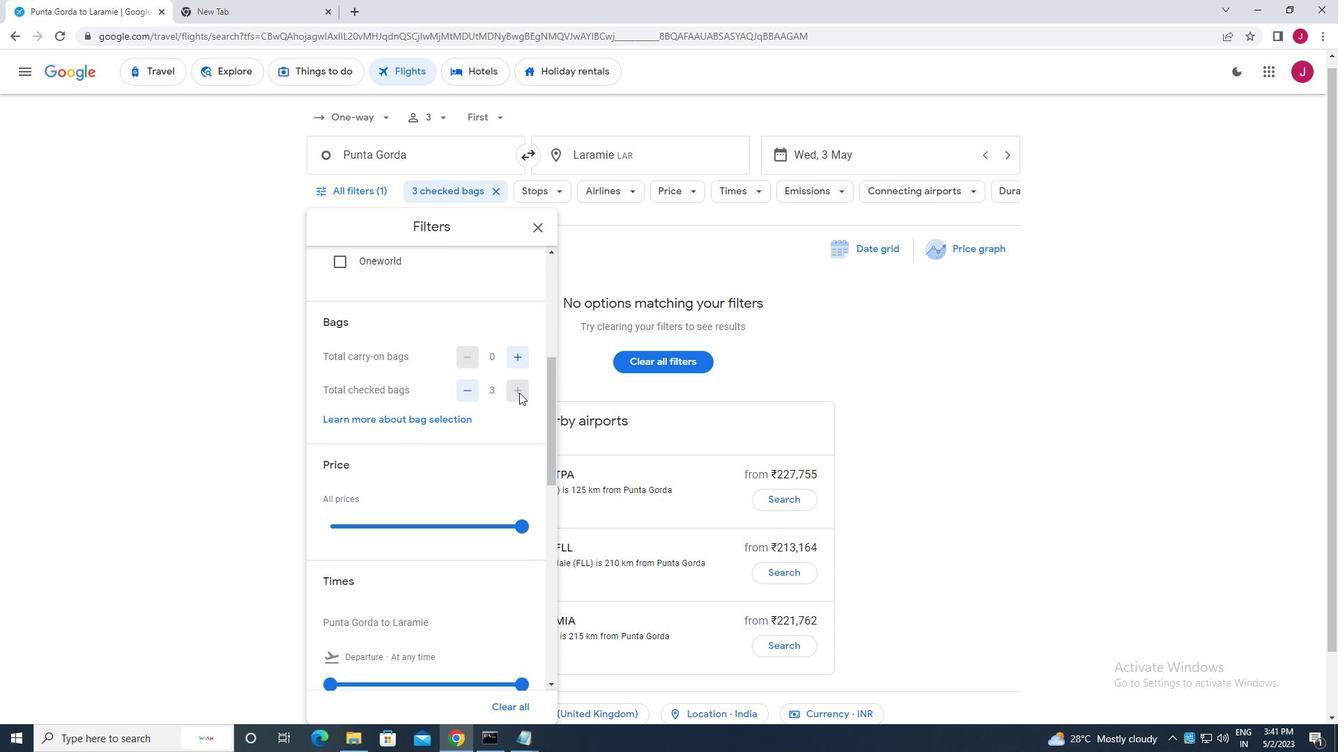 
Action: Mouse scrolled (519, 392) with delta (0, 0)
Screenshot: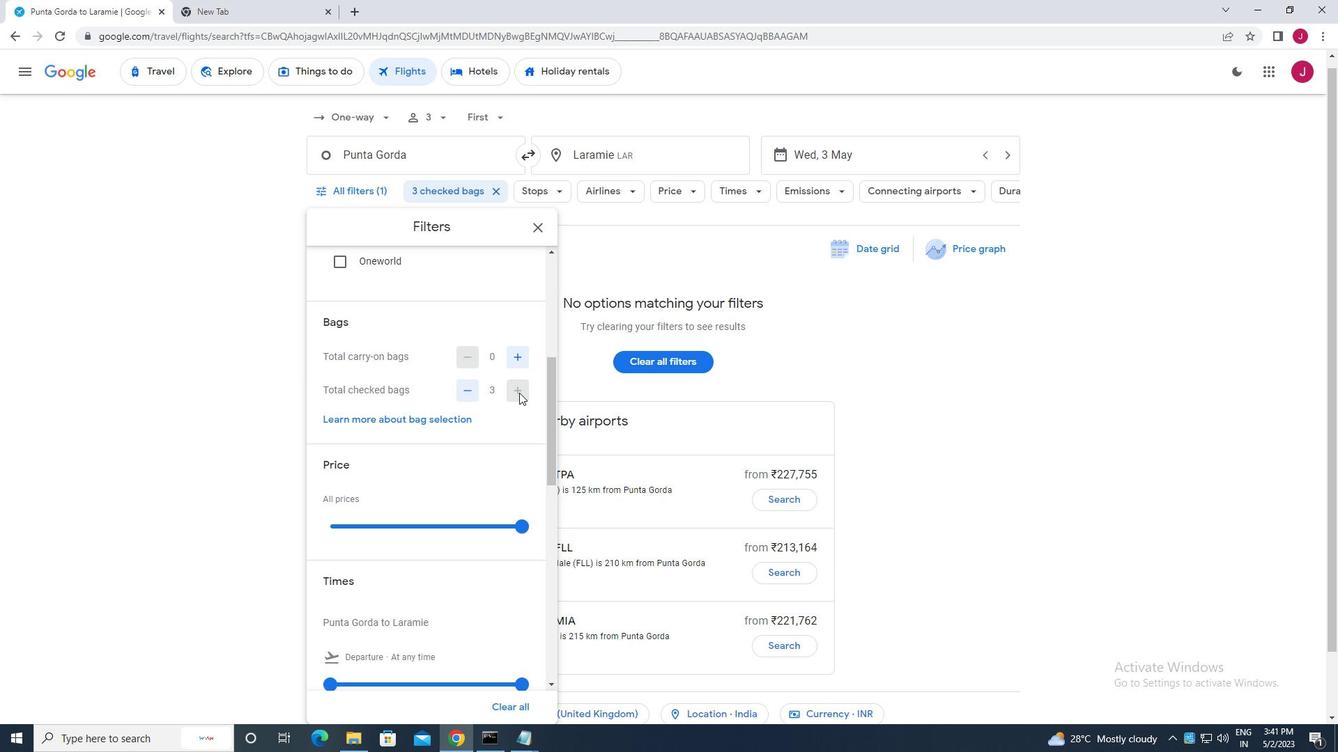 
Action: Mouse scrolled (519, 392) with delta (0, 0)
Screenshot: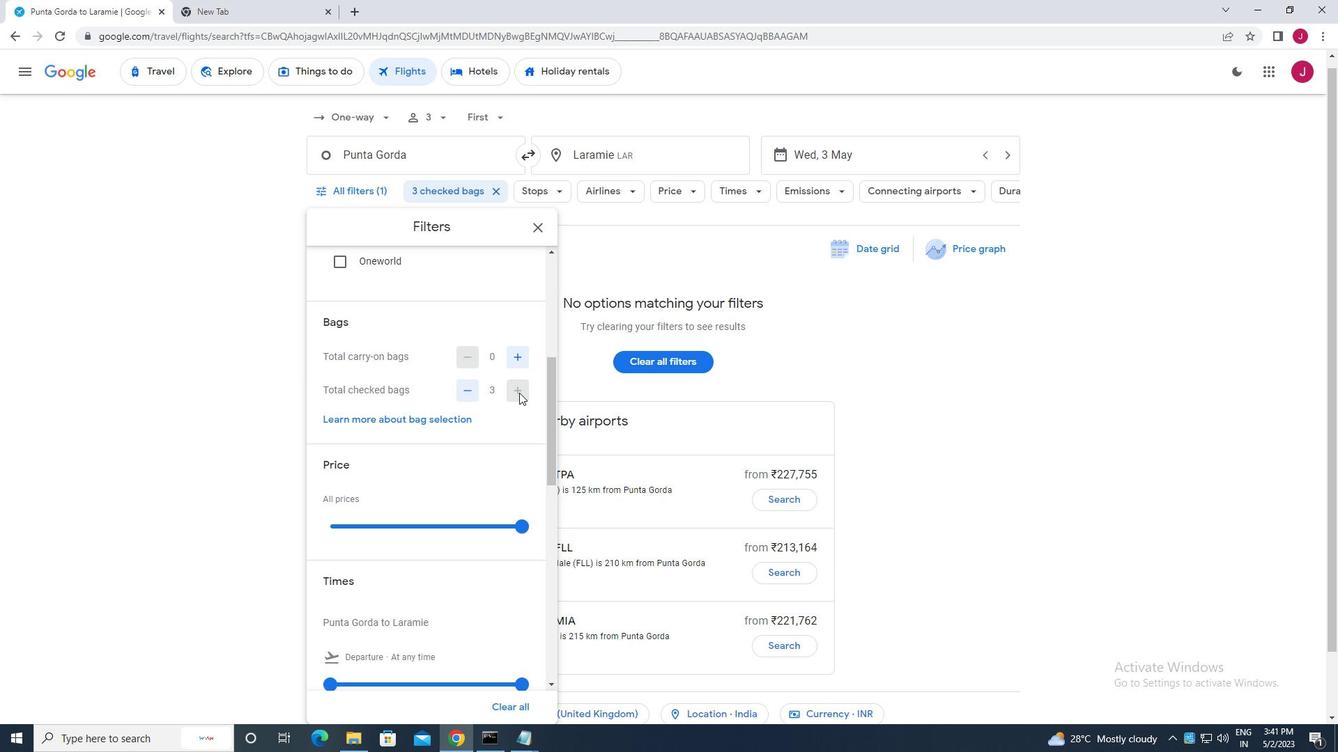 
Action: Mouse pressed left at (519, 393)
Screenshot: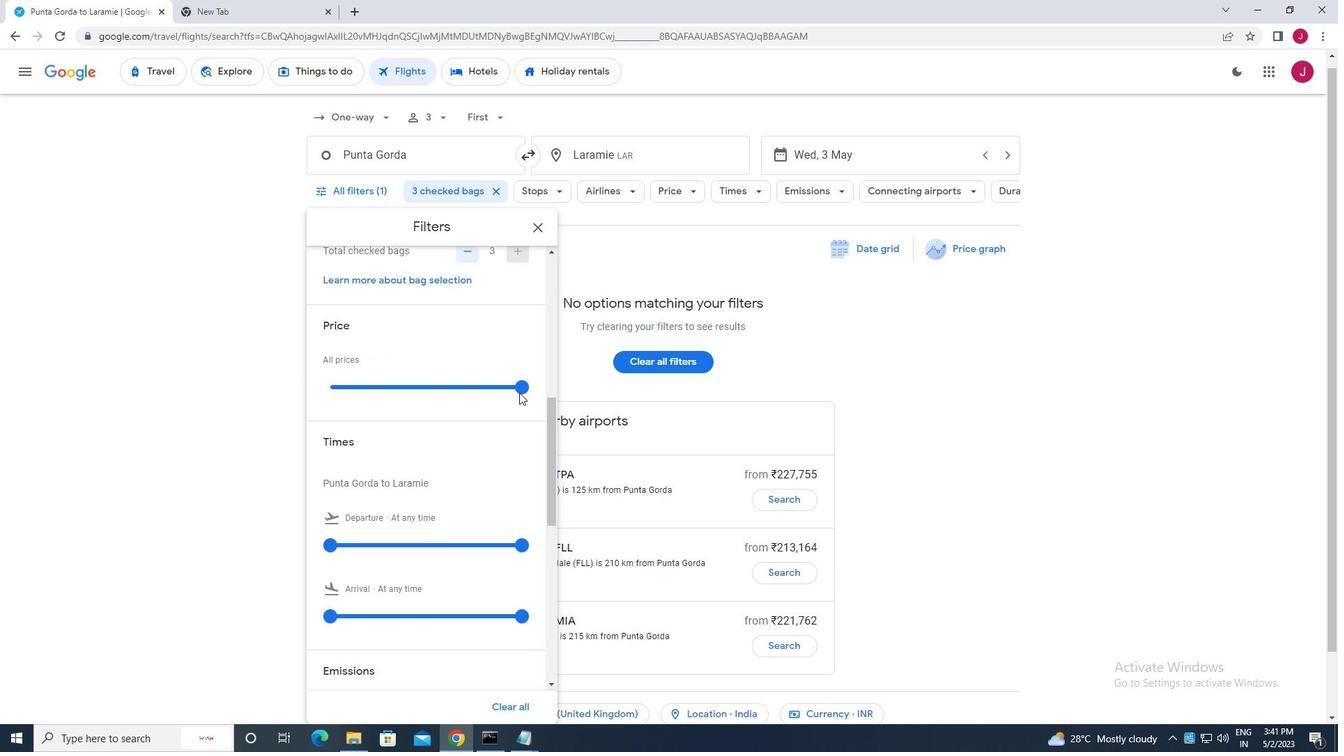 
Action: Mouse moved to (554, 399)
Screenshot: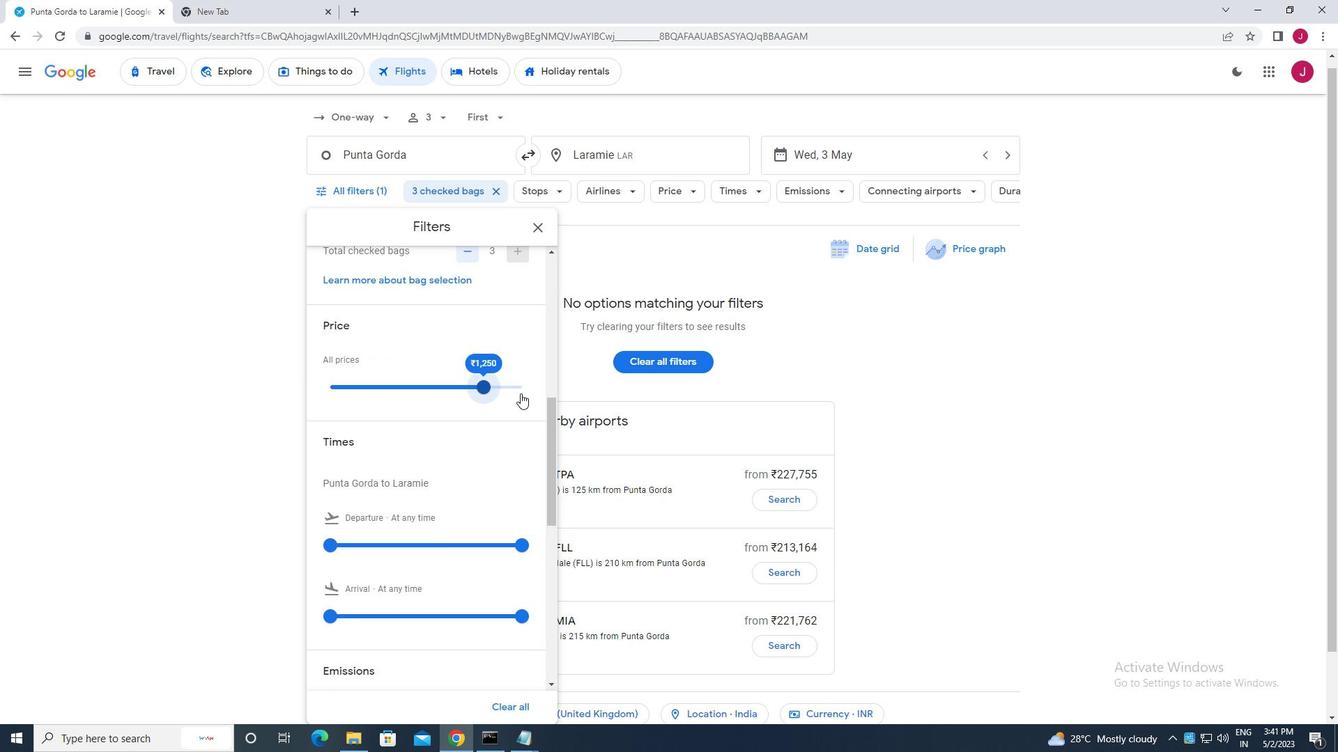 
Action: Mouse pressed left at (554, 399)
Screenshot: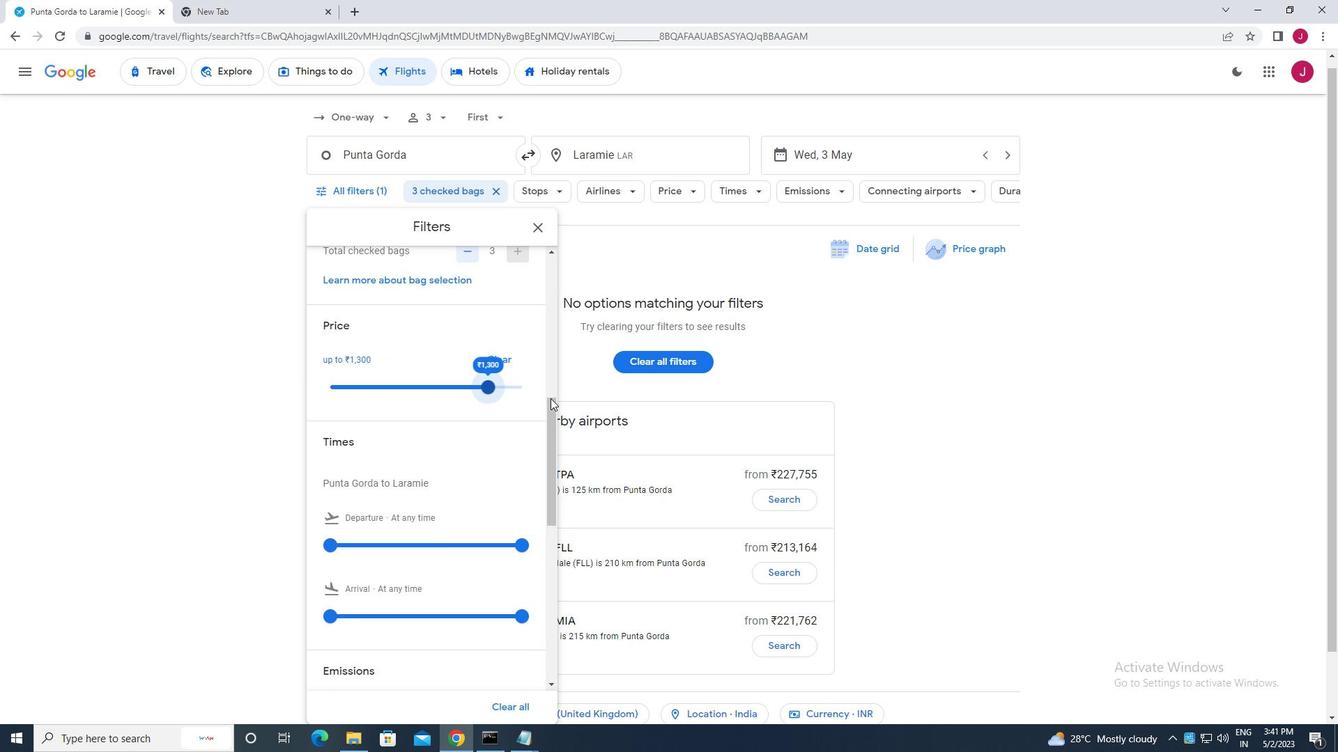 
Action: Mouse moved to (499, 385)
Screenshot: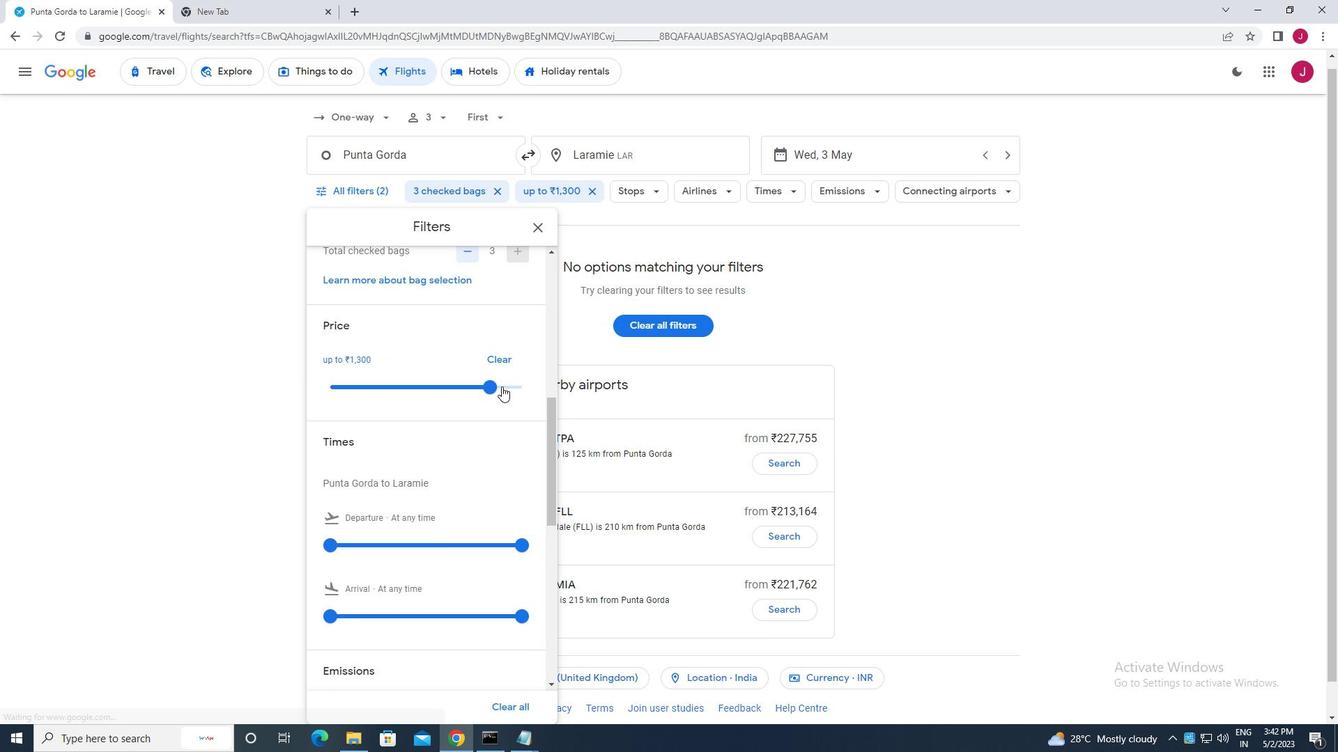 
Action: Mouse pressed left at (499, 385)
Screenshot: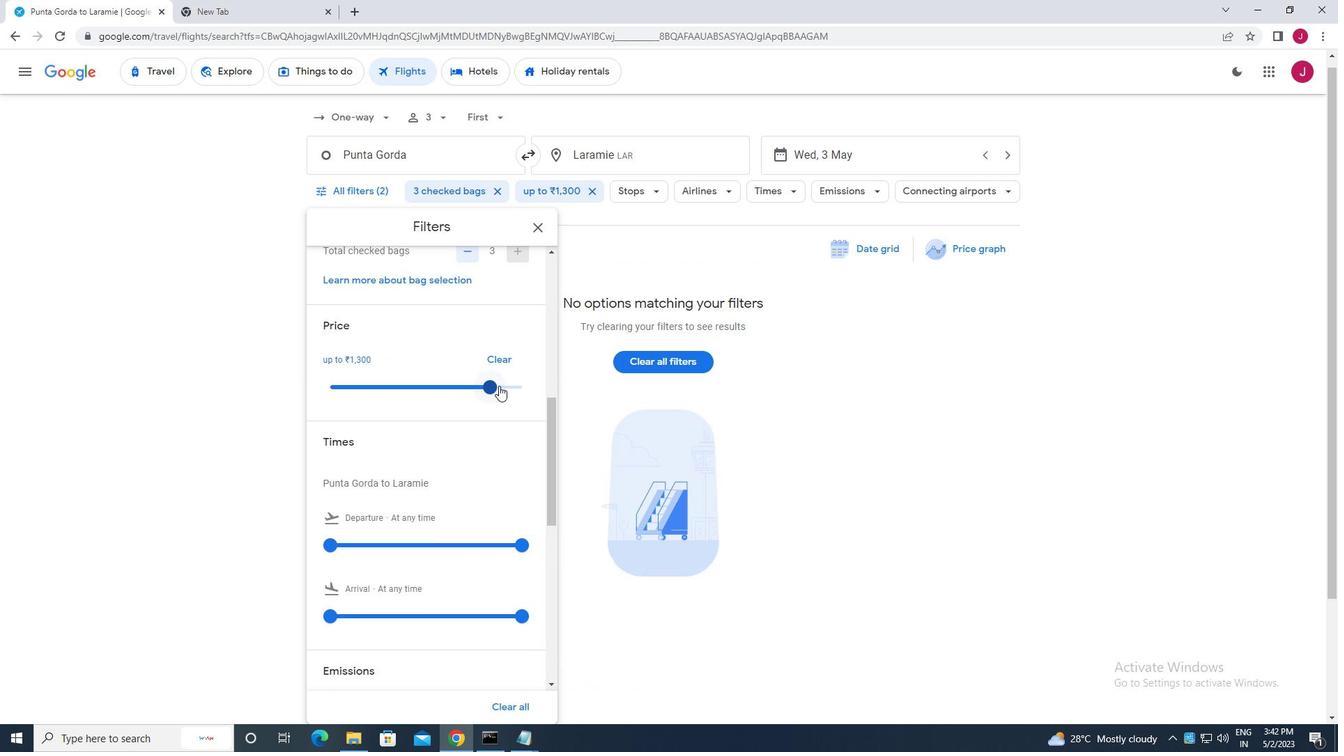 
Action: Mouse moved to (326, 541)
Screenshot: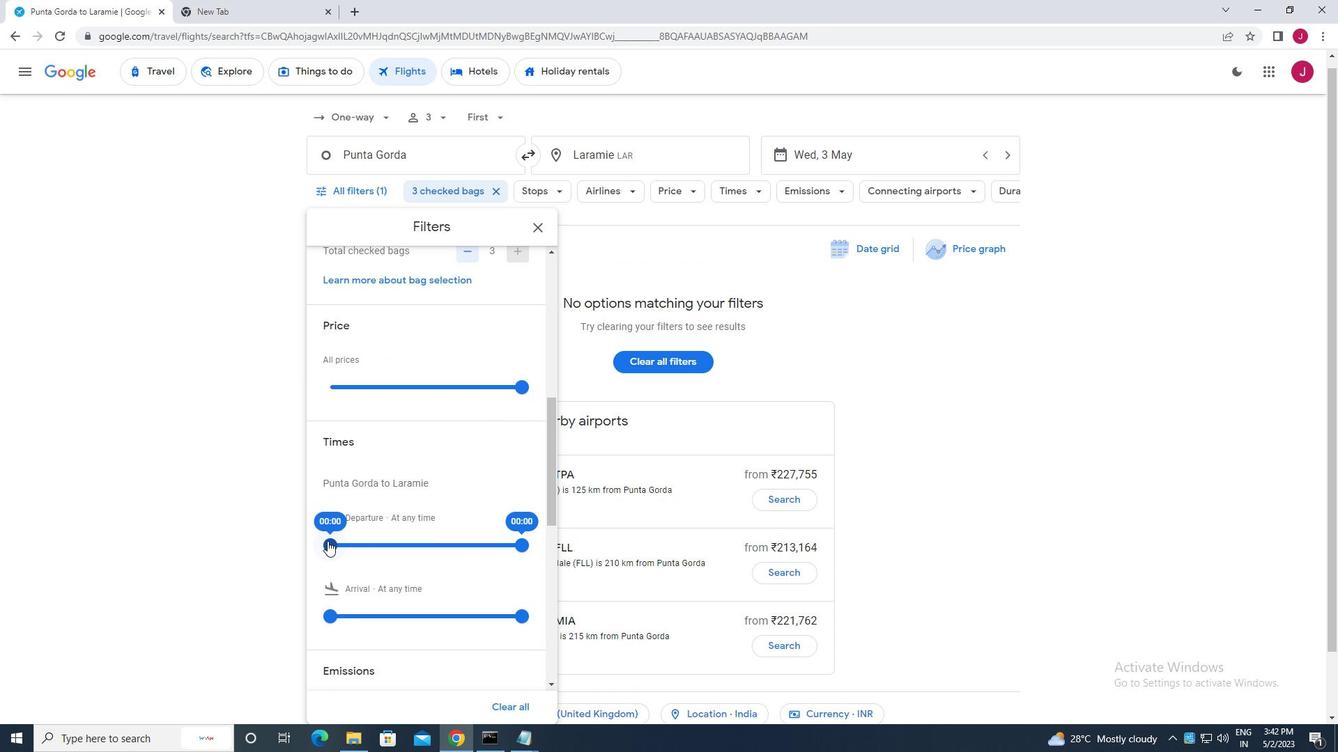 
Action: Mouse pressed left at (326, 541)
Screenshot: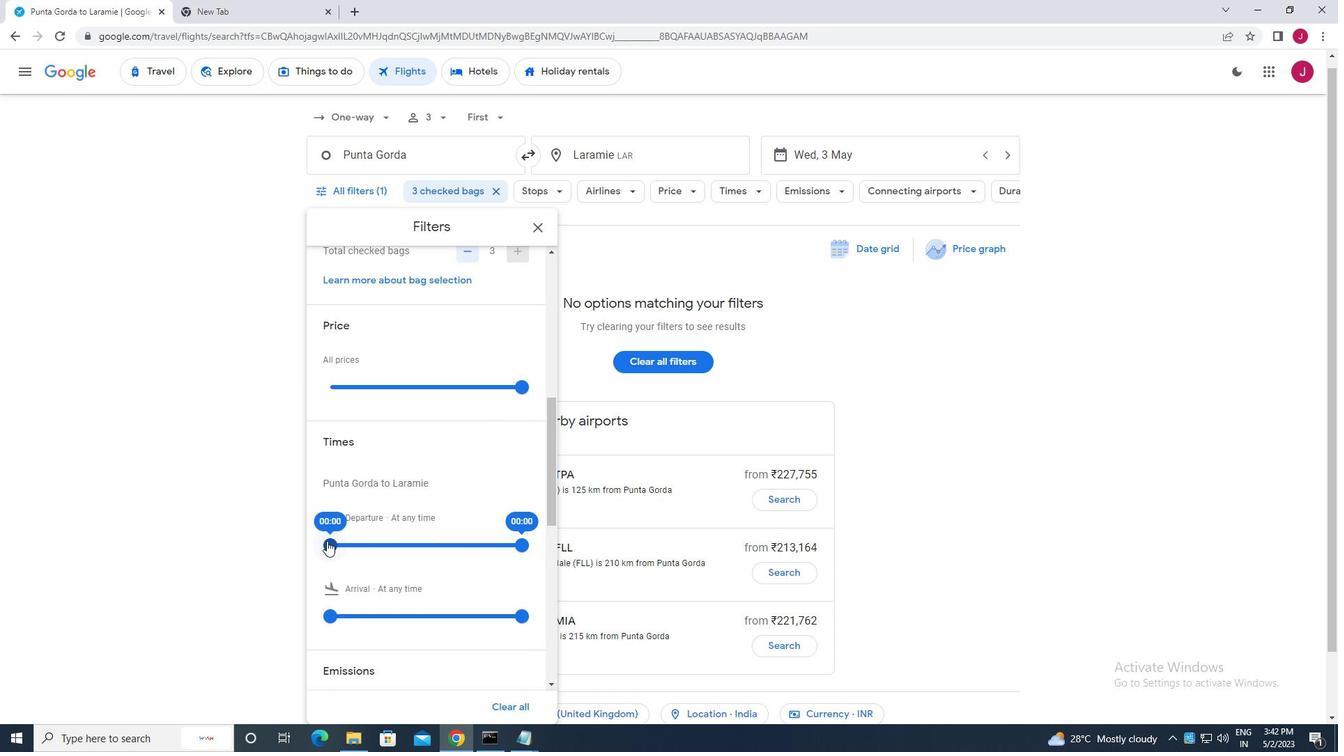 
Action: Mouse moved to (525, 543)
Screenshot: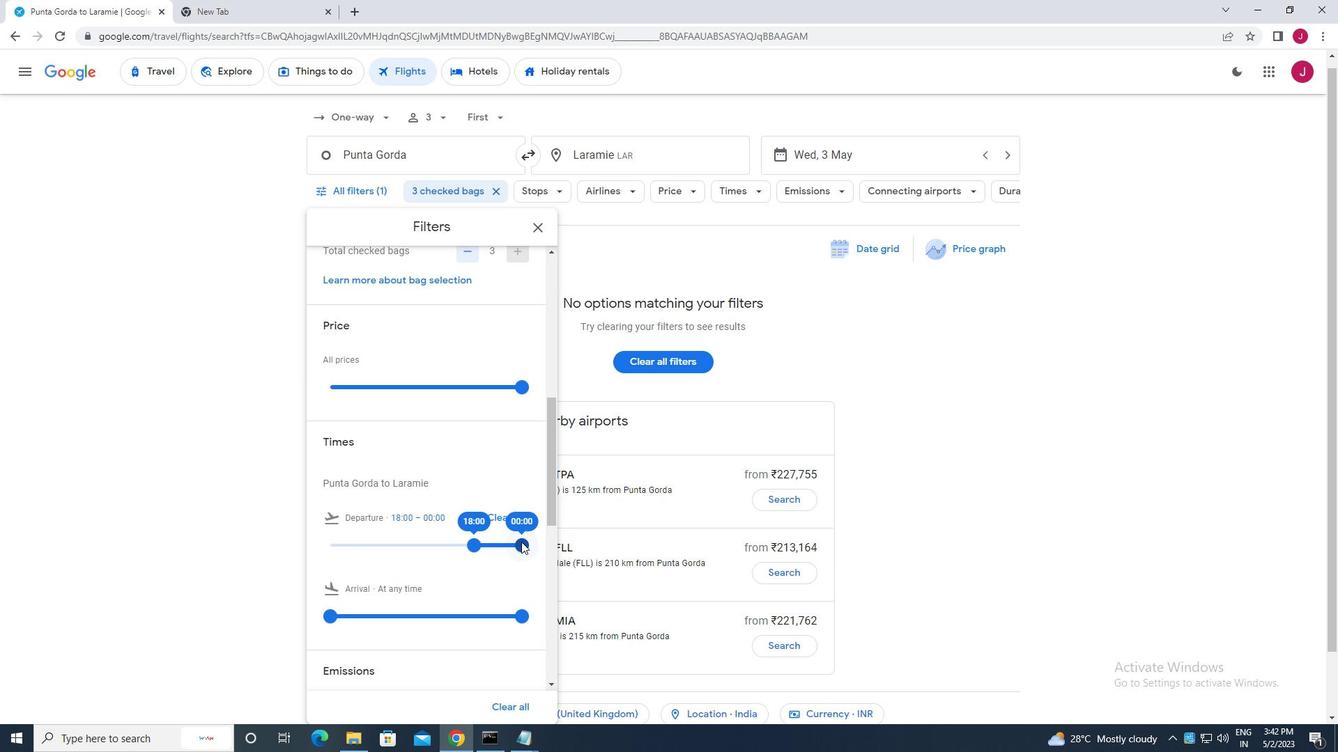 
Action: Mouse pressed left at (525, 543)
Screenshot: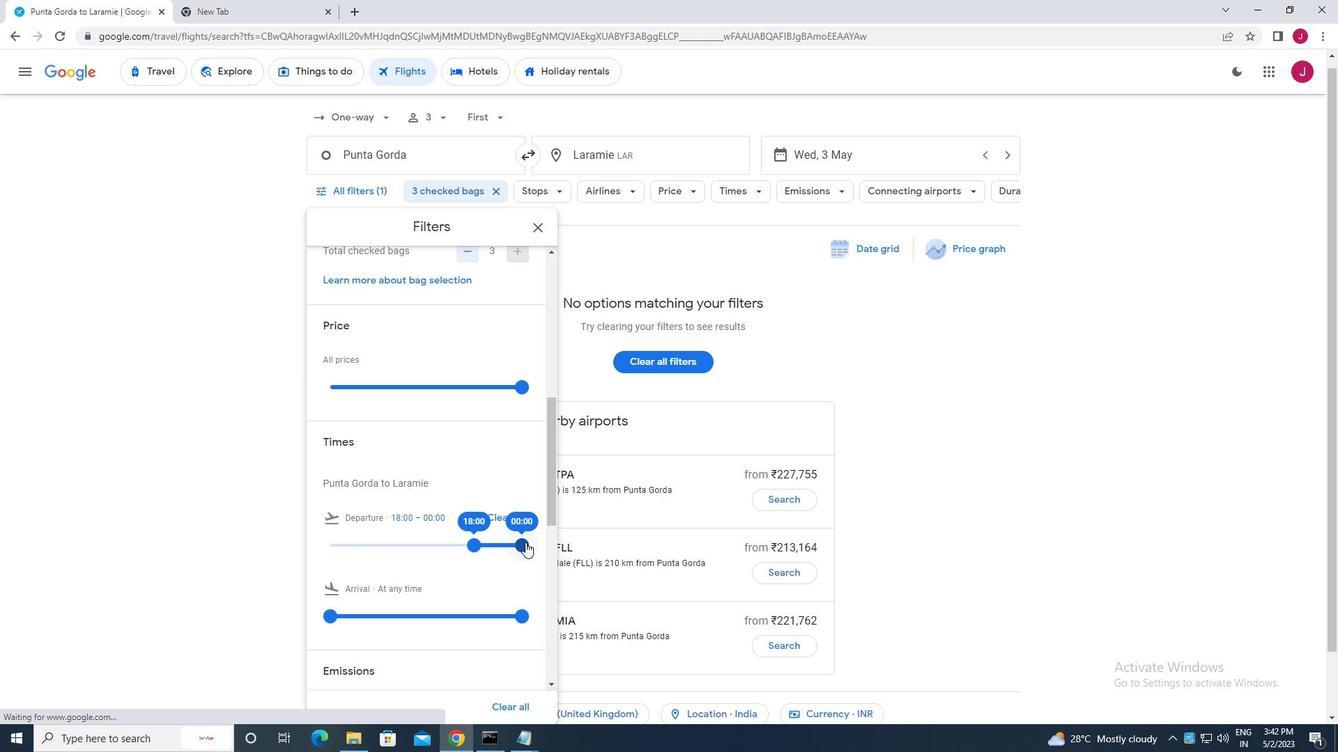 
Action: Mouse moved to (543, 226)
Screenshot: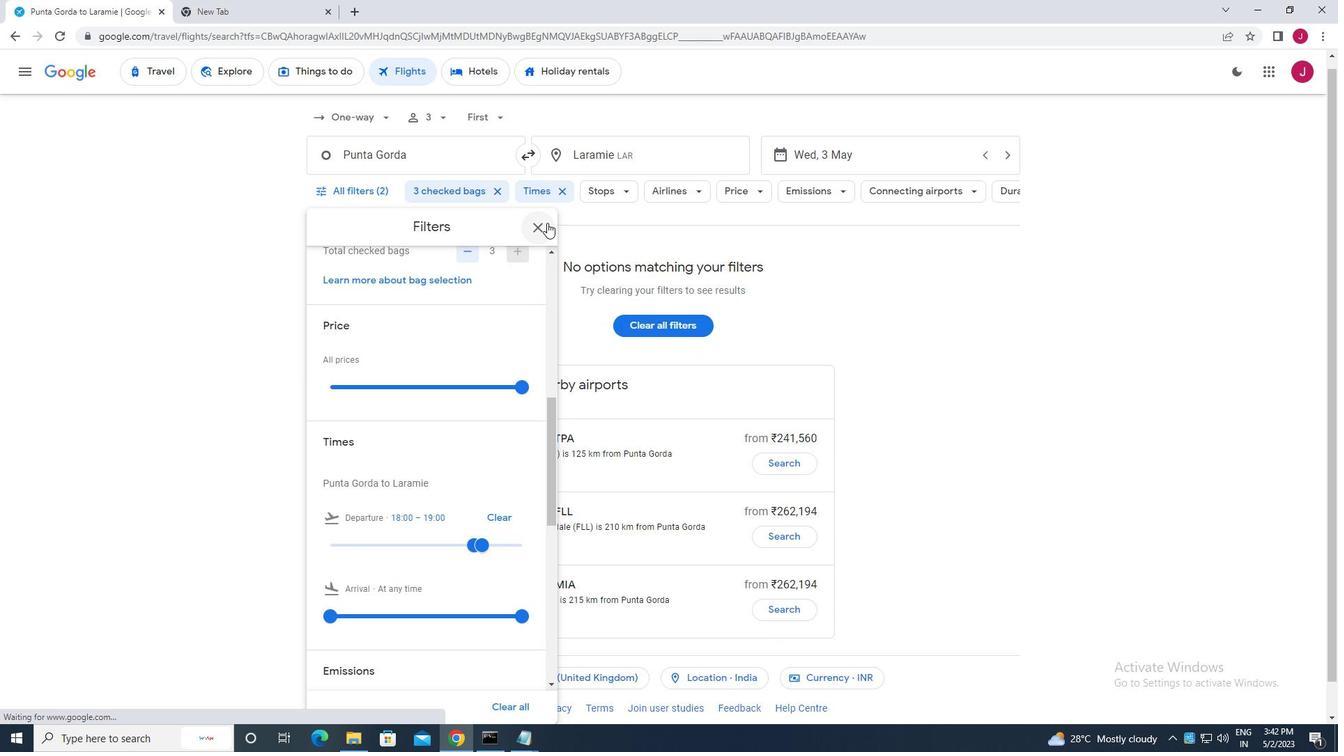 
Action: Mouse pressed left at (543, 226)
Screenshot: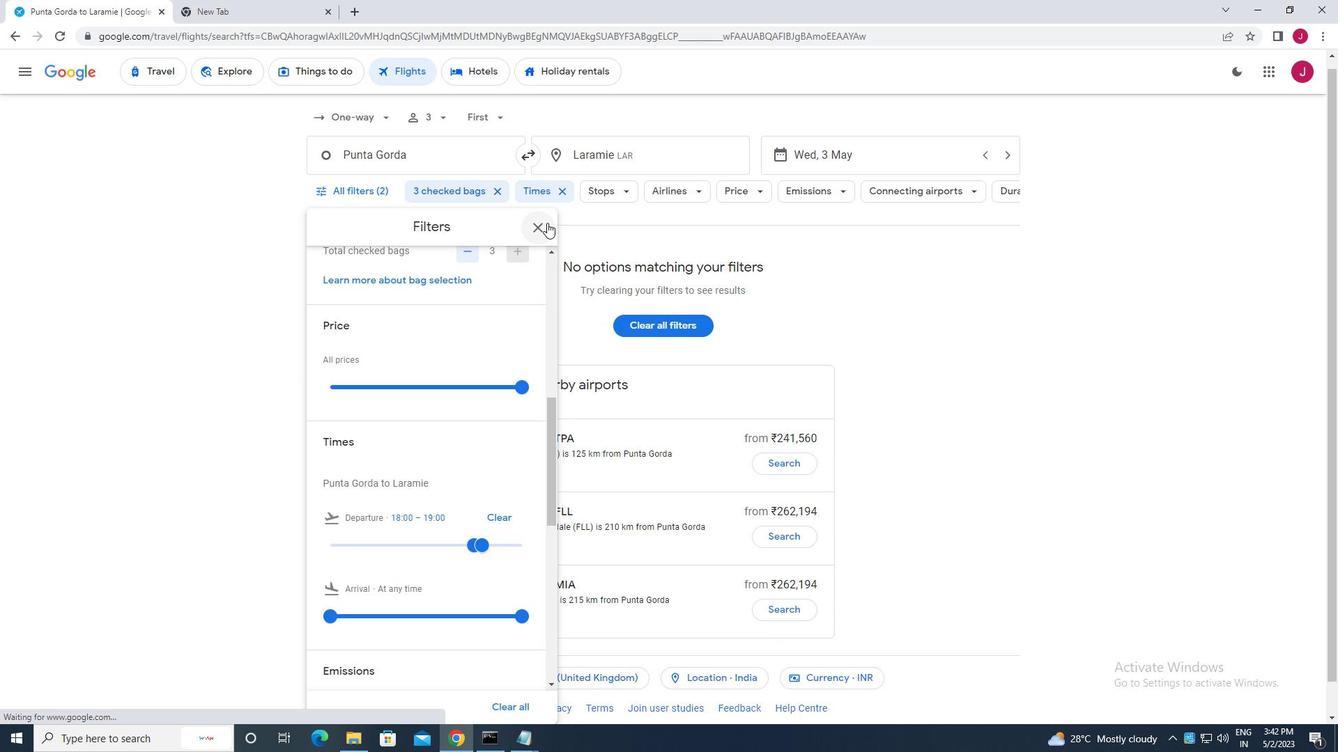 
Action: Mouse moved to (543, 227)
Screenshot: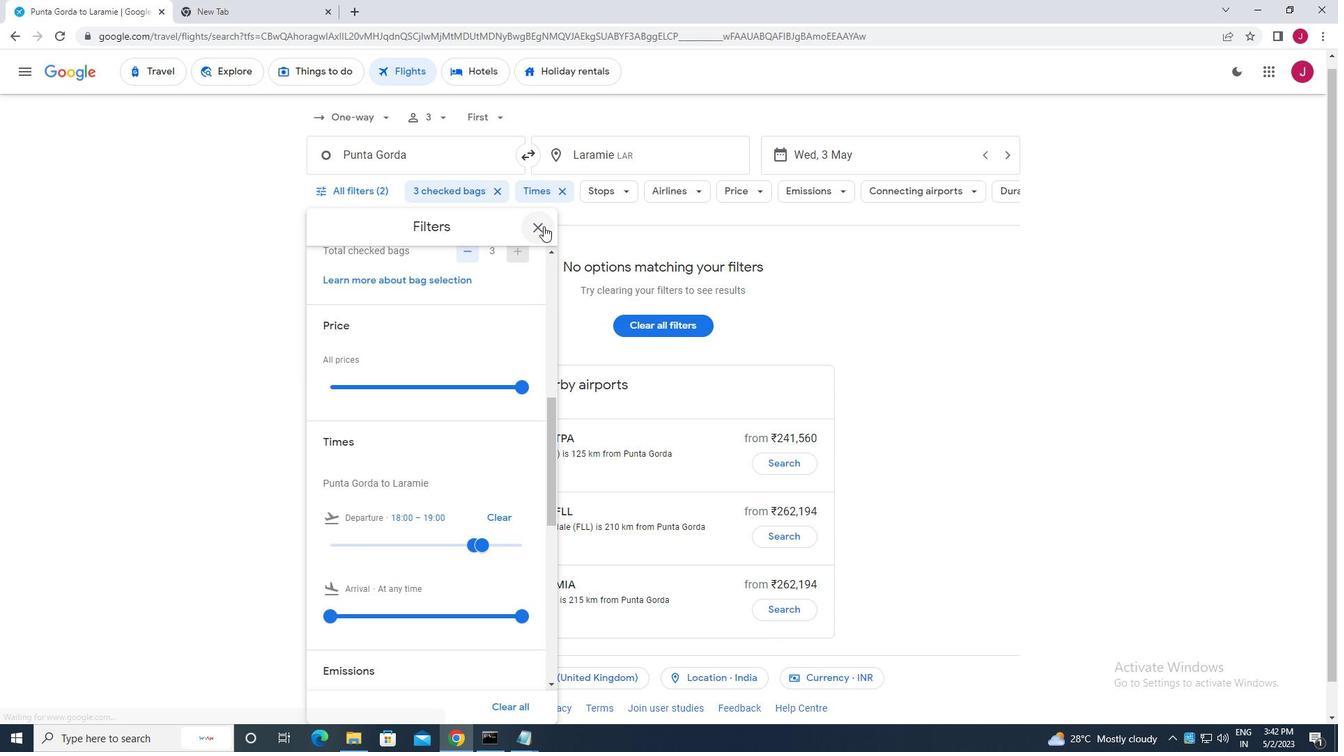 
